 Task: Look for space in Khambhaliya, India from 10th August, 2023 to 20th August, 2023 for 12 adults in price range Rs.10000 to Rs.14000. Place can be entire place or shared room with 6 bedrooms having 12 beds and 6 bathrooms. Property type can be house, flat, guest house. Amenities needed are: wifi, TV, free parkinig on premises, gym, breakfast. Booking option can be shelf check-in. Required host language is English.
Action: Mouse moved to (80, 98)
Screenshot: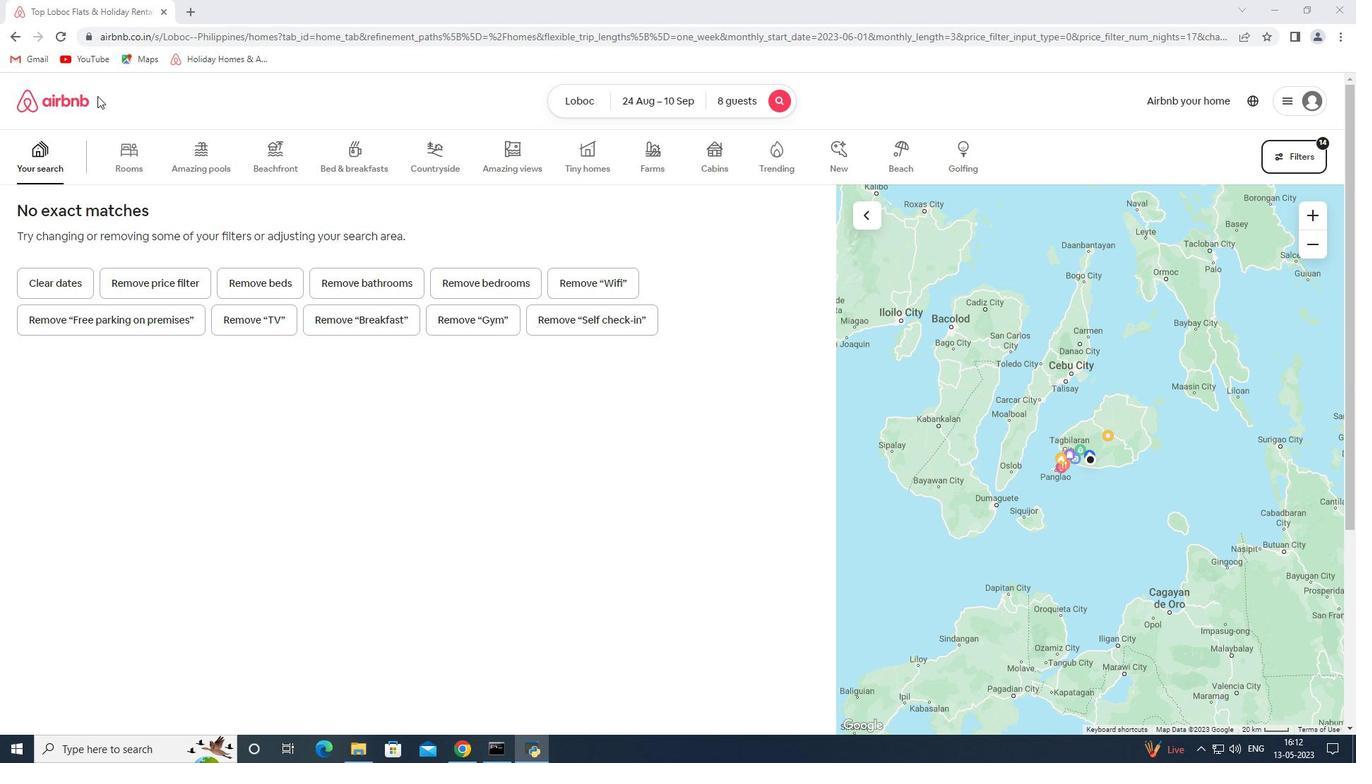 
Action: Mouse pressed left at (80, 98)
Screenshot: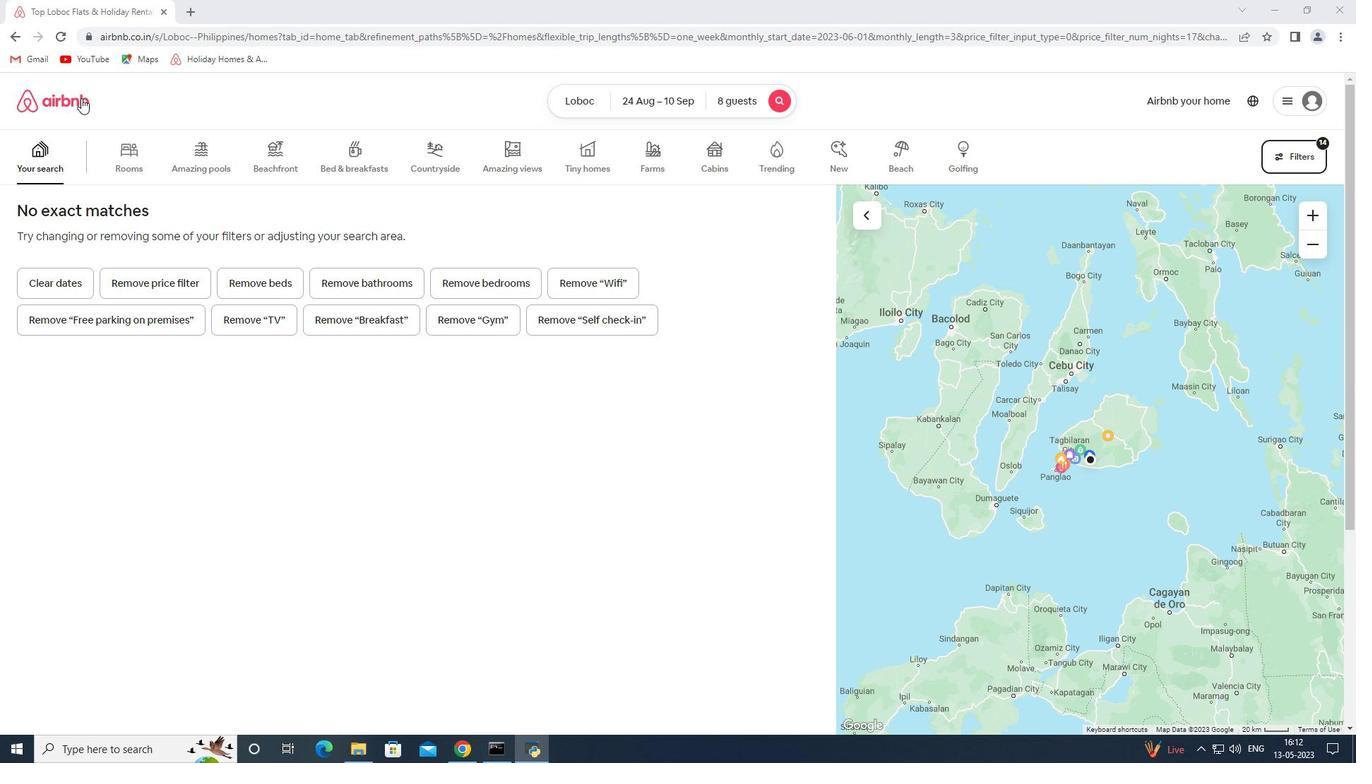 
Action: Mouse moved to (563, 138)
Screenshot: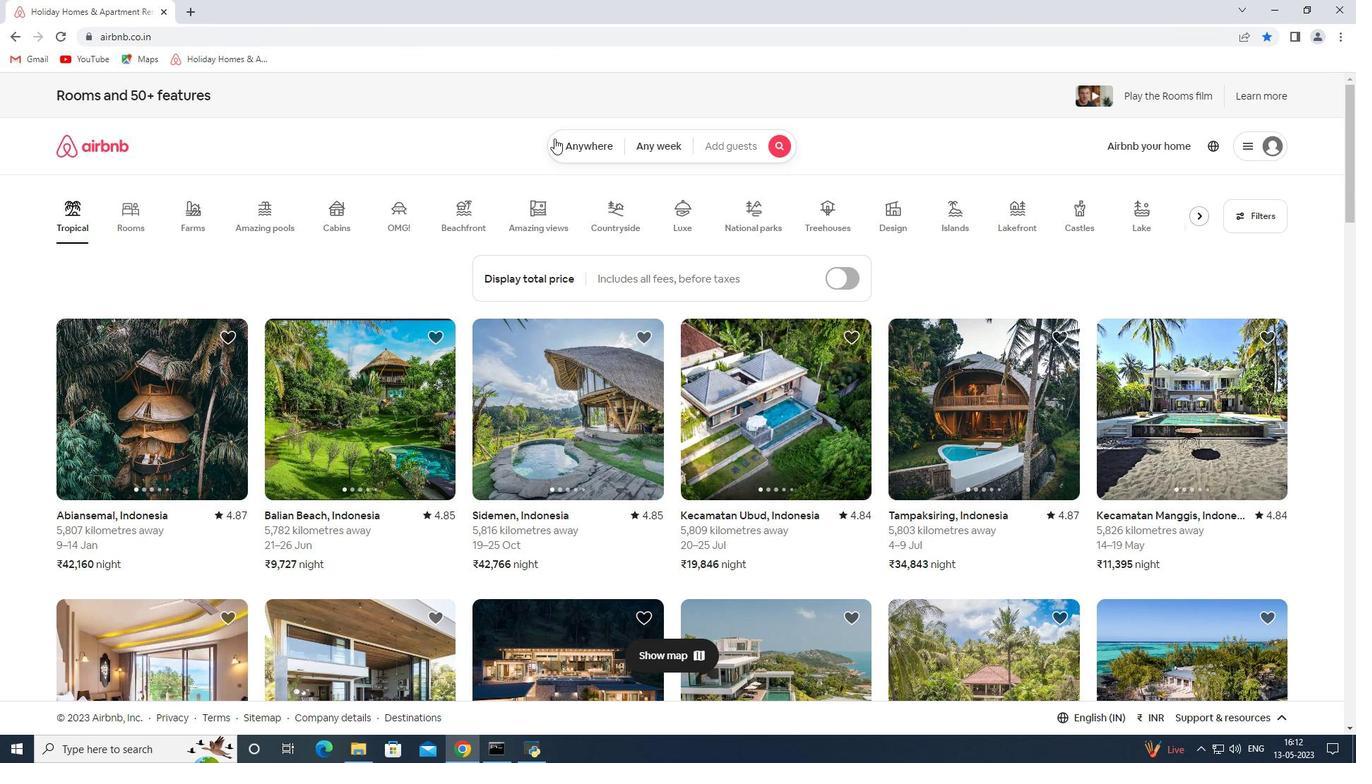 
Action: Mouse pressed left at (563, 138)
Screenshot: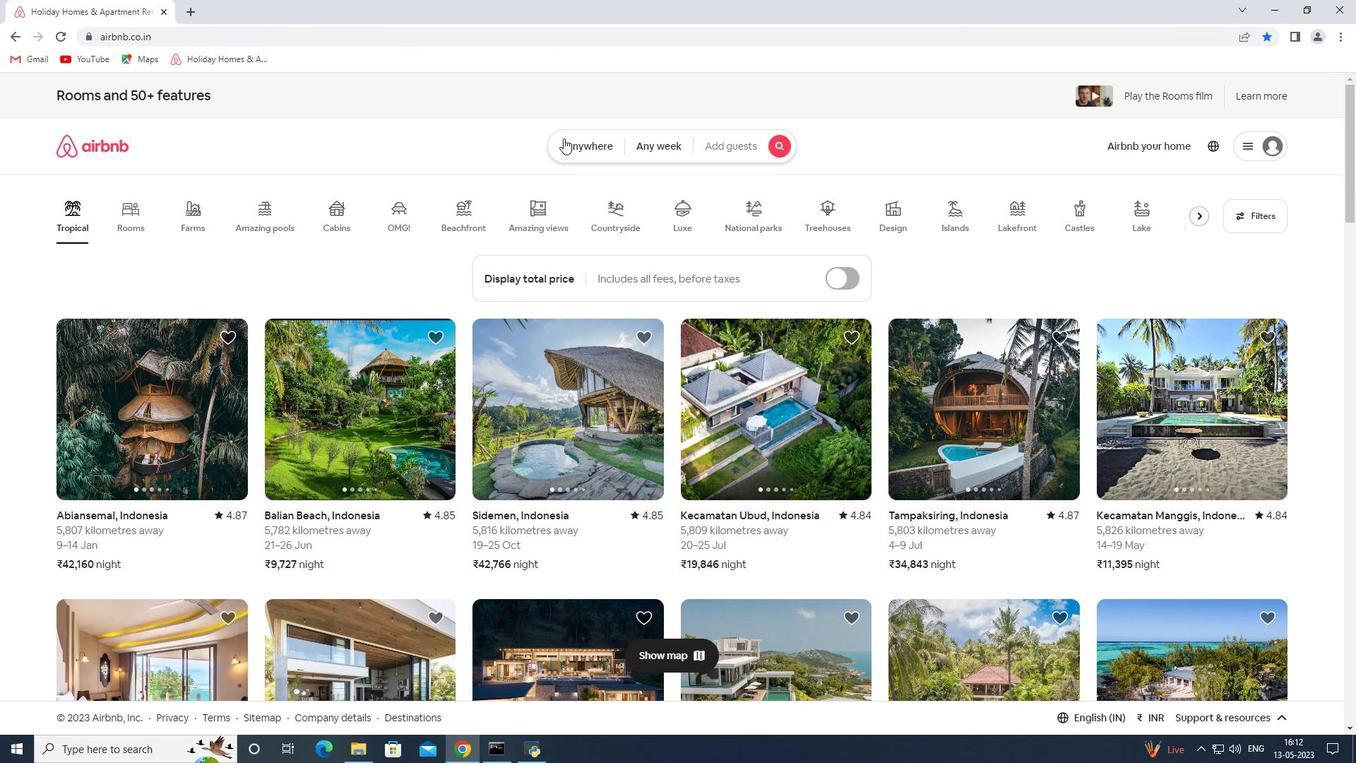 
Action: Mouse moved to (488, 202)
Screenshot: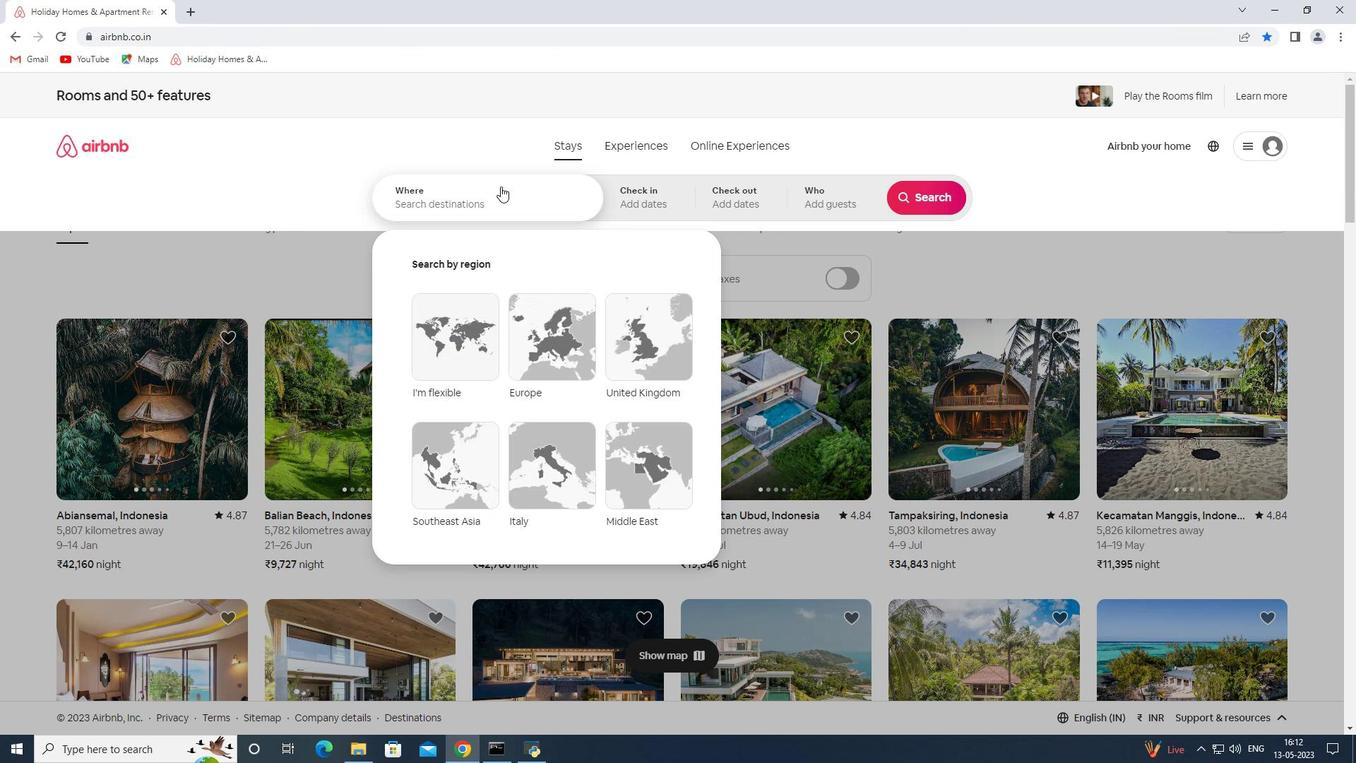 
Action: Mouse pressed left at (488, 202)
Screenshot: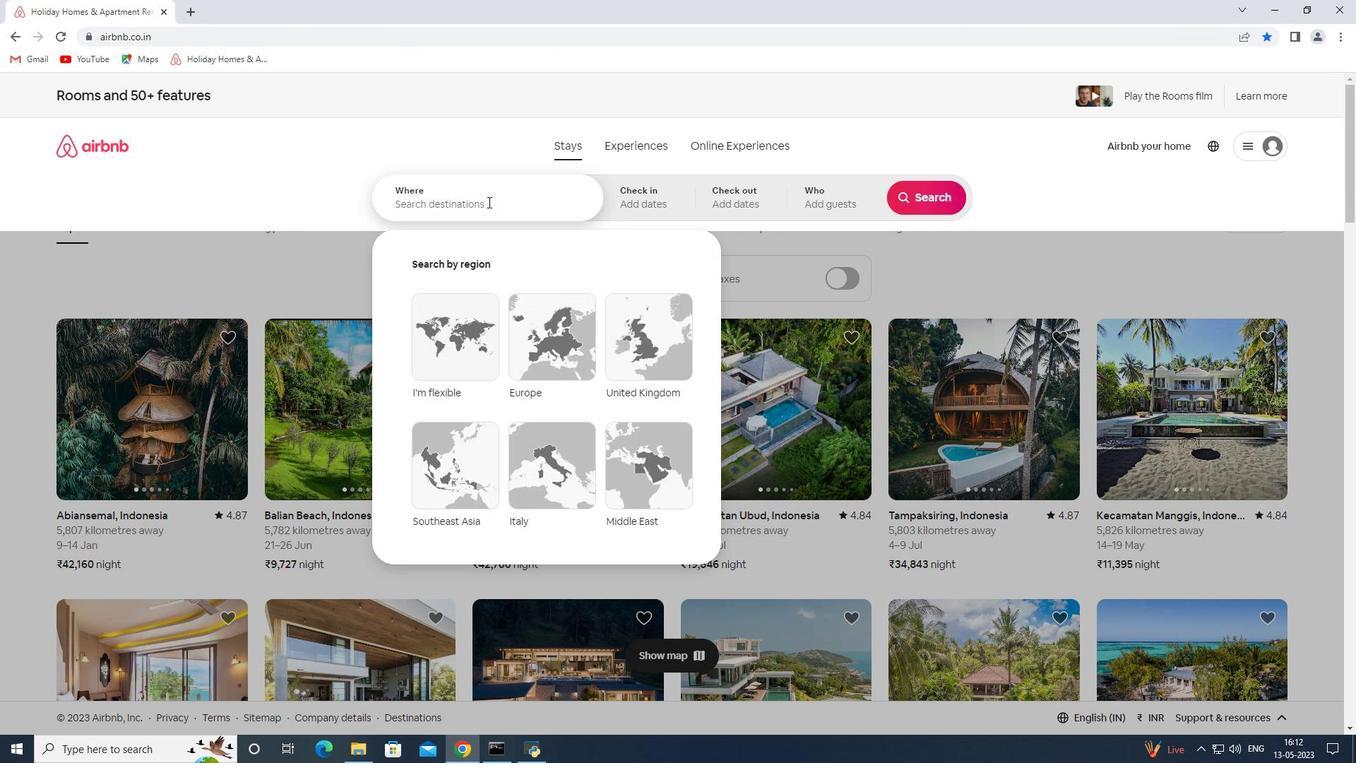 
Action: Key pressed <Key.shift>Khambhaliya<Key.space><Key.shift><Key.shift><Key.shift><Key.shift><Key.shift><Key.shift><Key.shift><Key.shift><Key.shift><Key.shift><Key.shift><Key.shift><Key.shift>India<Key.space><Key.enter>
Screenshot: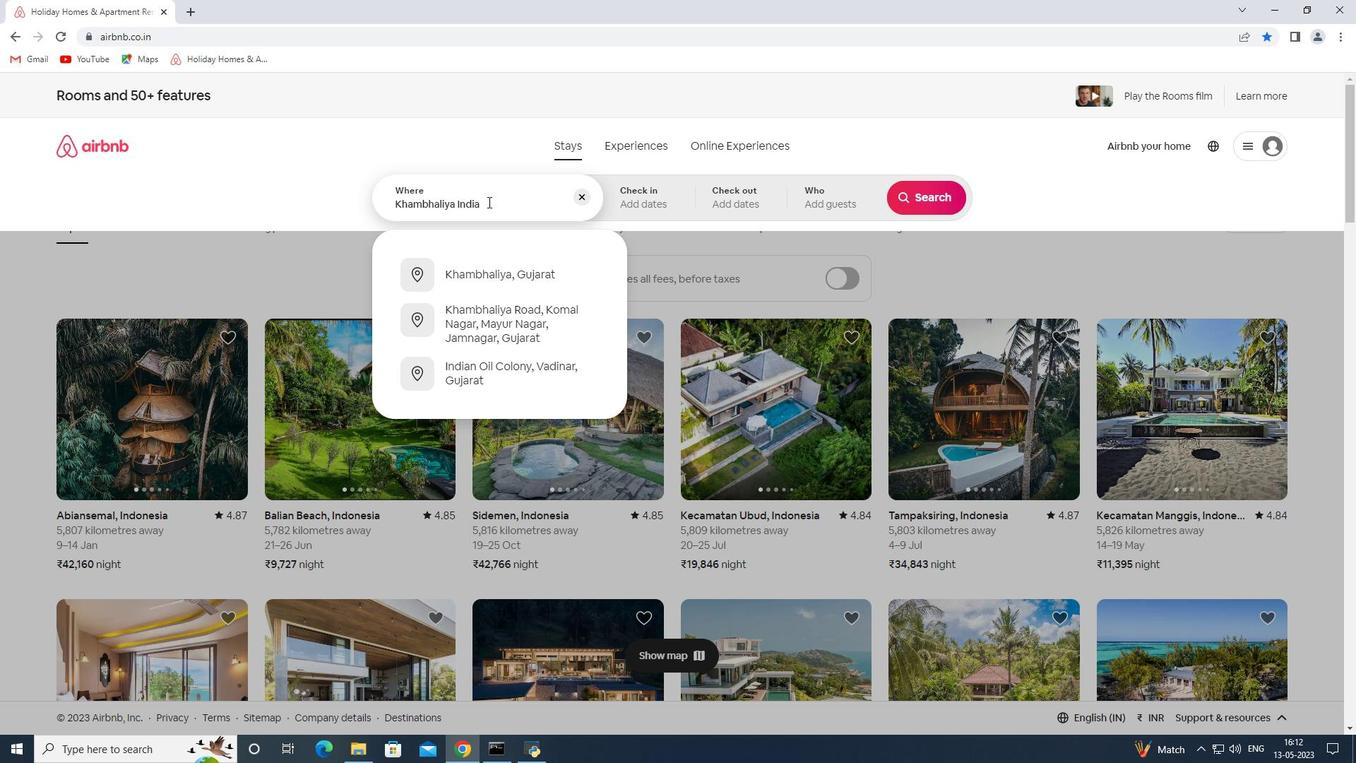 
Action: Mouse moved to (919, 308)
Screenshot: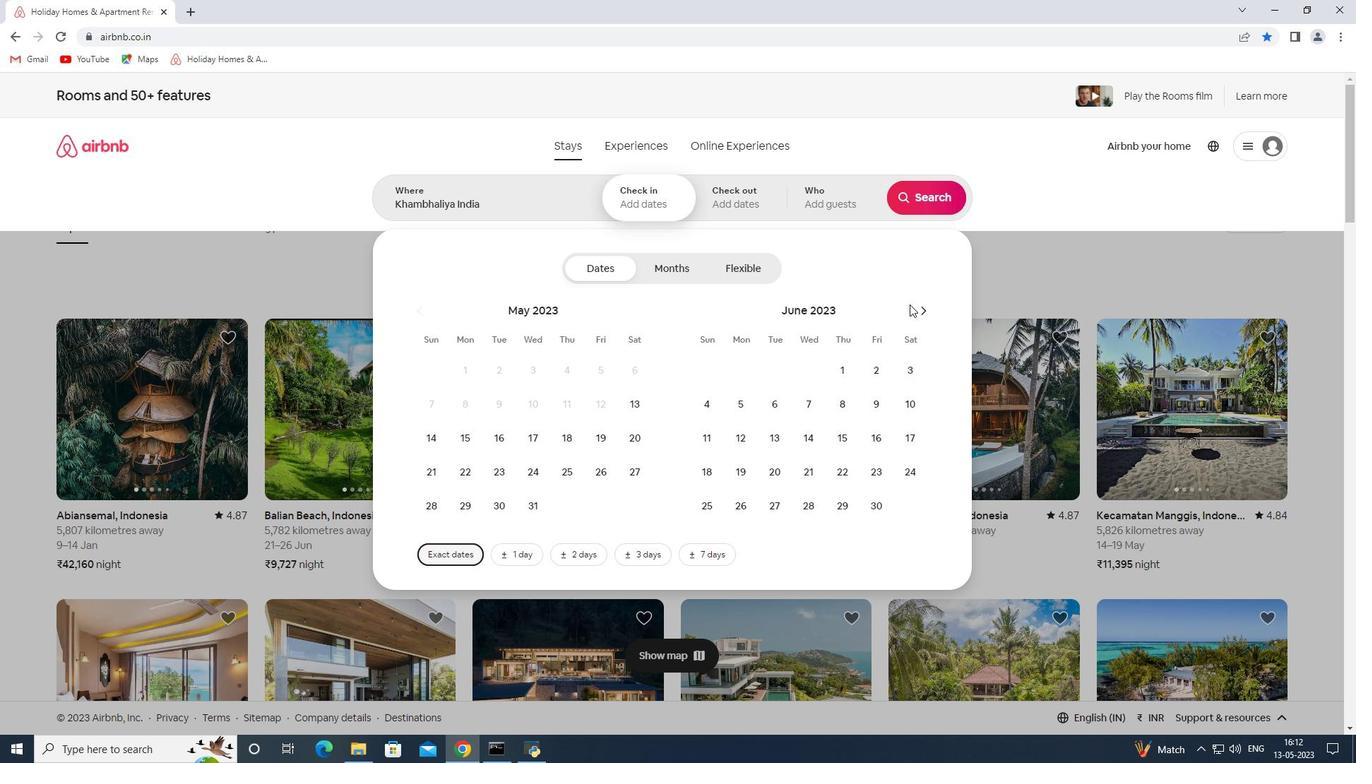 
Action: Mouse pressed left at (919, 308)
Screenshot: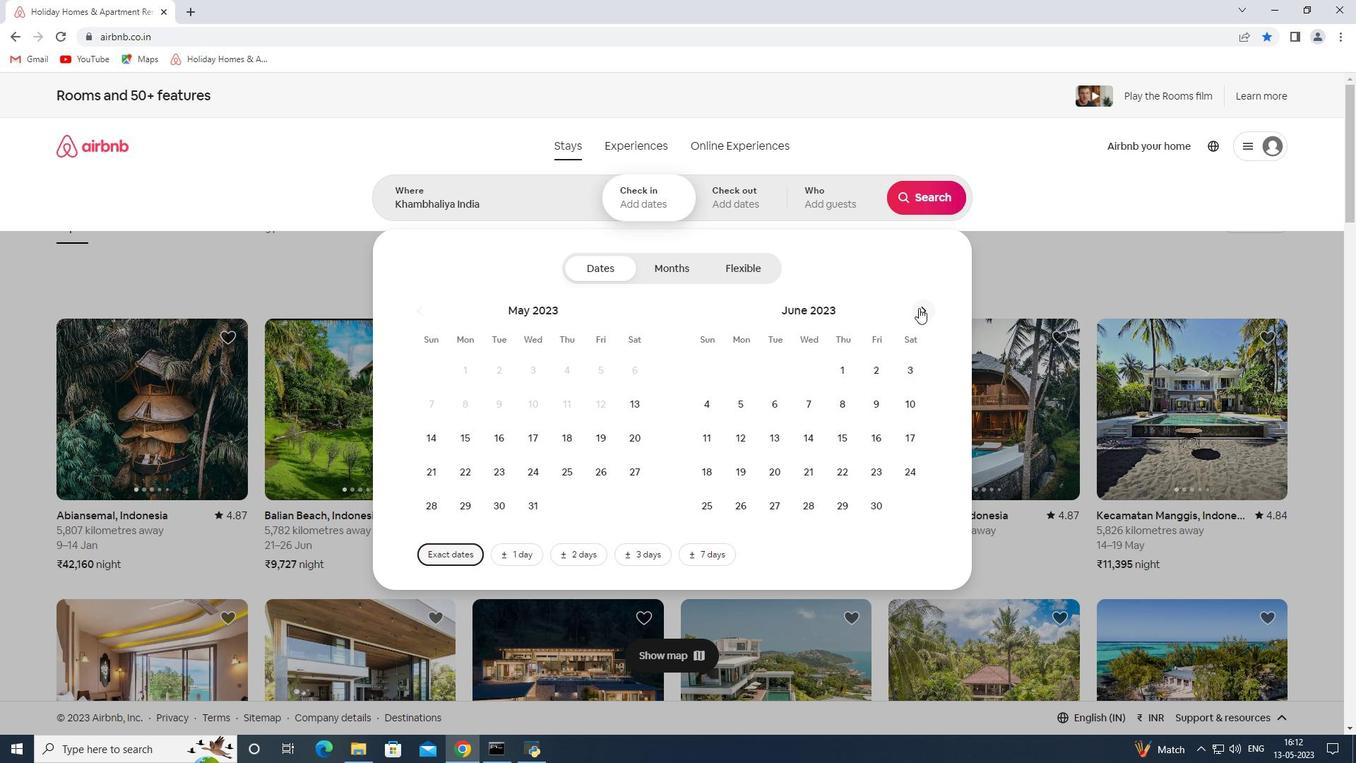 
Action: Mouse pressed left at (919, 308)
Screenshot: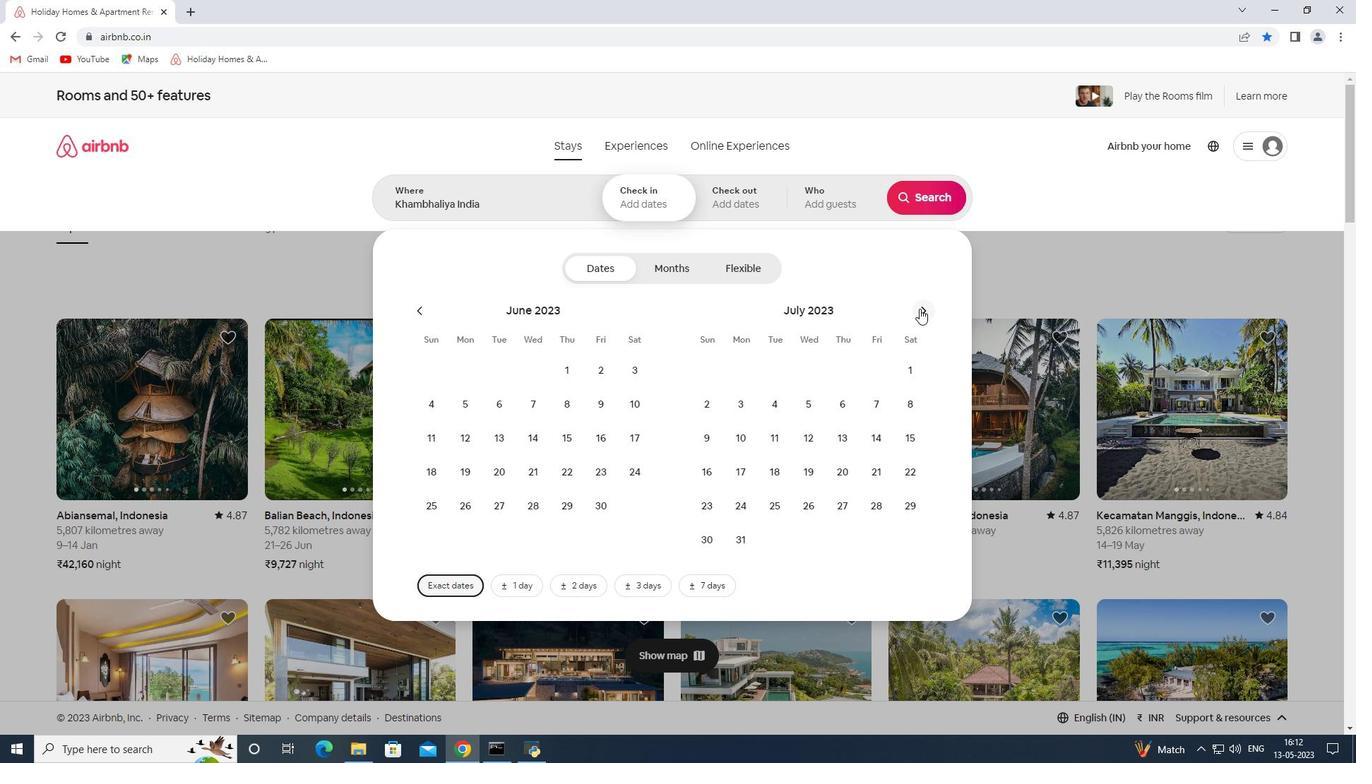 
Action: Mouse moved to (842, 397)
Screenshot: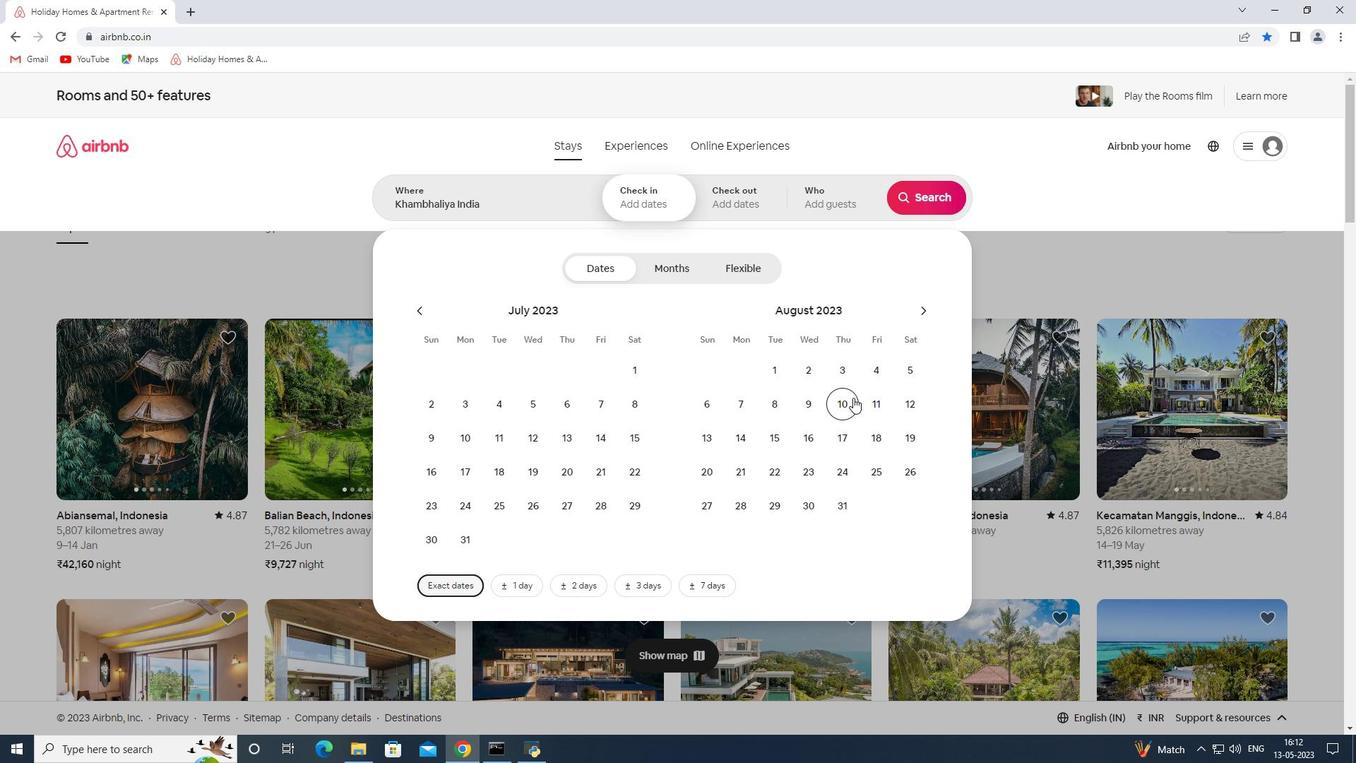 
Action: Mouse pressed left at (842, 397)
Screenshot: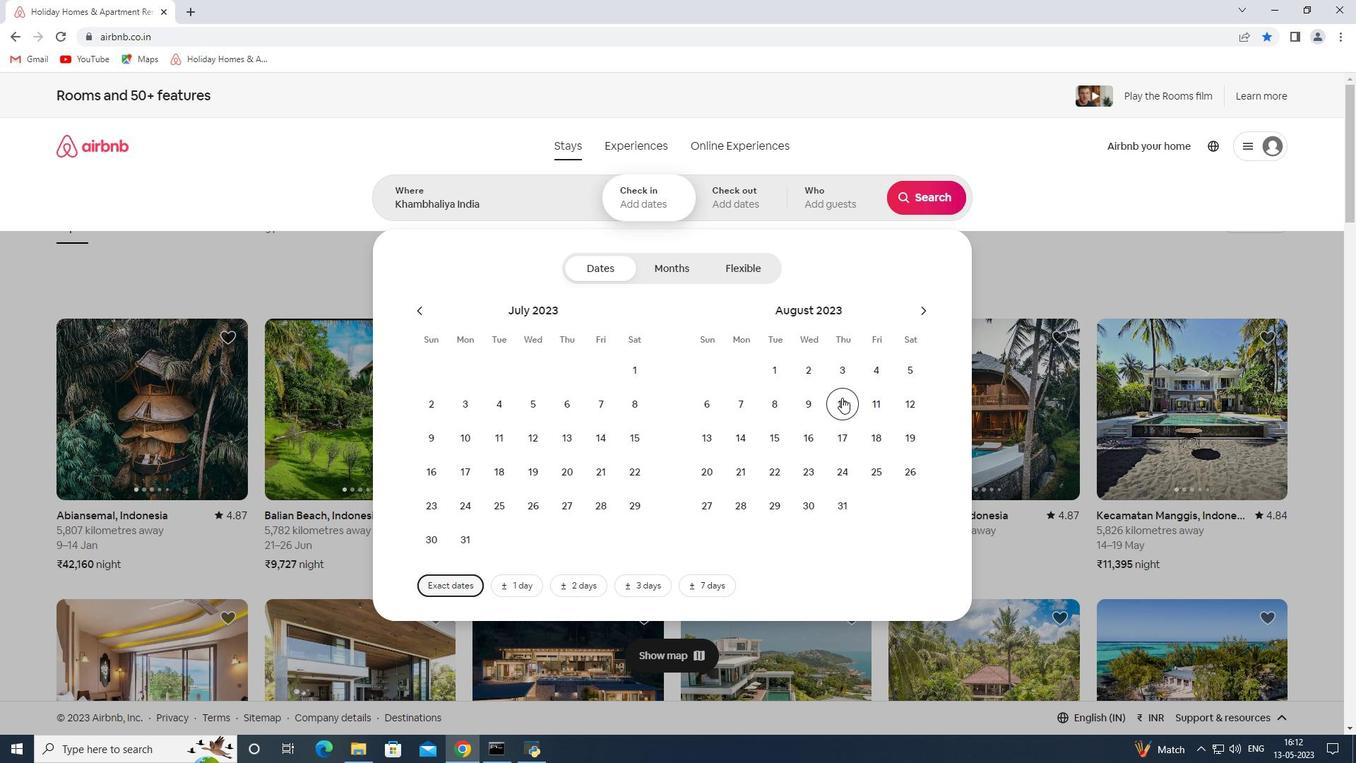 
Action: Mouse moved to (705, 467)
Screenshot: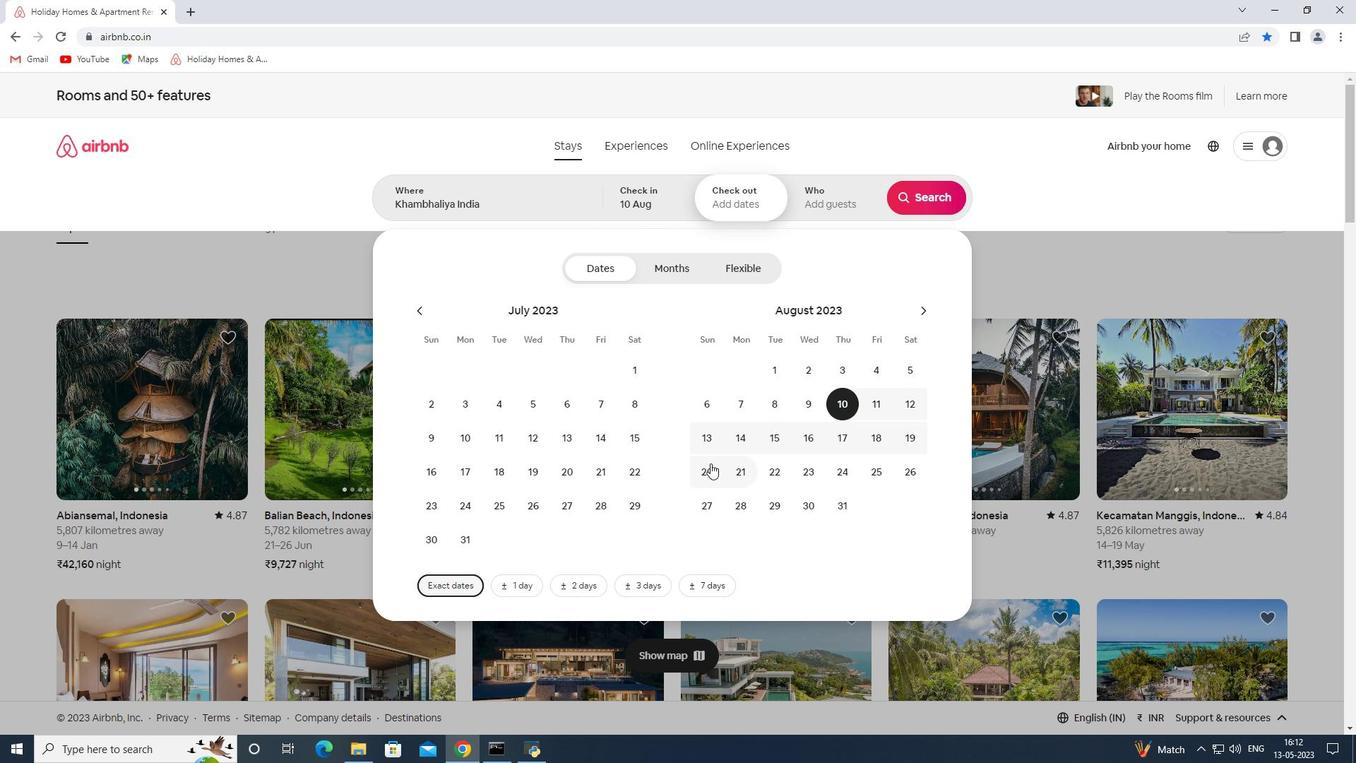 
Action: Mouse pressed left at (705, 467)
Screenshot: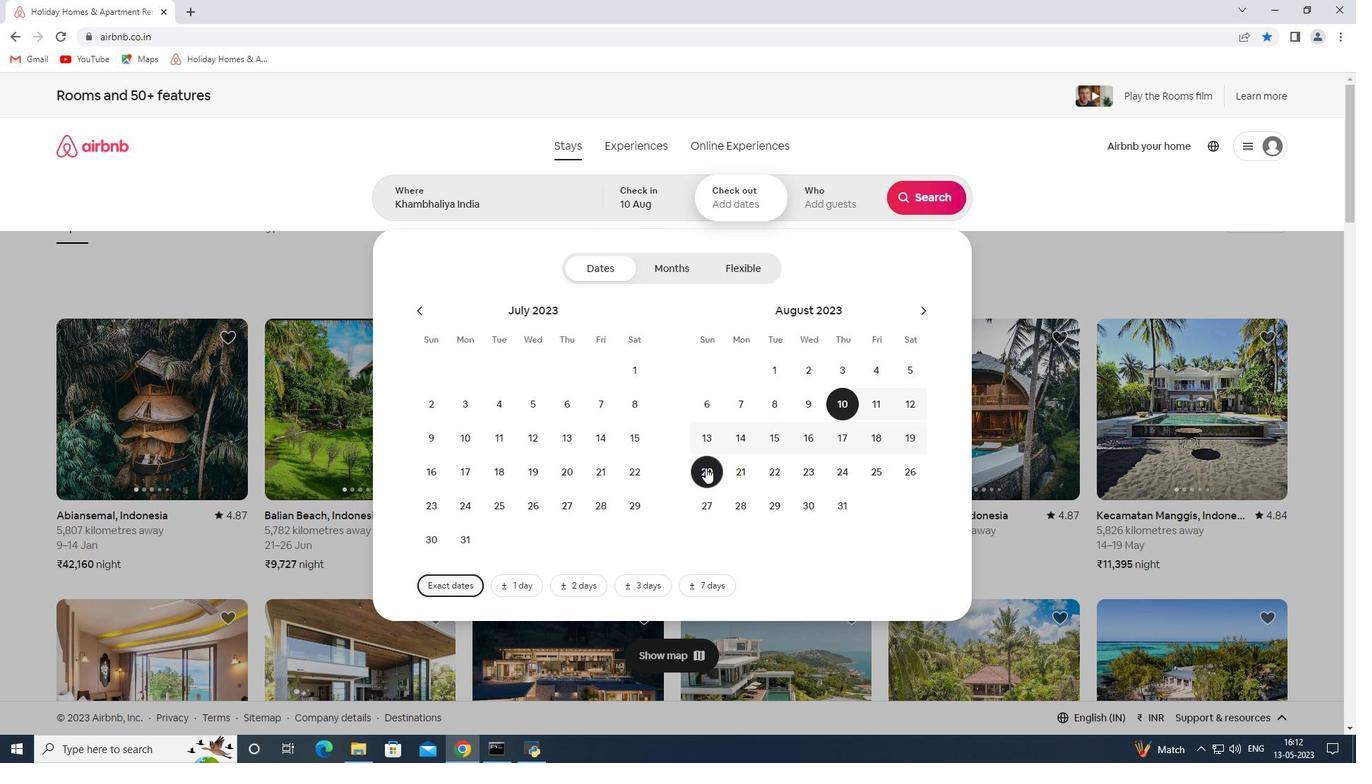 
Action: Mouse moved to (854, 204)
Screenshot: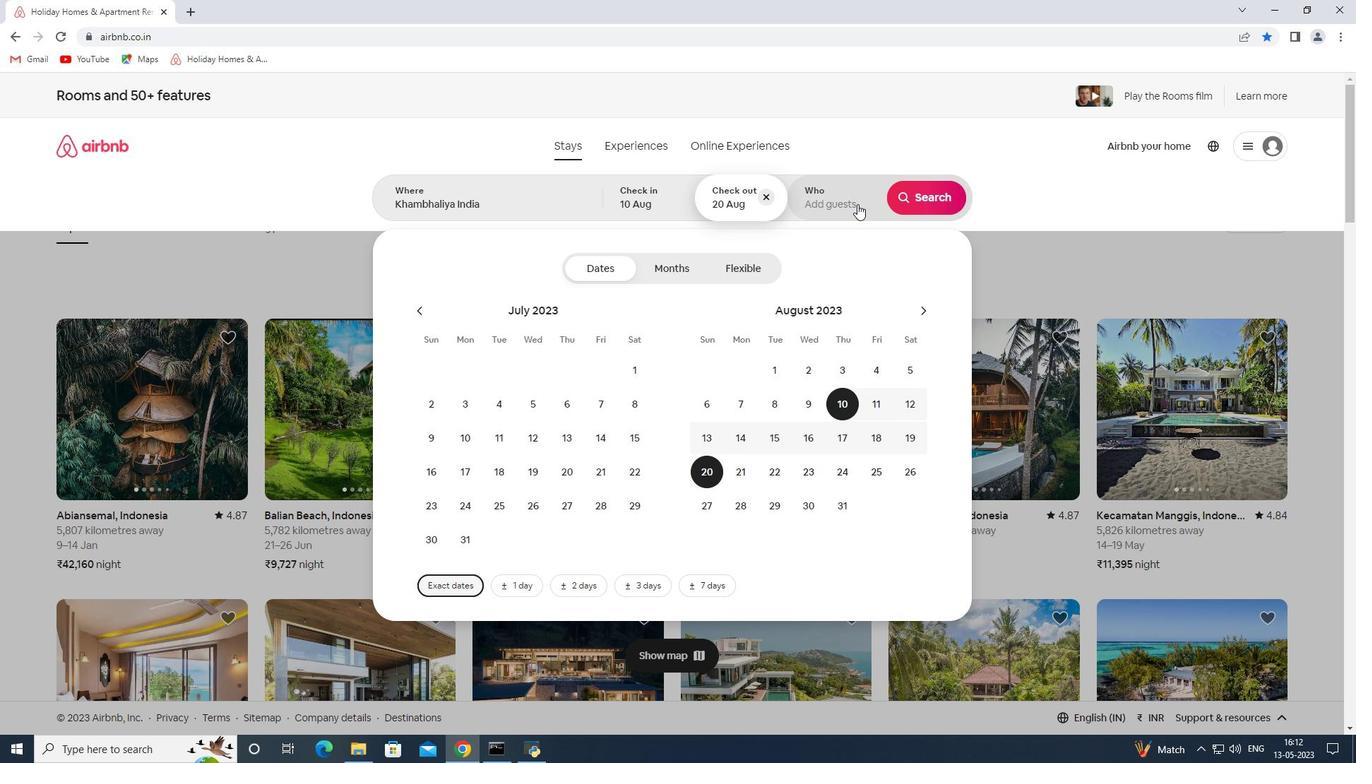 
Action: Mouse pressed left at (854, 204)
Screenshot: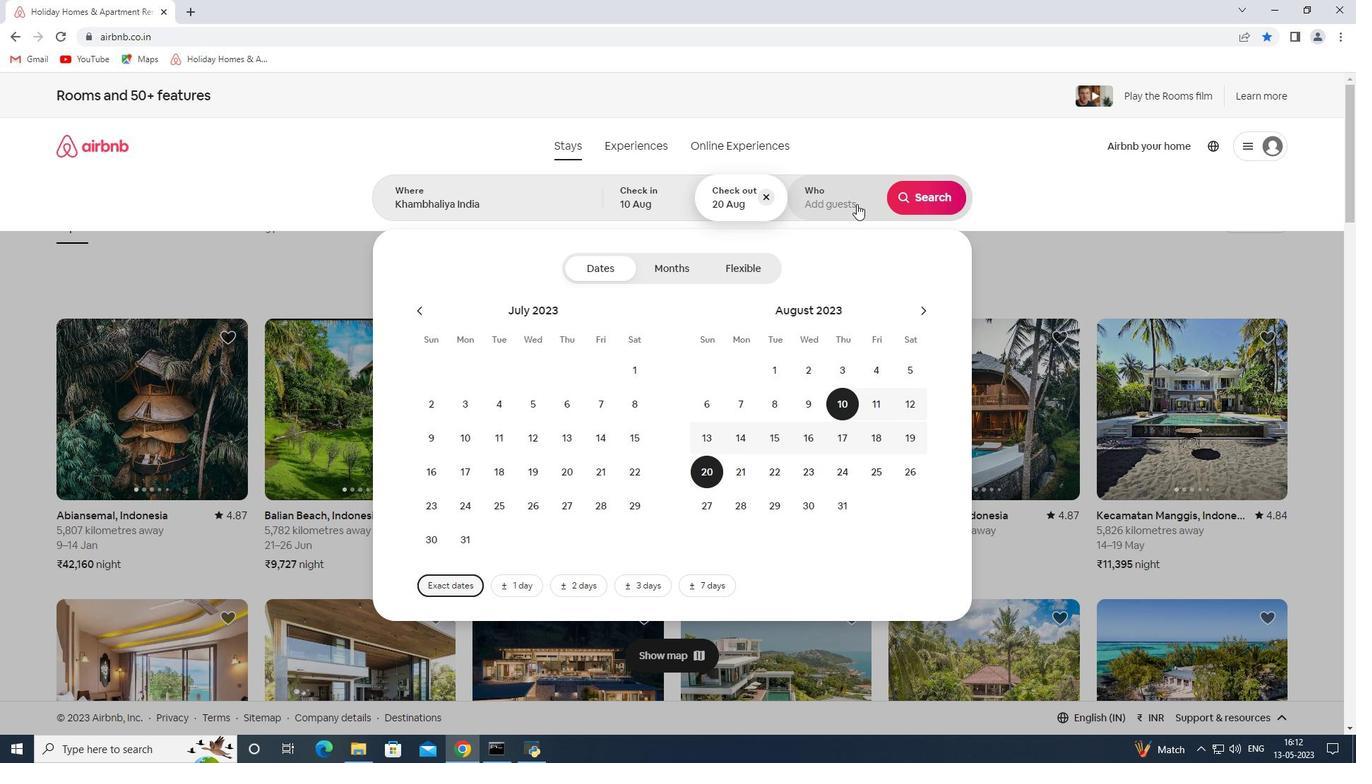 
Action: Mouse moved to (924, 275)
Screenshot: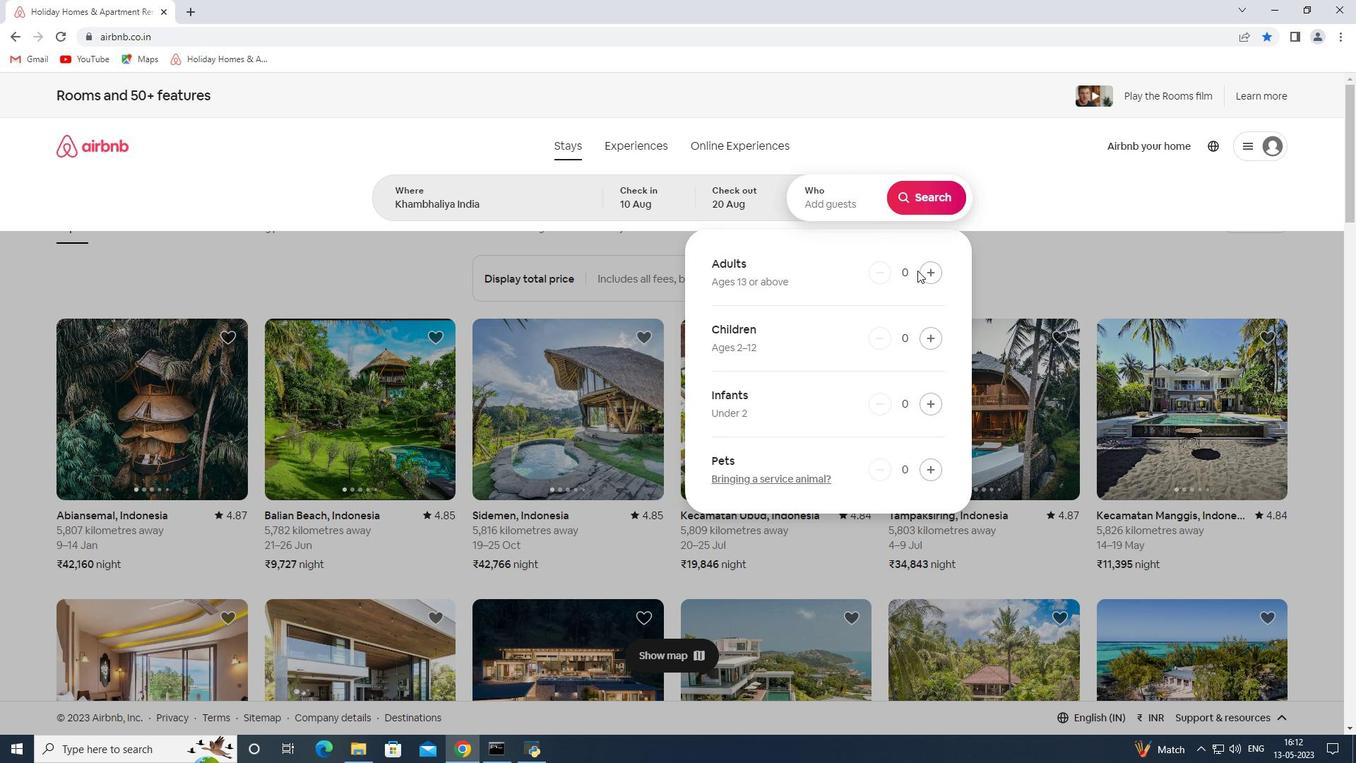 
Action: Mouse pressed left at (924, 275)
Screenshot: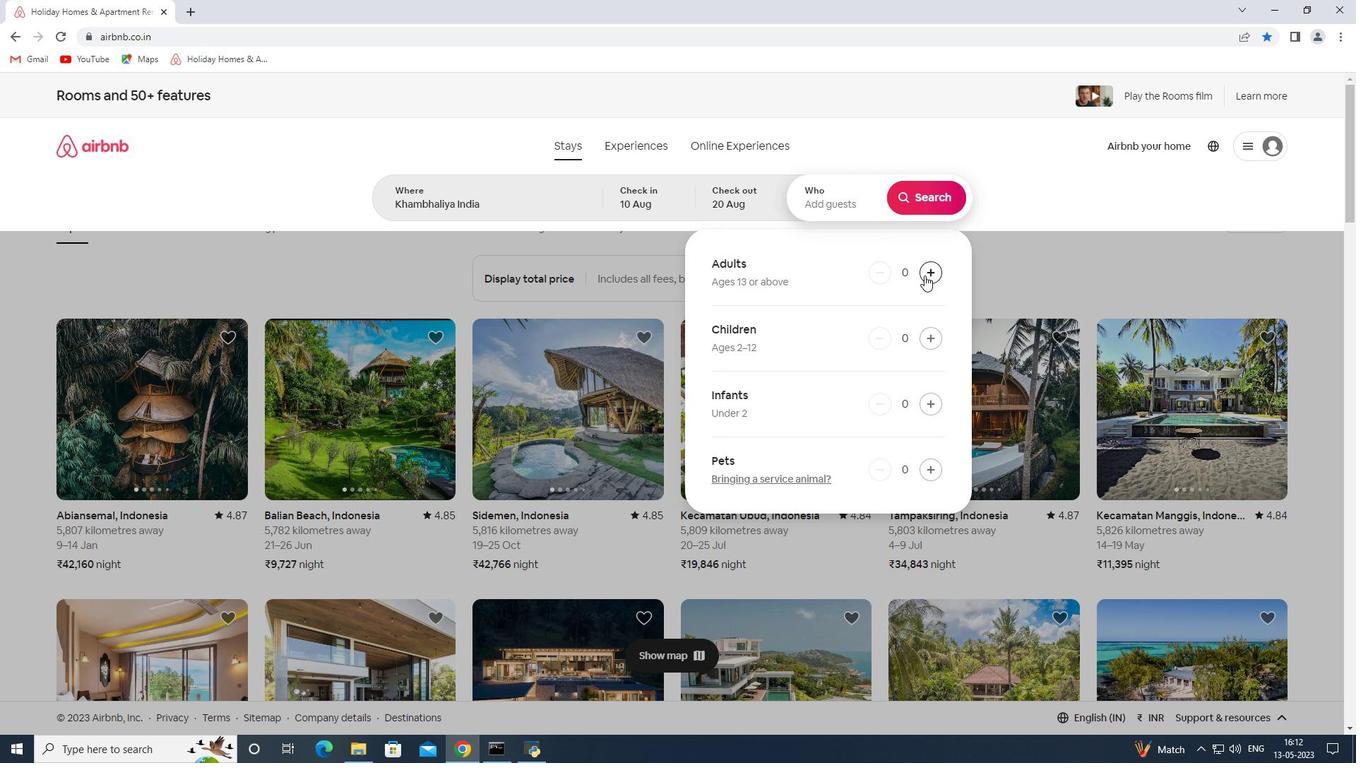 
Action: Mouse pressed left at (924, 275)
Screenshot: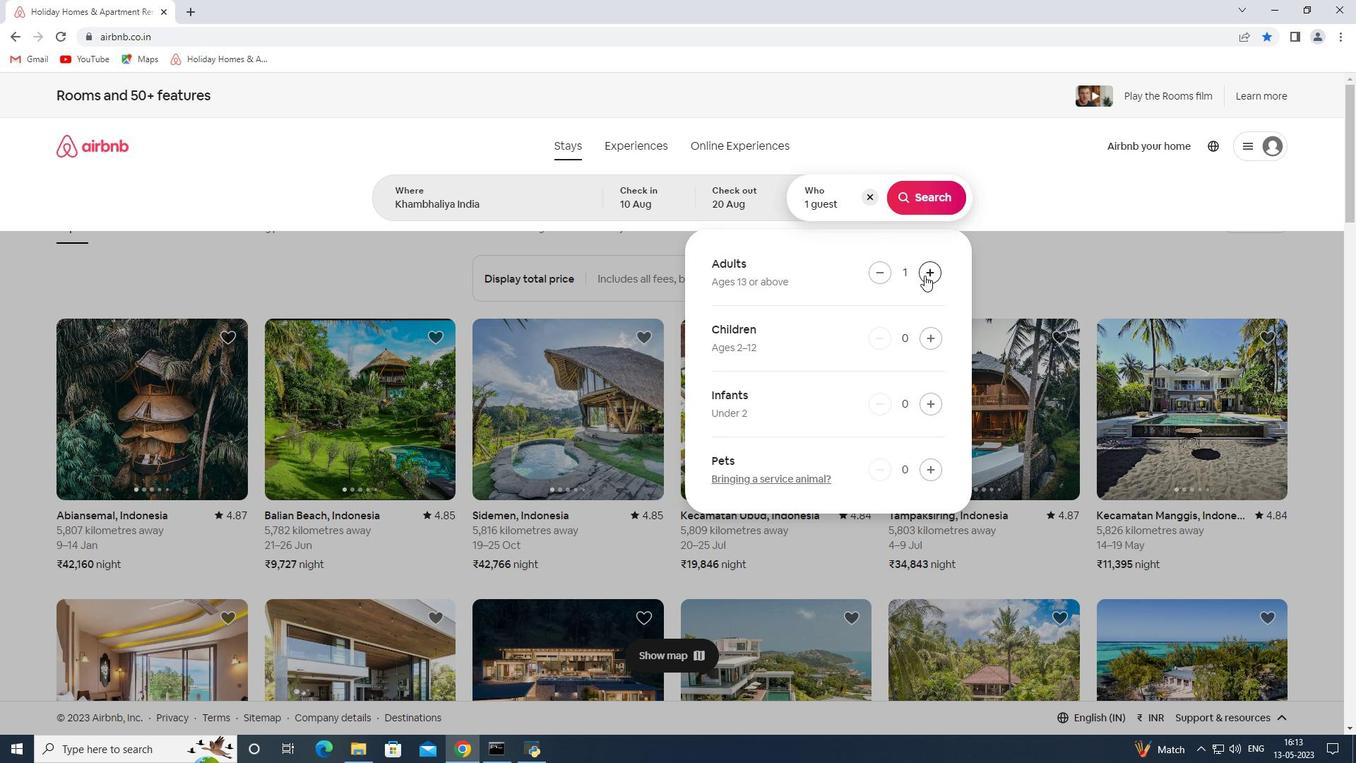 
Action: Mouse pressed left at (924, 275)
Screenshot: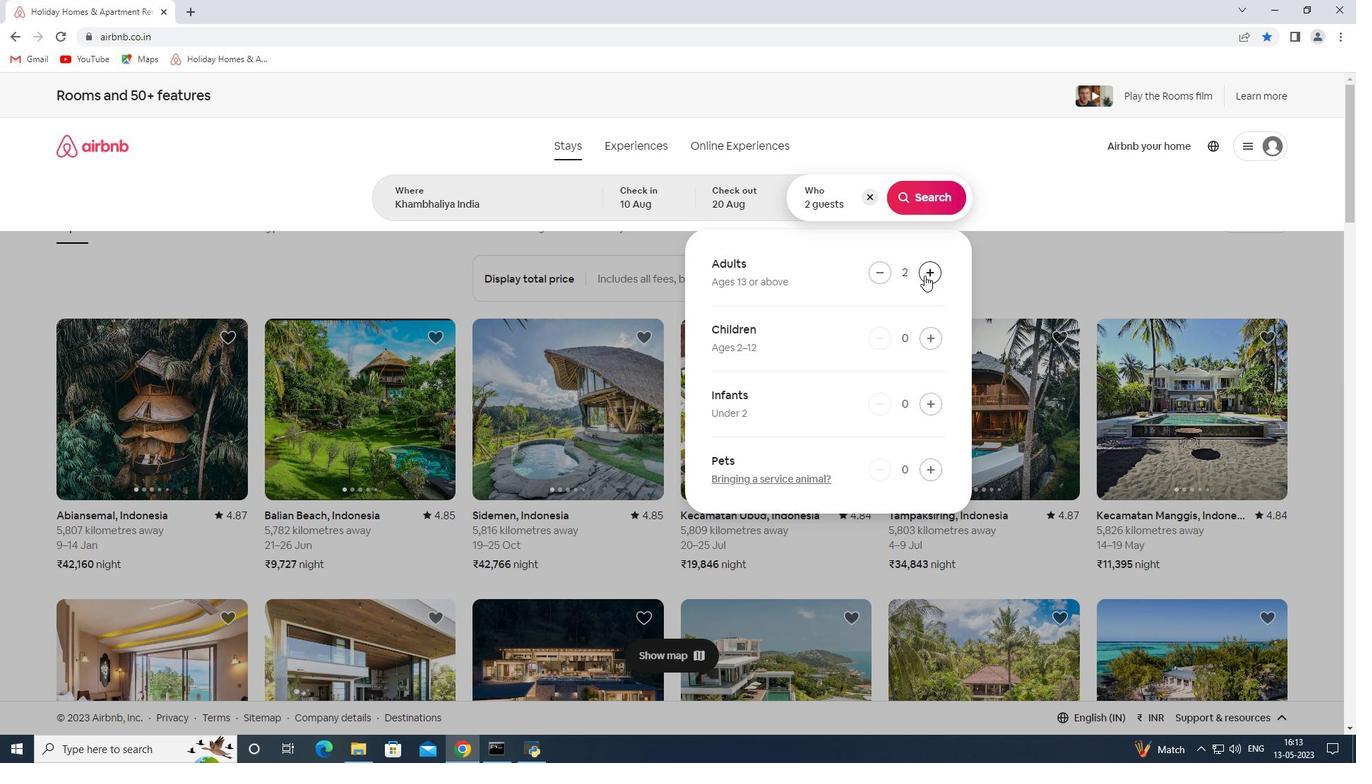 
Action: Mouse pressed left at (924, 275)
Screenshot: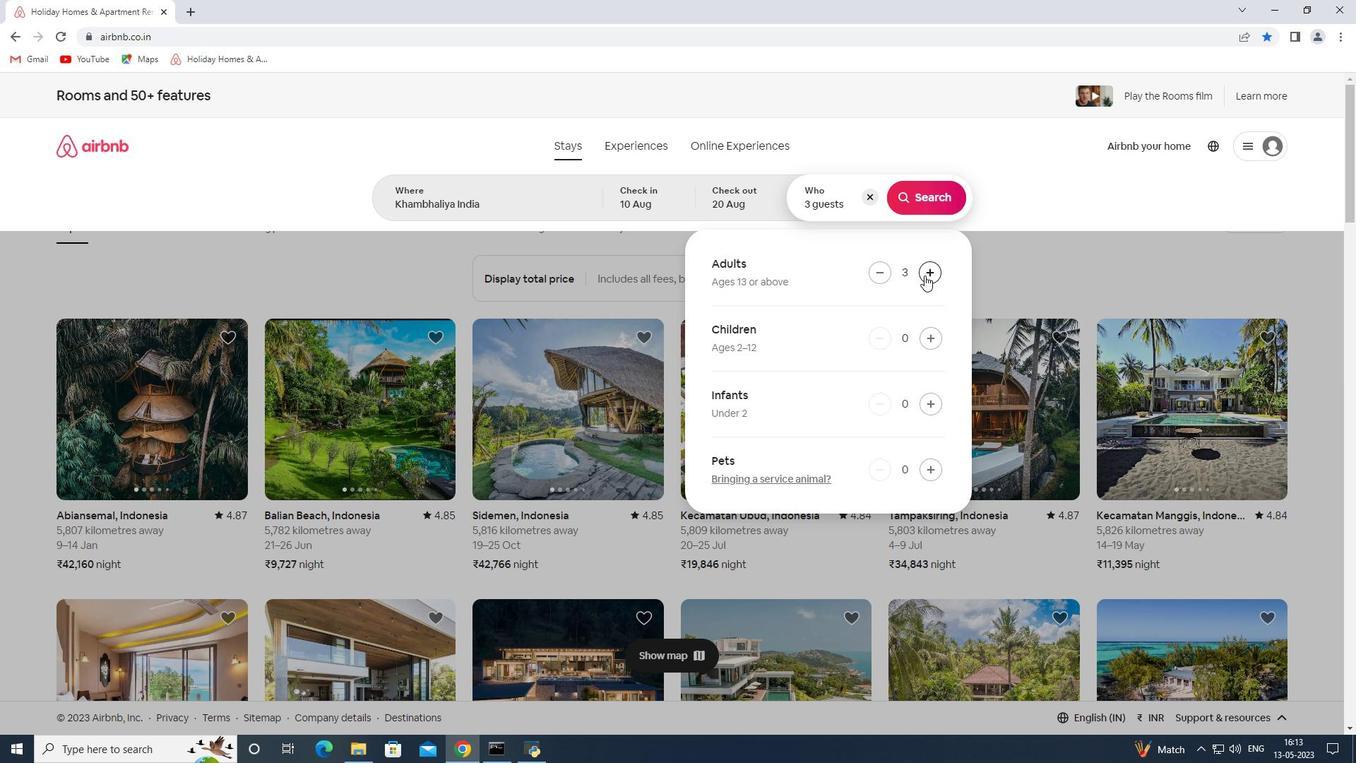 
Action: Mouse pressed left at (924, 275)
Screenshot: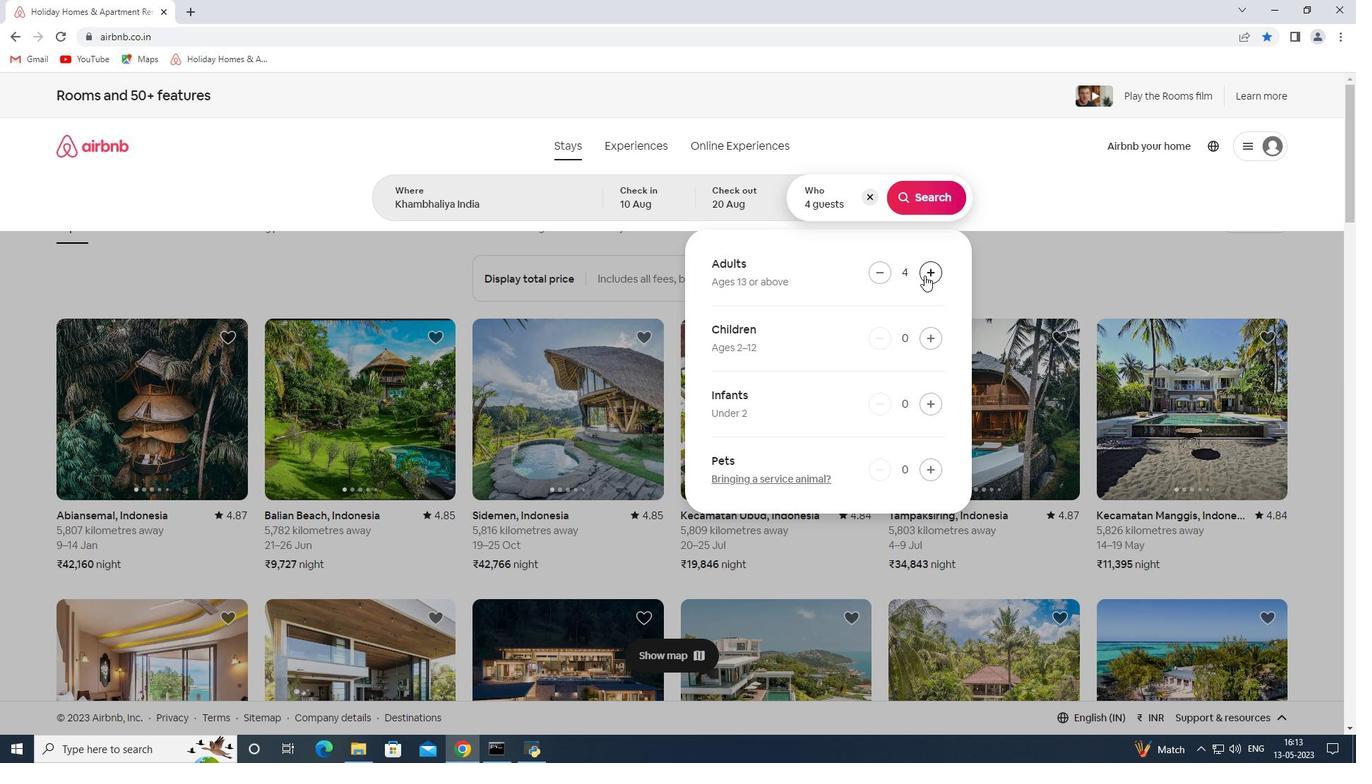 
Action: Mouse pressed left at (924, 275)
Screenshot: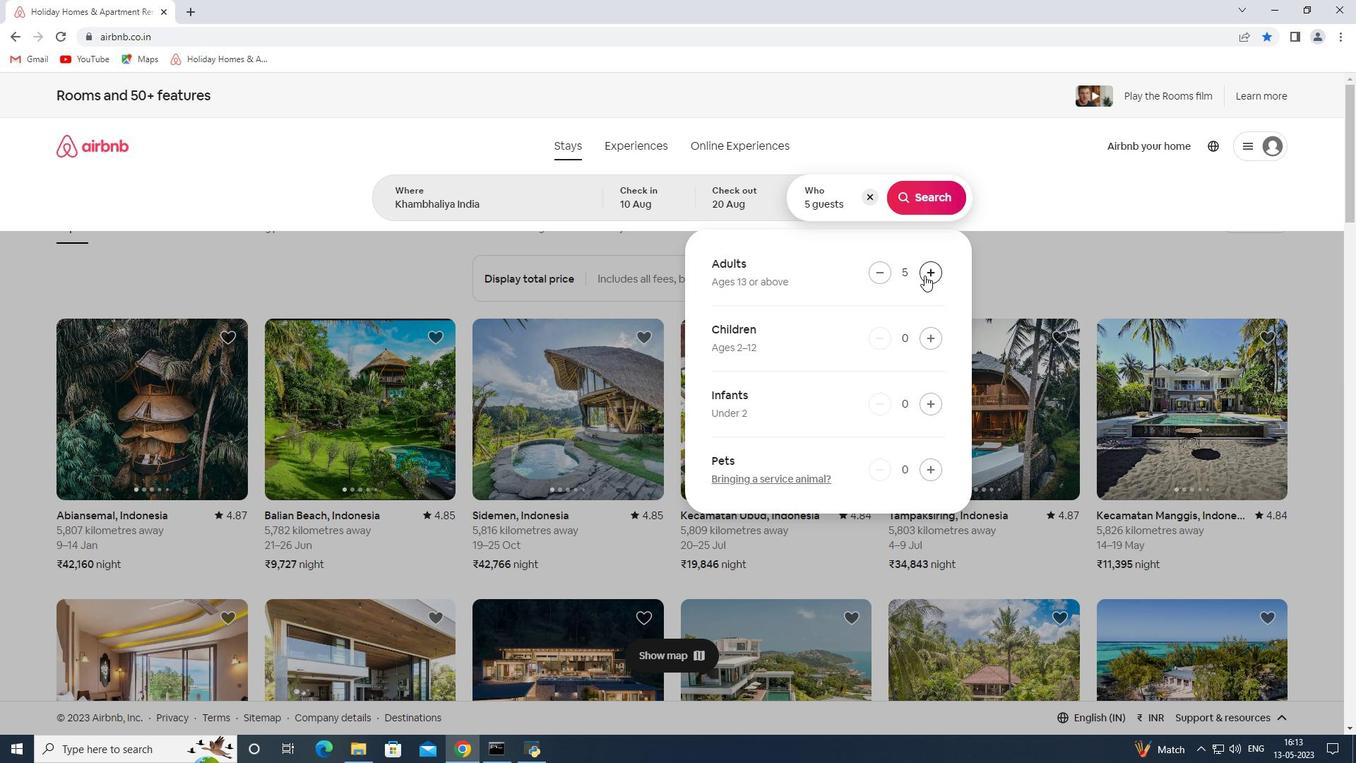 
Action: Mouse pressed left at (924, 275)
Screenshot: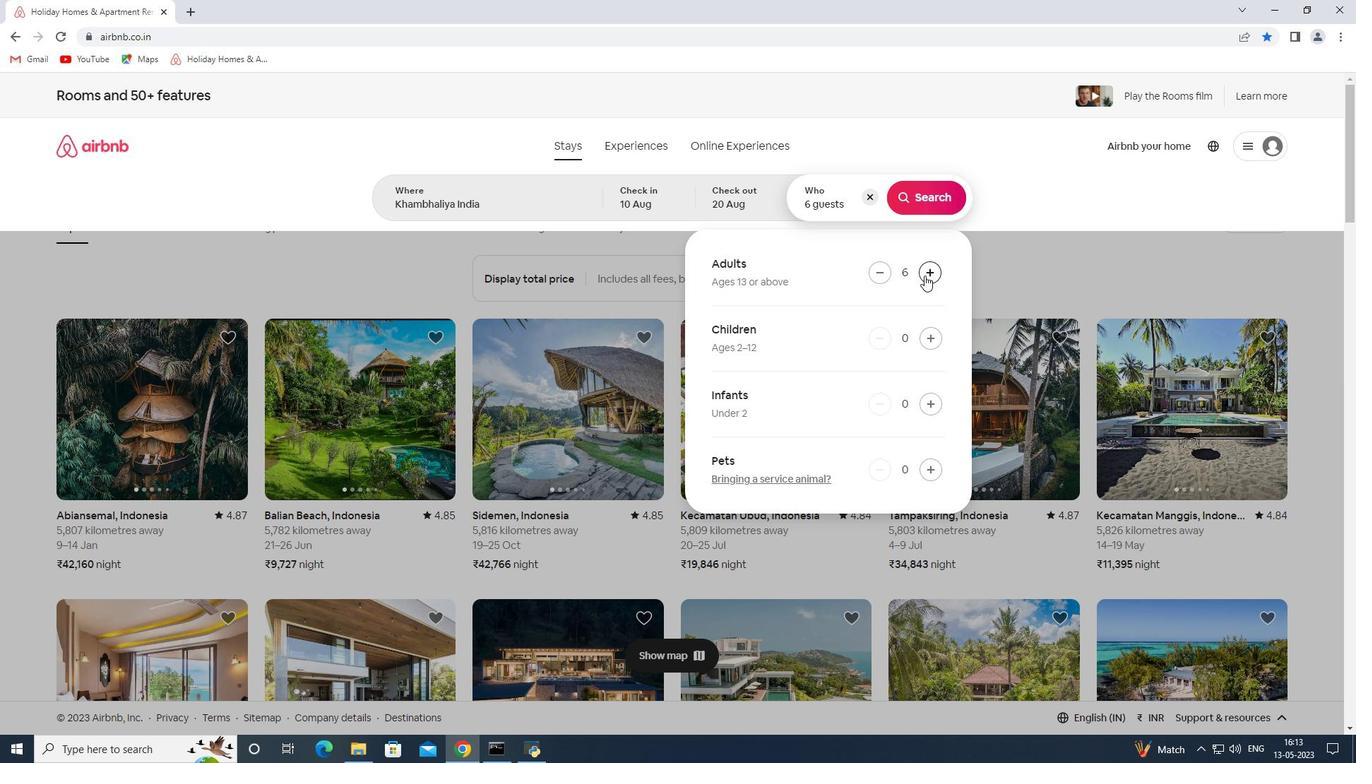 
Action: Mouse pressed left at (924, 275)
Screenshot: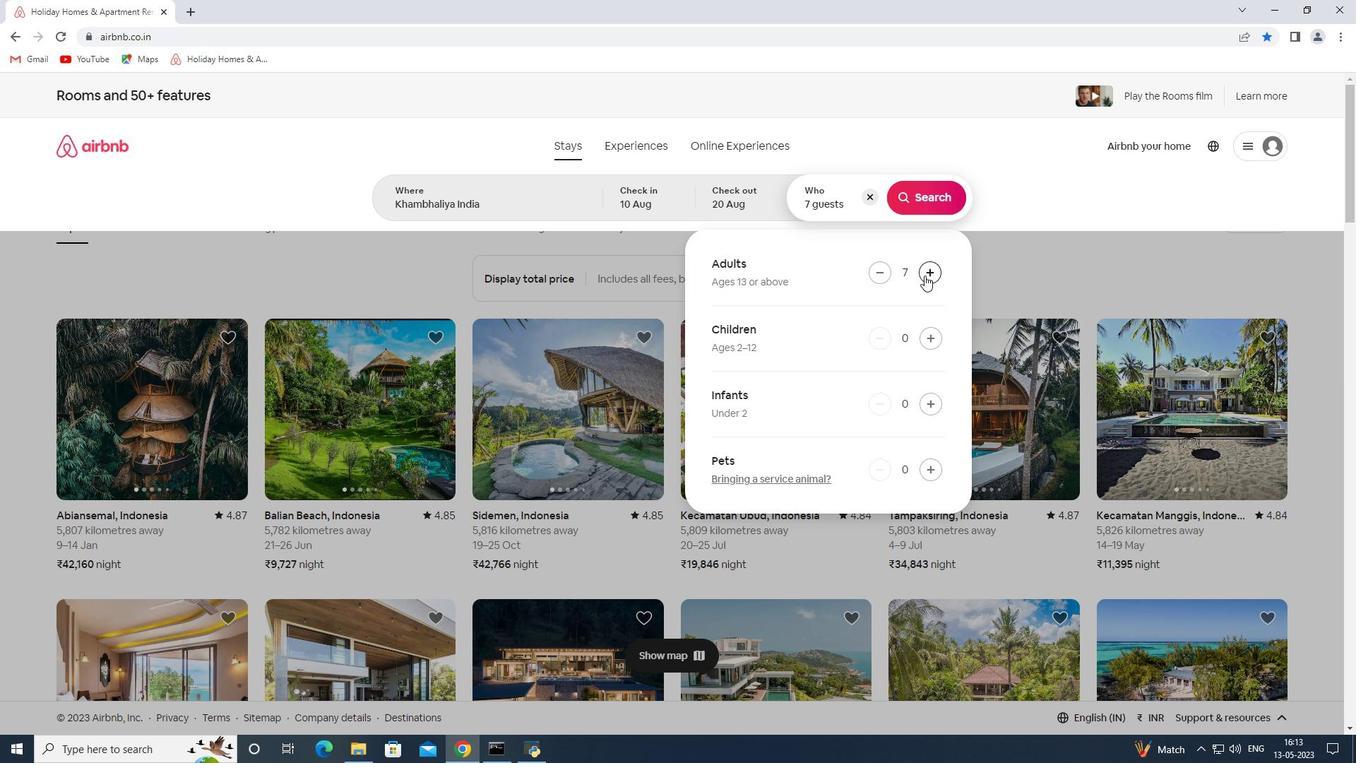 
Action: Mouse pressed left at (924, 275)
Screenshot: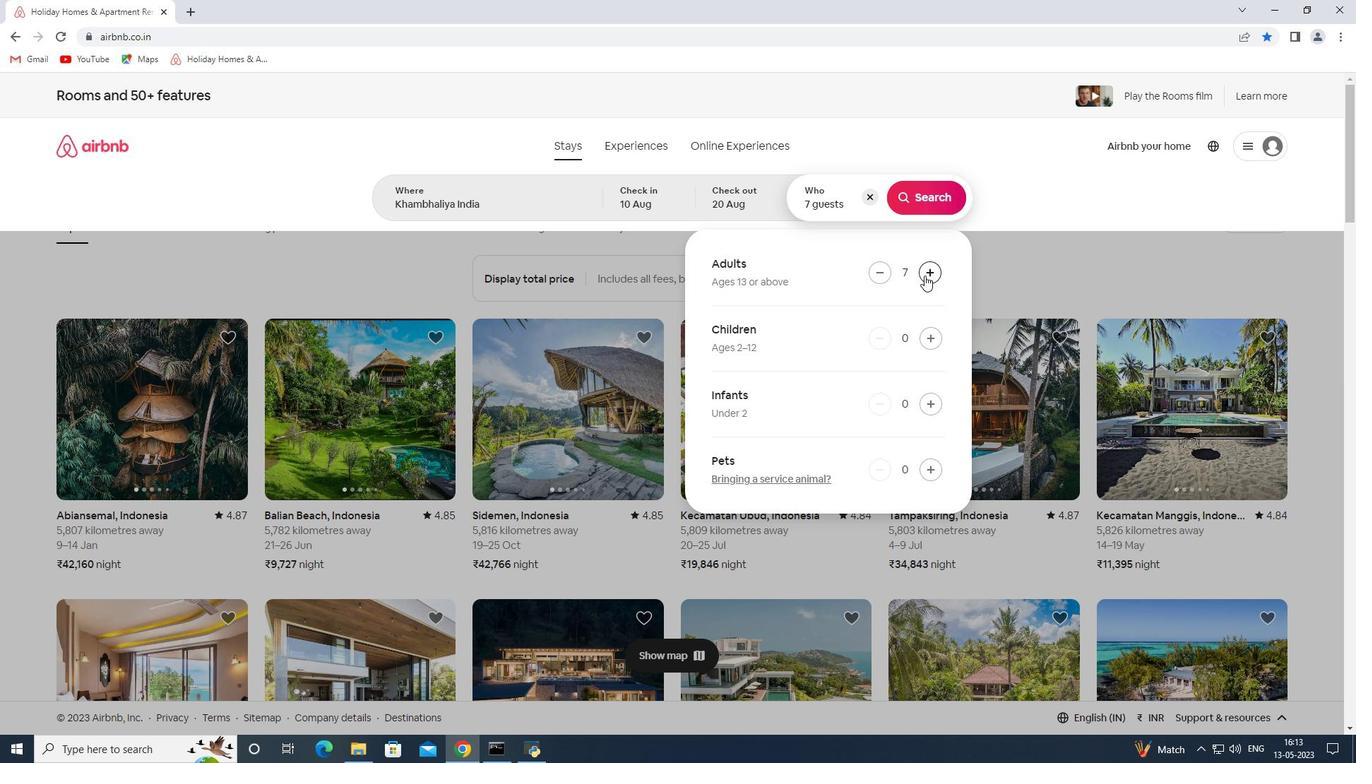 
Action: Mouse pressed left at (924, 275)
Screenshot: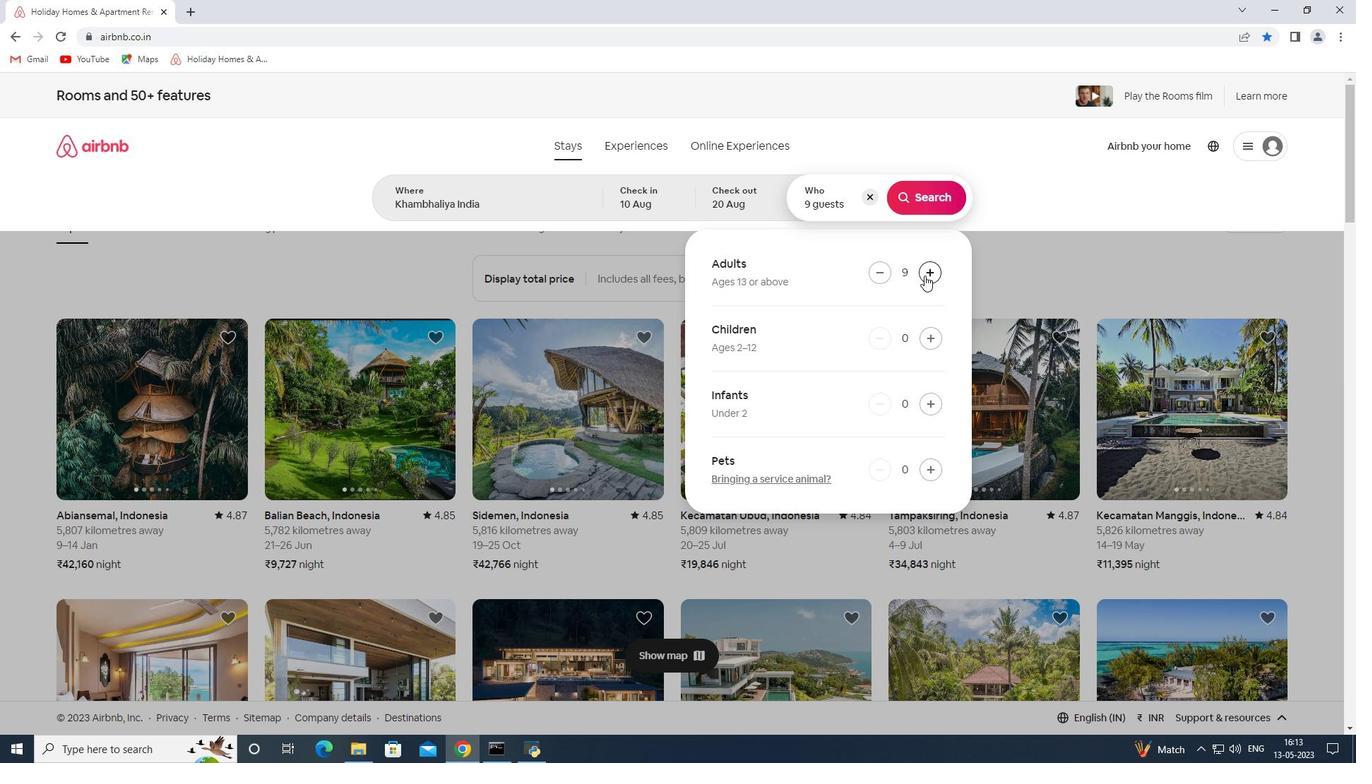 
Action: Mouse pressed left at (924, 275)
Screenshot: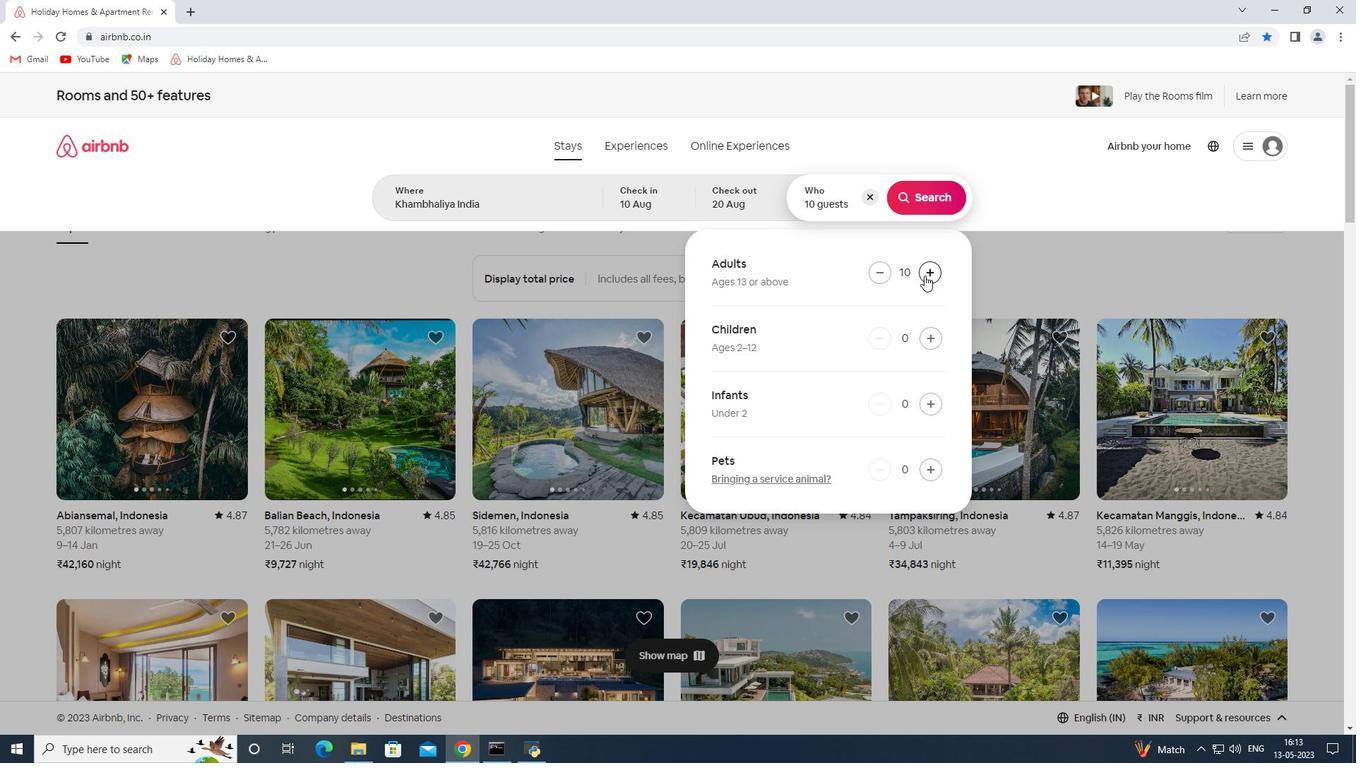 
Action: Mouse moved to (929, 271)
Screenshot: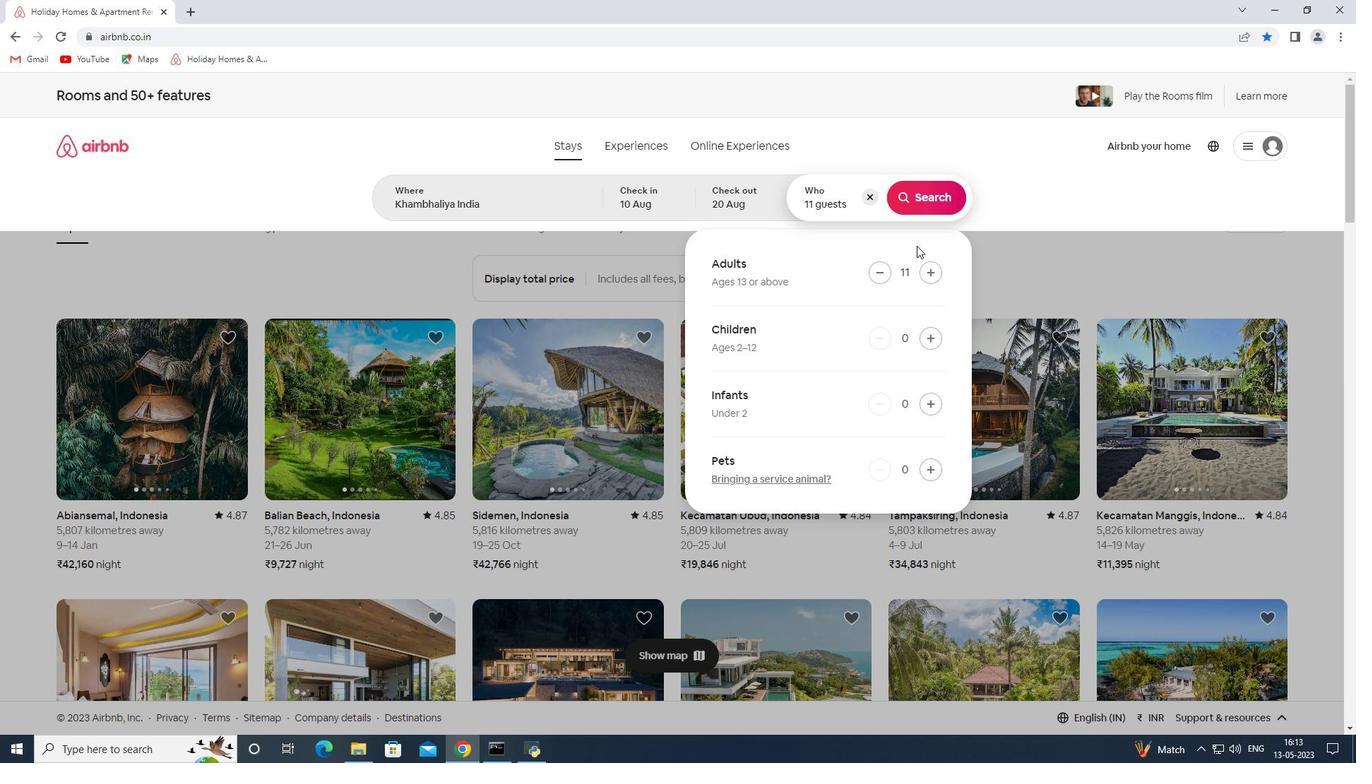 
Action: Mouse pressed left at (929, 271)
Screenshot: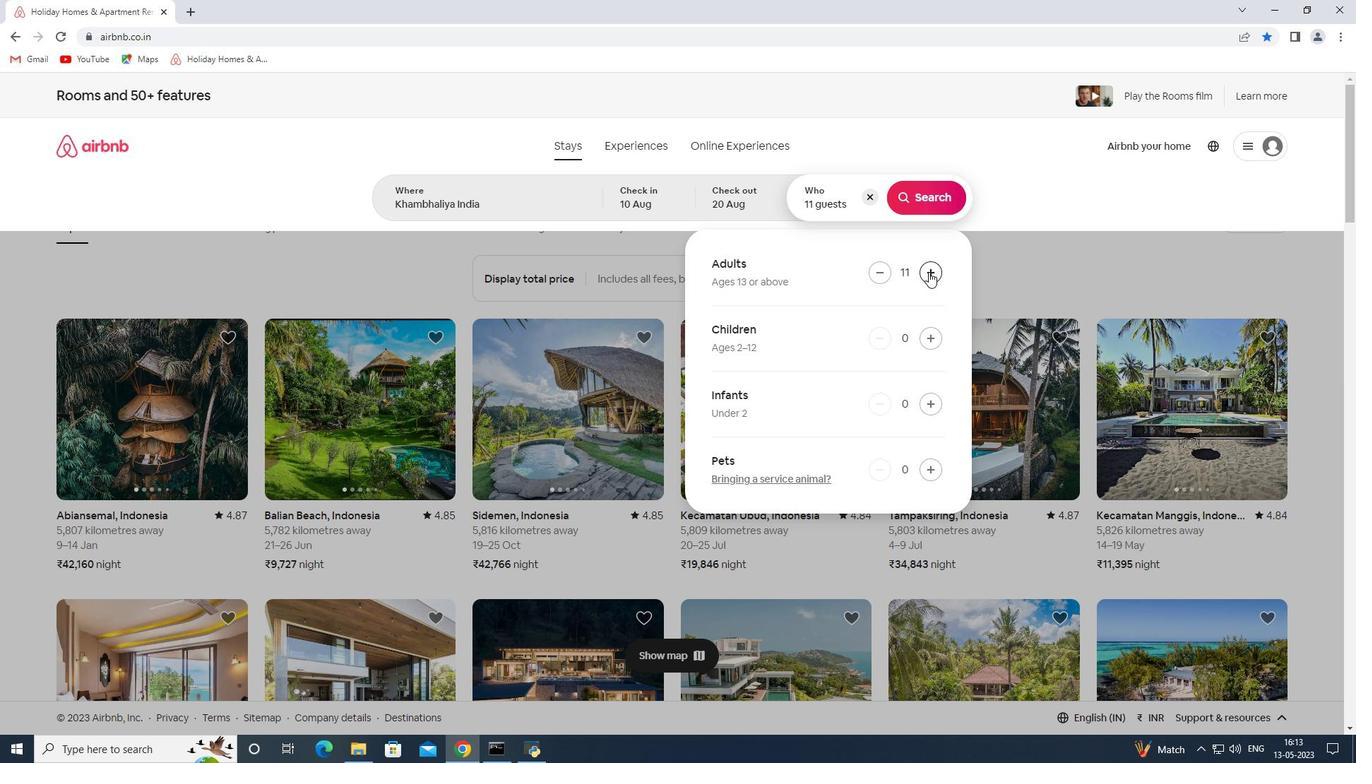 
Action: Mouse moved to (916, 201)
Screenshot: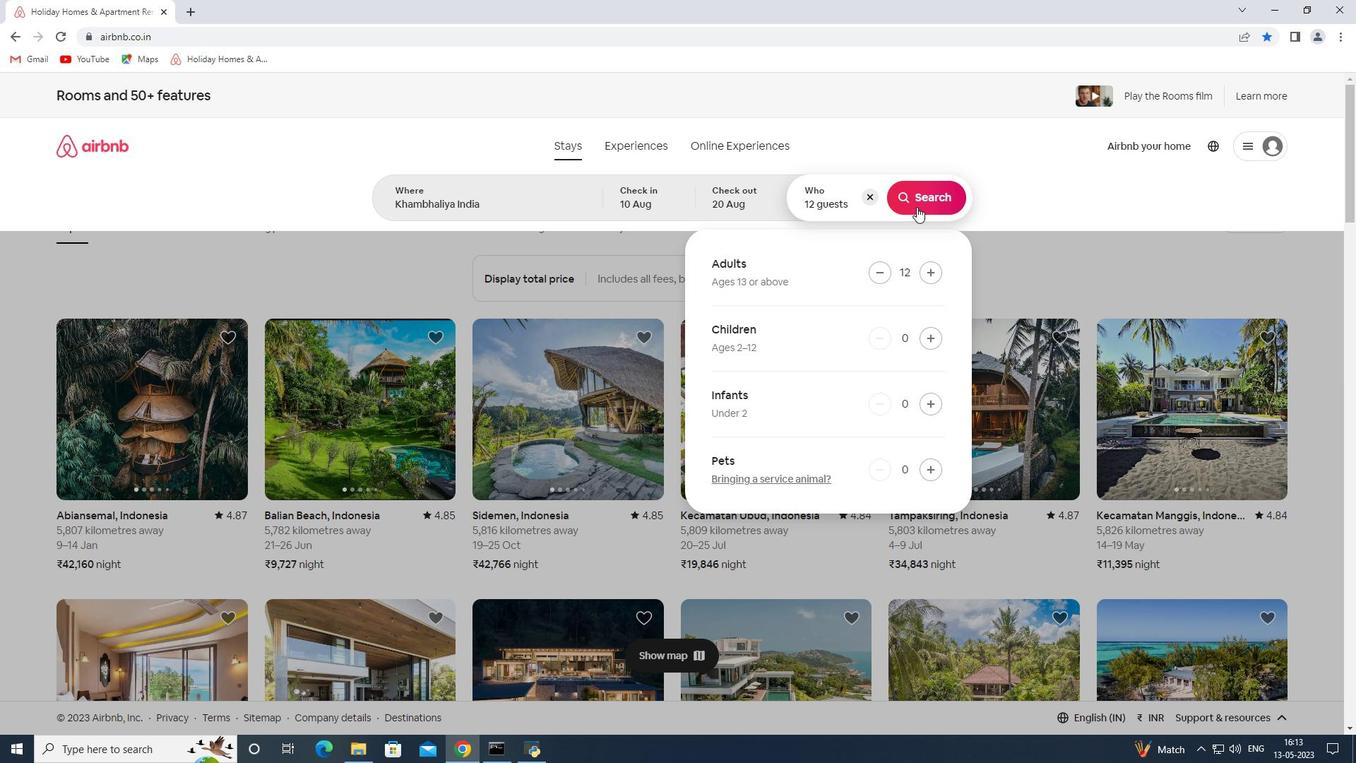 
Action: Mouse pressed left at (916, 201)
Screenshot: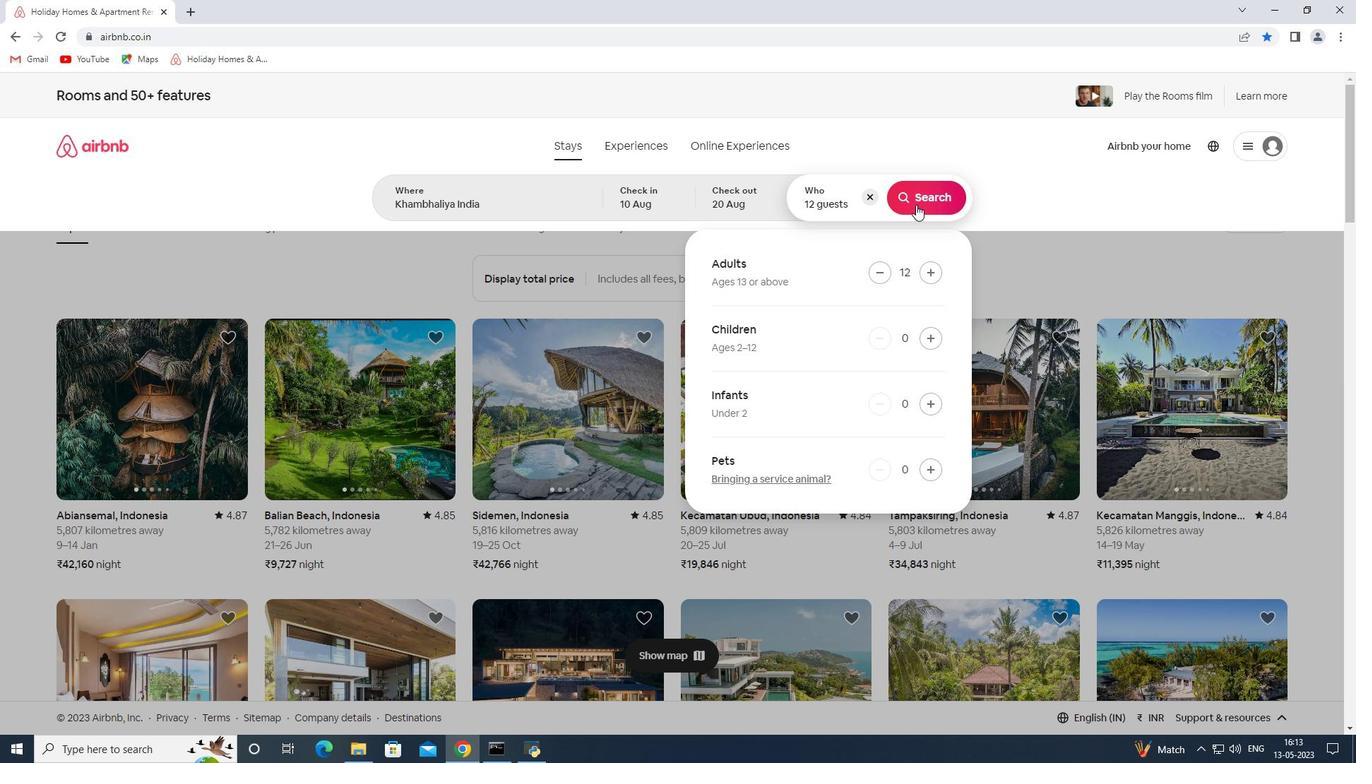 
Action: Mouse moved to (1290, 158)
Screenshot: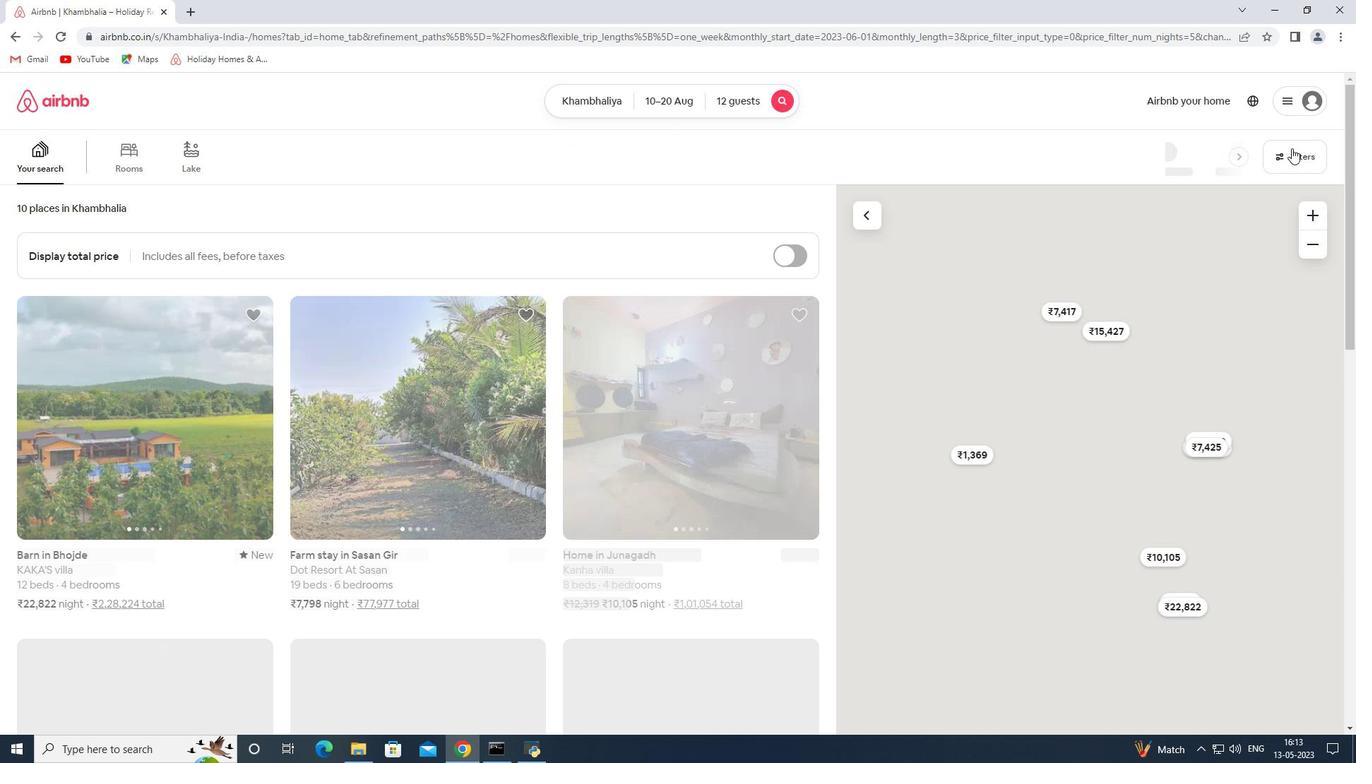 
Action: Mouse pressed left at (1290, 158)
Screenshot: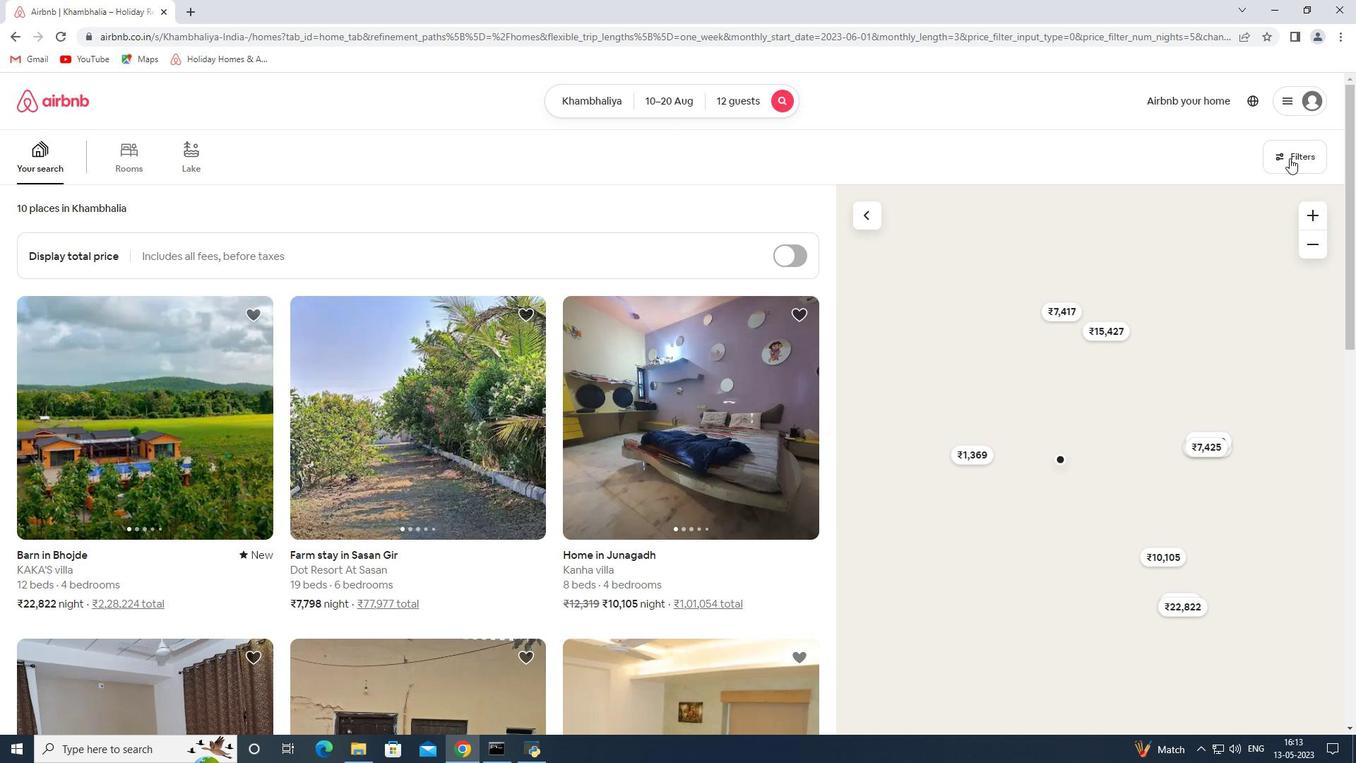 
Action: Mouse moved to (488, 502)
Screenshot: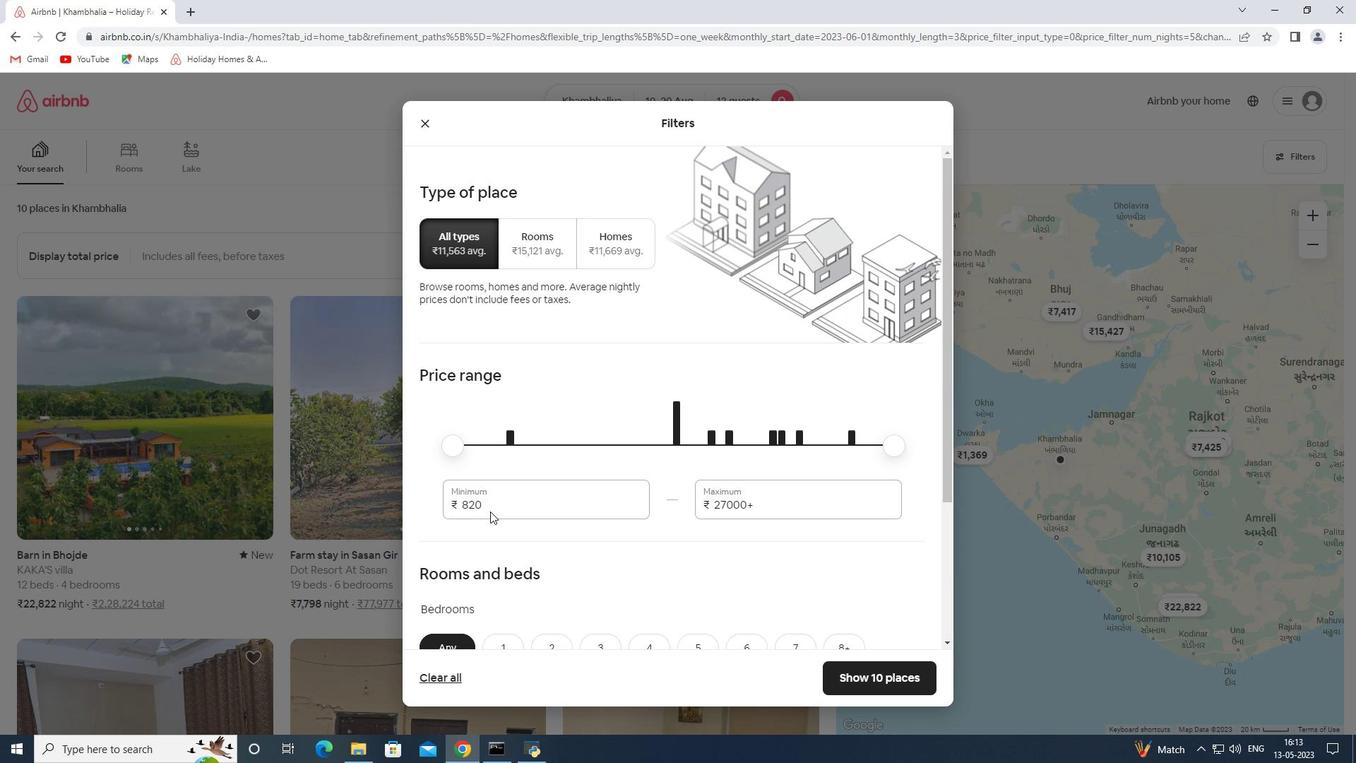 
Action: Mouse pressed left at (488, 502)
Screenshot: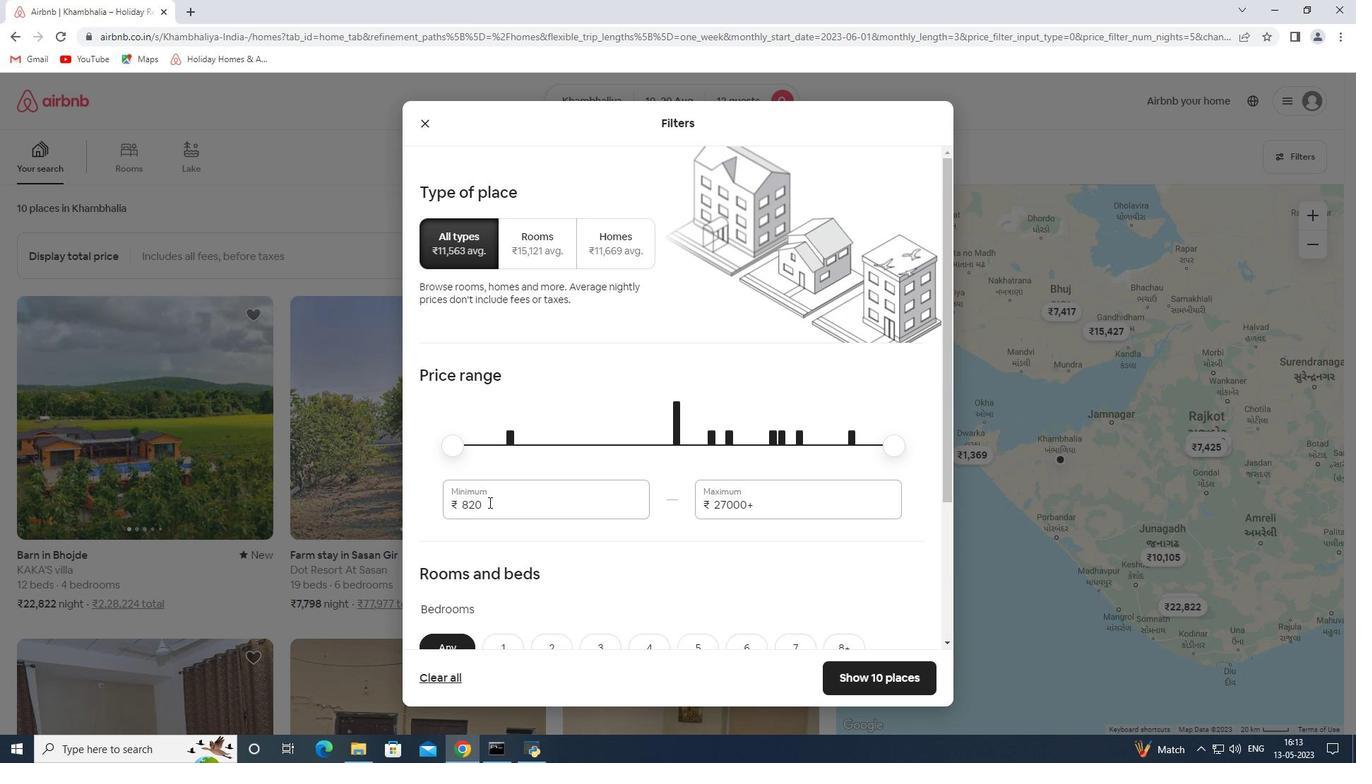 
Action: Mouse pressed left at (488, 502)
Screenshot: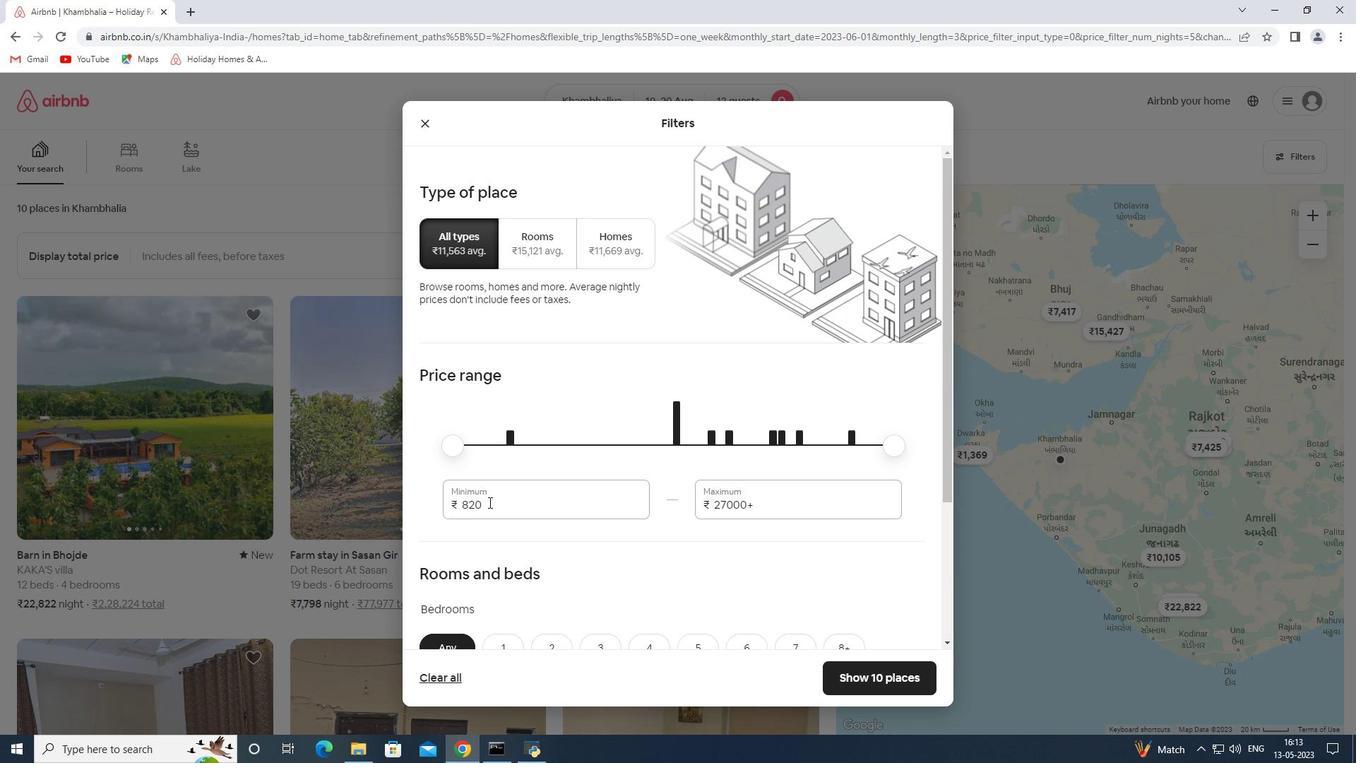 
Action: Key pressed 10000<Key.tab>14000
Screenshot: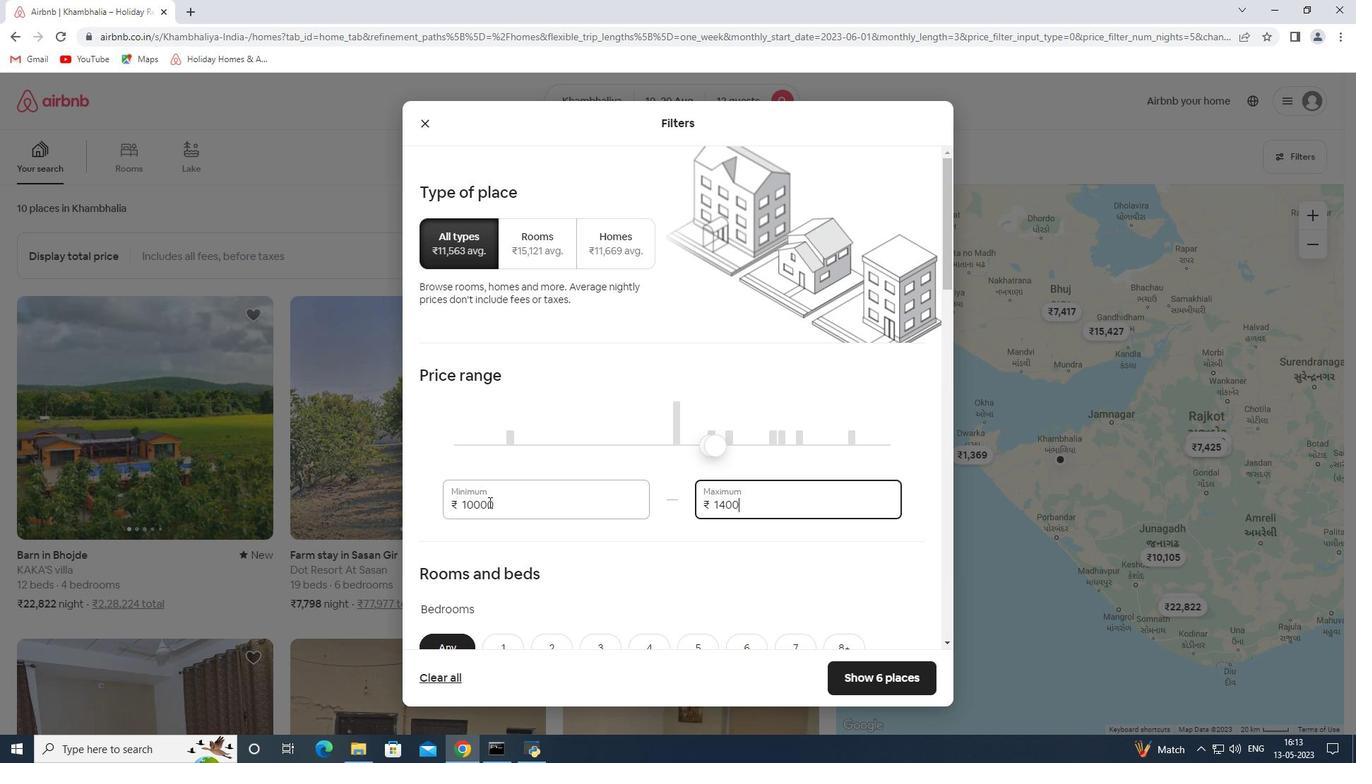 
Action: Mouse scrolled (488, 501) with delta (0, 0)
Screenshot: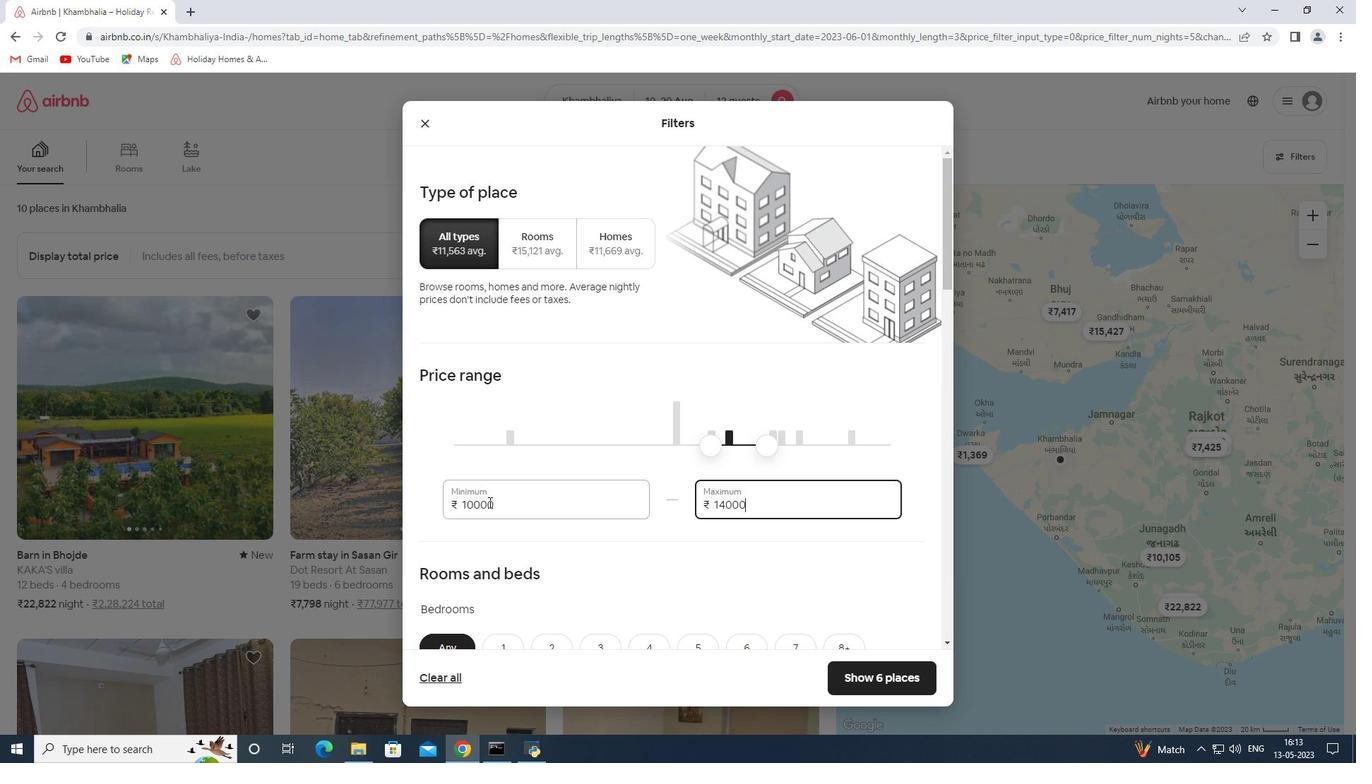 
Action: Mouse scrolled (488, 501) with delta (0, 0)
Screenshot: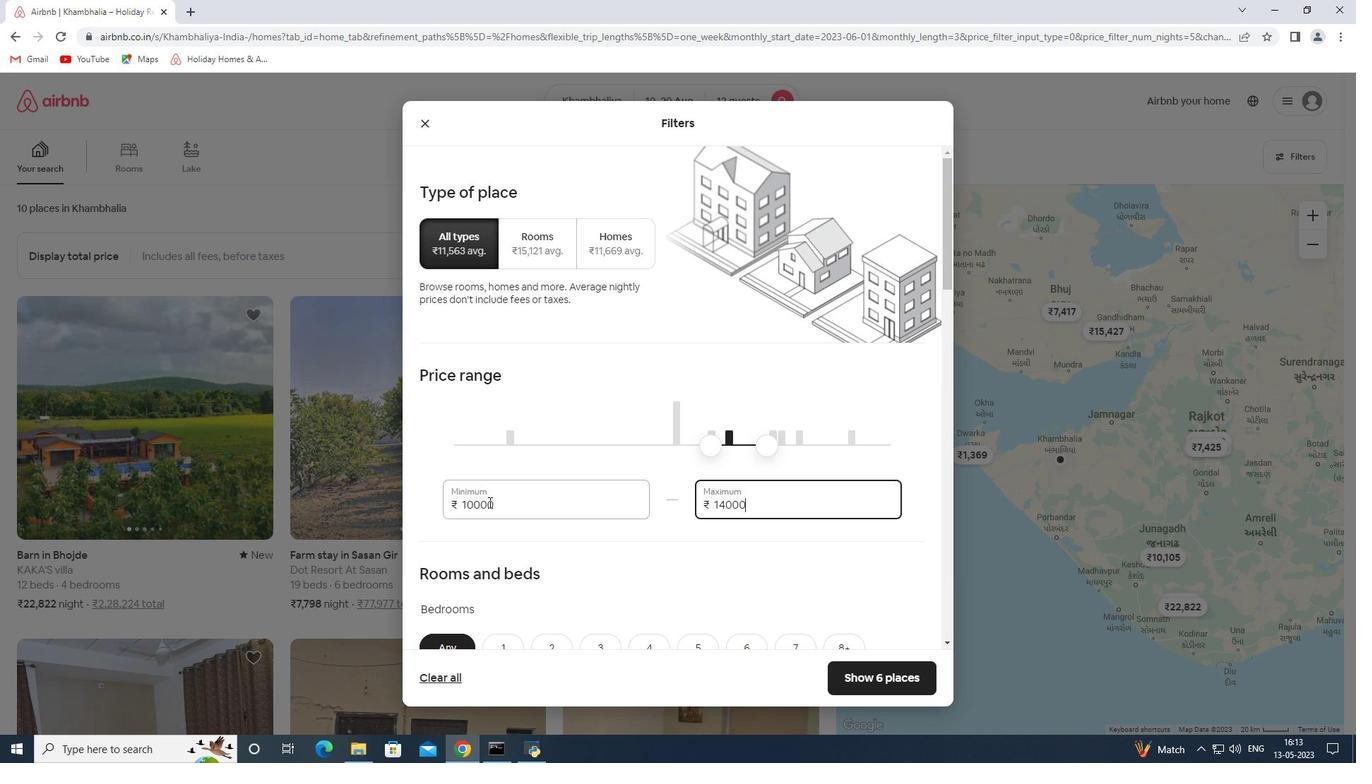
Action: Mouse scrolled (488, 501) with delta (0, 0)
Screenshot: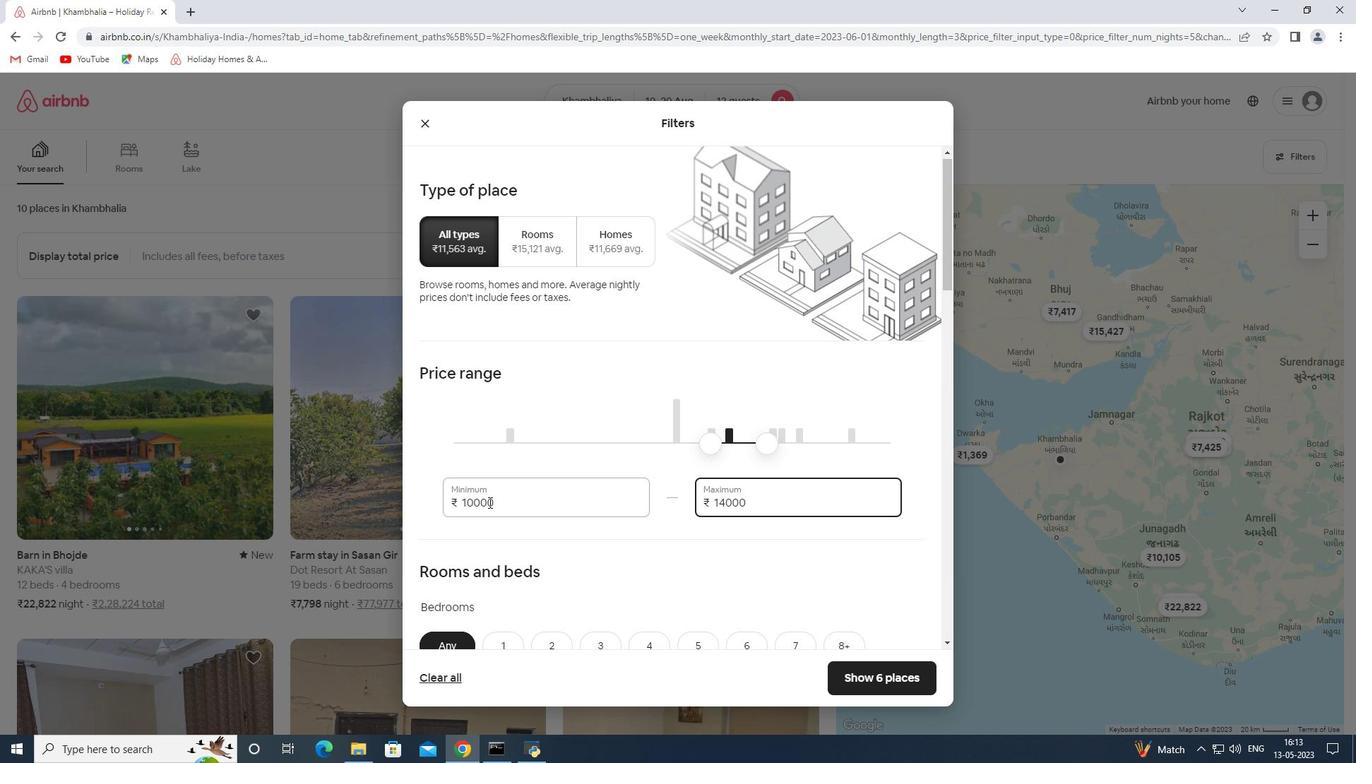 
Action: Mouse scrolled (488, 501) with delta (0, 0)
Screenshot: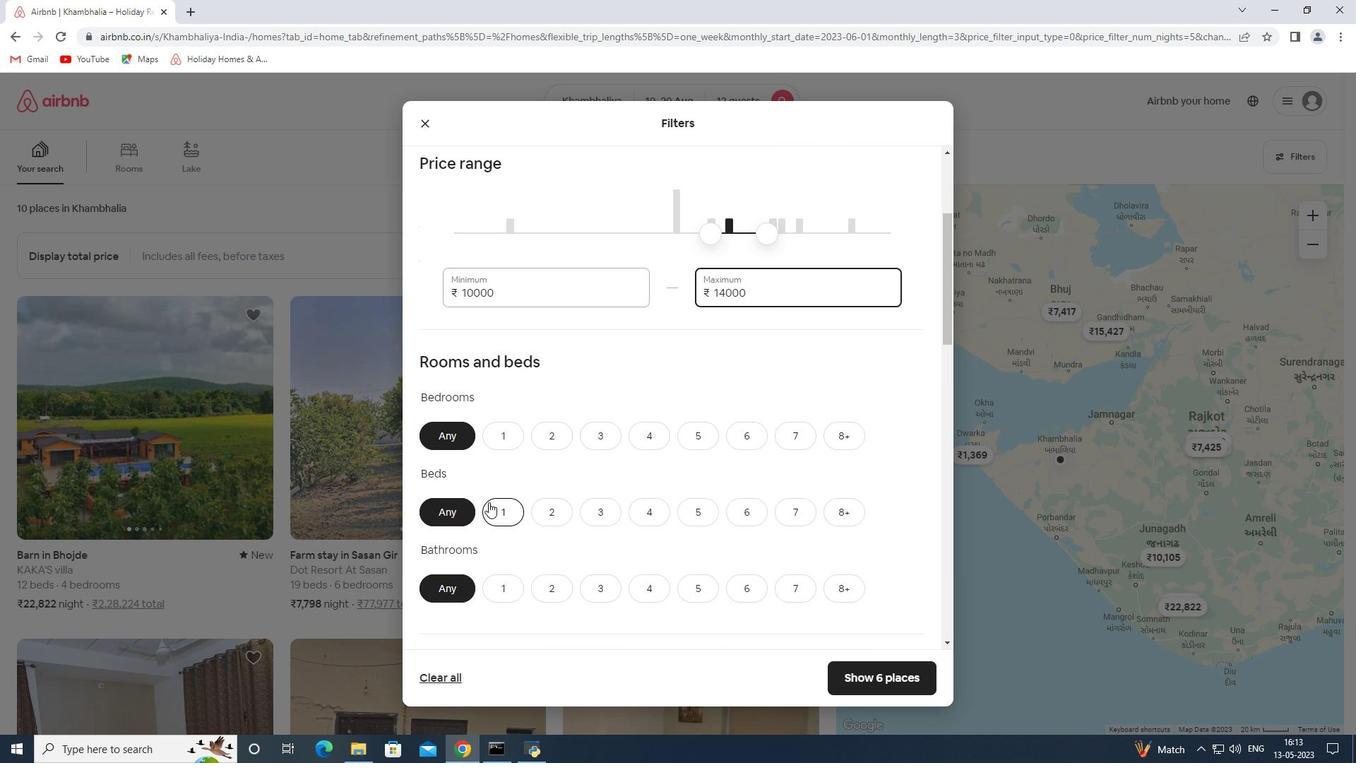 
Action: Mouse scrolled (488, 501) with delta (0, 0)
Screenshot: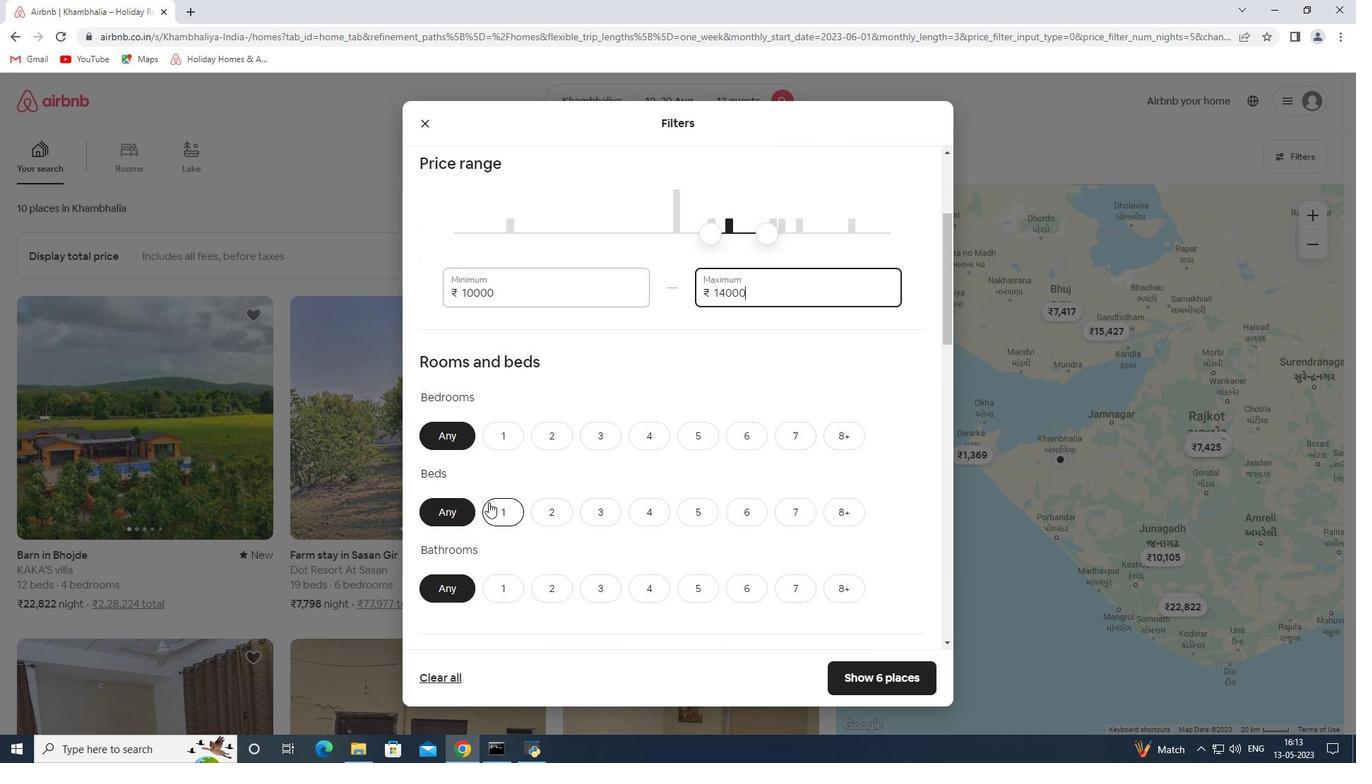 
Action: Mouse moved to (651, 293)
Screenshot: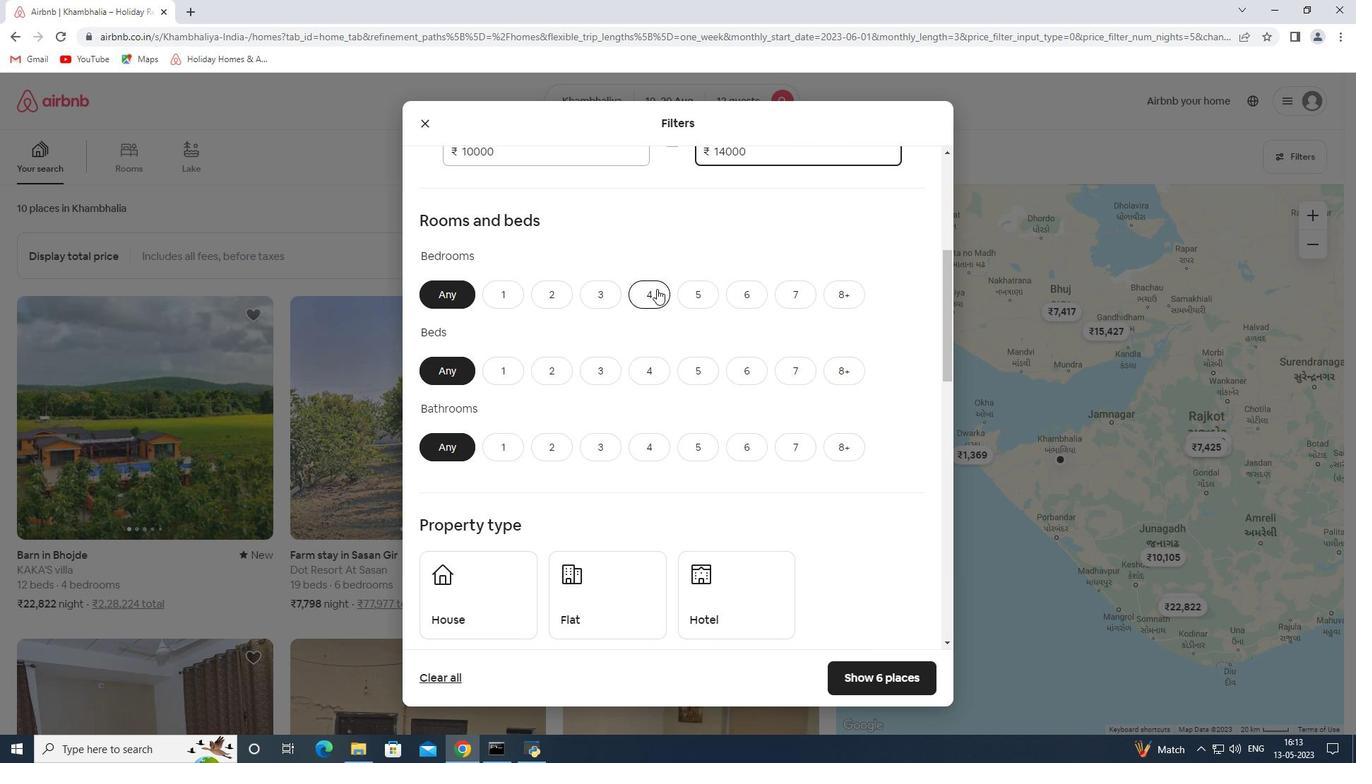 
Action: Mouse pressed left at (651, 293)
Screenshot: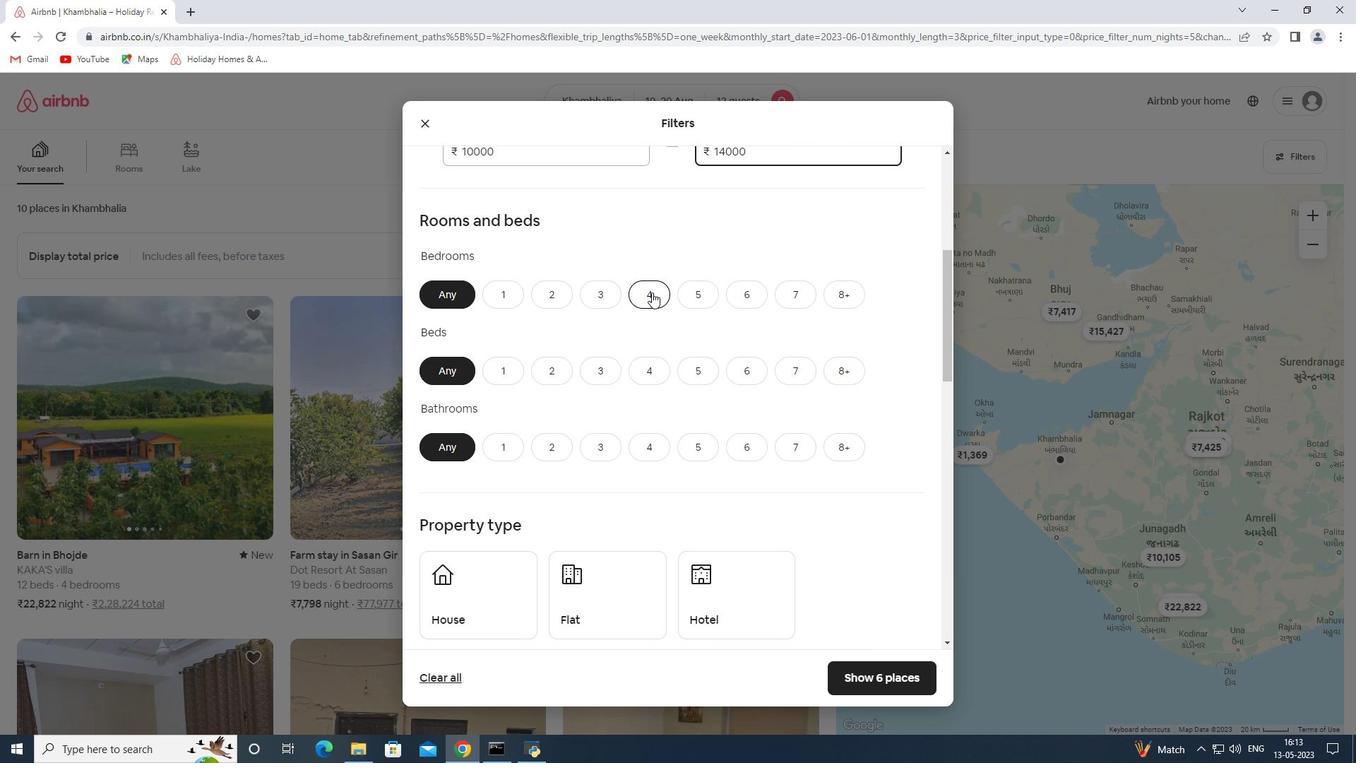 
Action: Mouse moved to (736, 296)
Screenshot: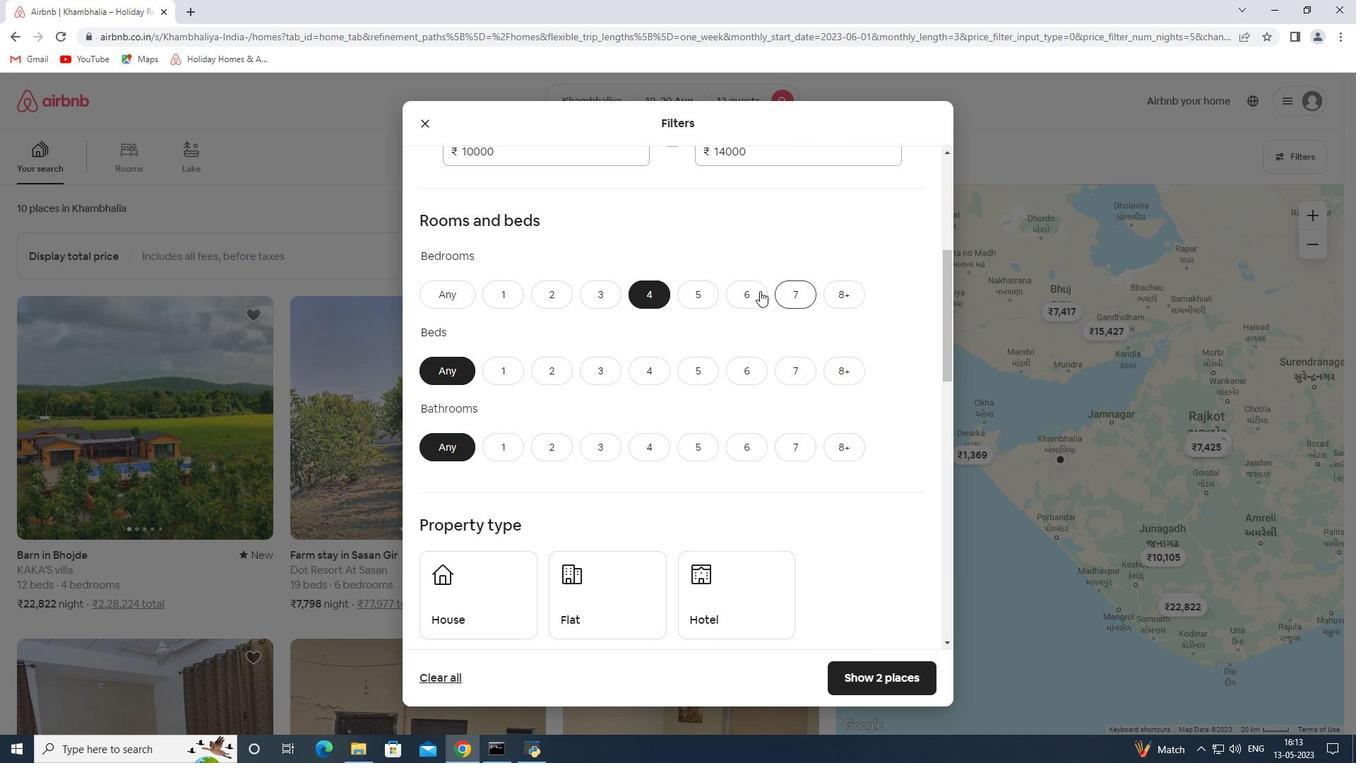 
Action: Mouse pressed left at (736, 296)
Screenshot: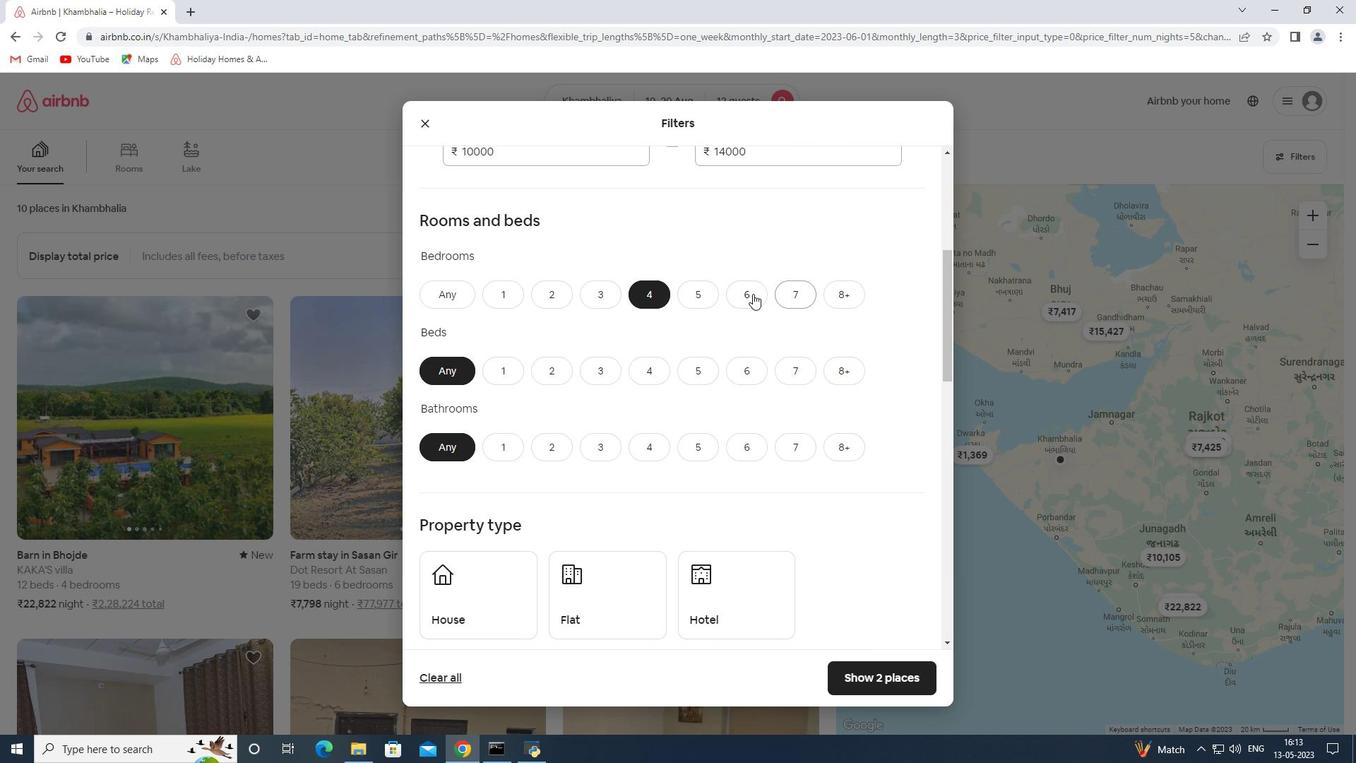 
Action: Mouse moved to (842, 369)
Screenshot: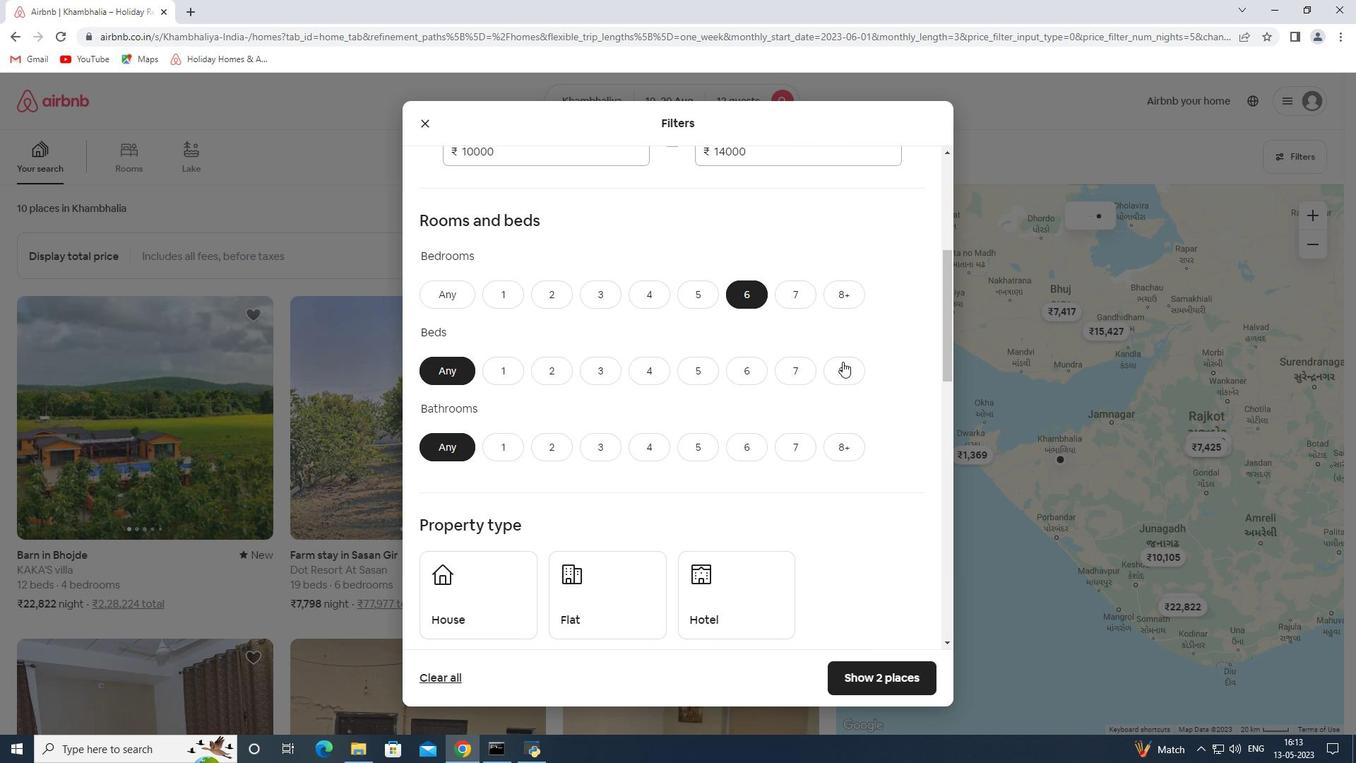 
Action: Mouse pressed left at (842, 369)
Screenshot: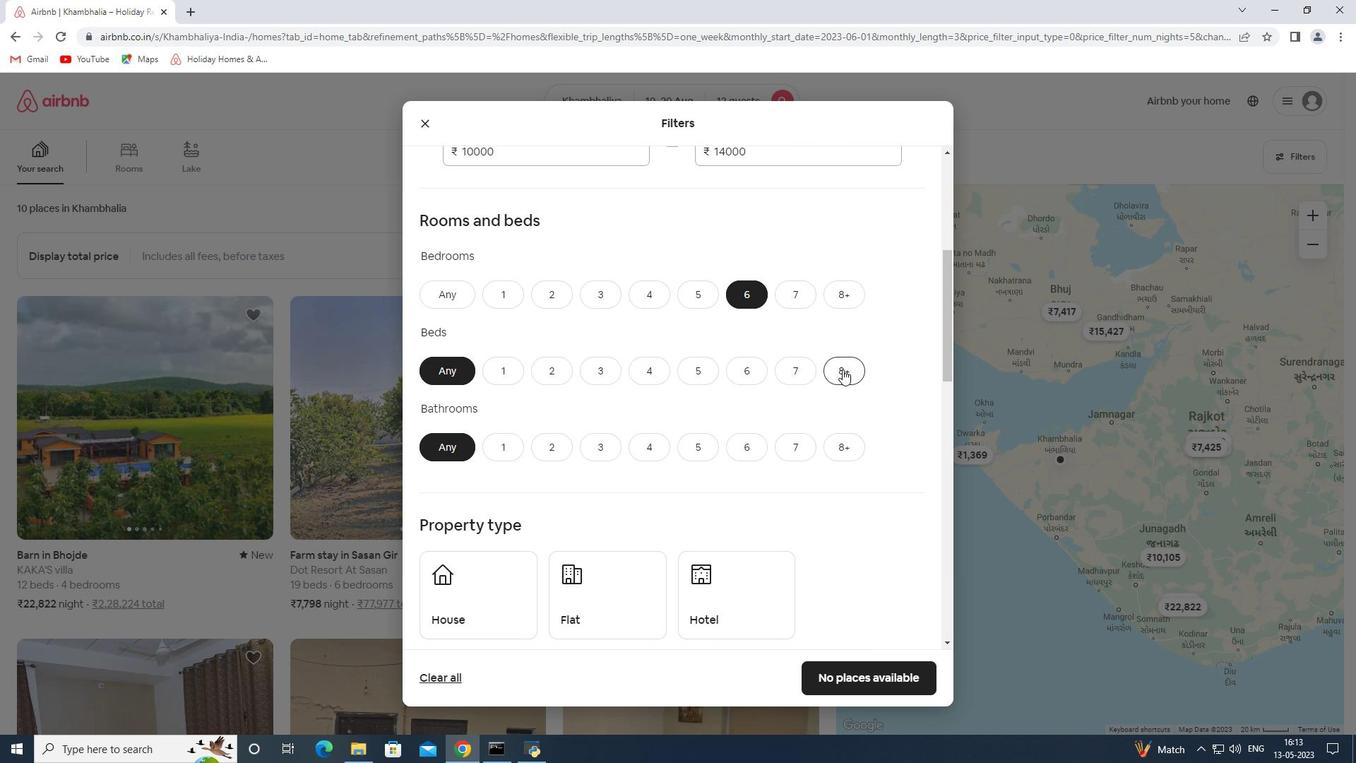 
Action: Mouse moved to (752, 445)
Screenshot: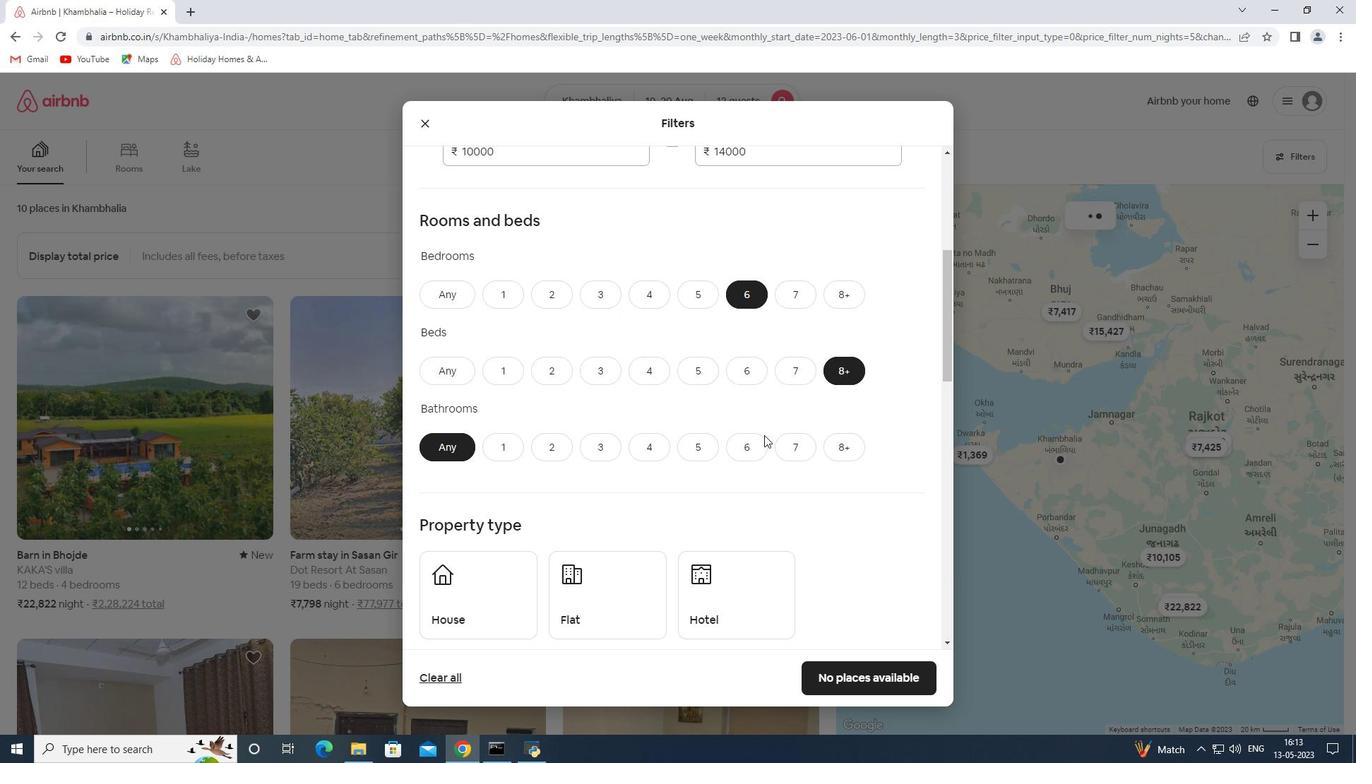 
Action: Mouse pressed left at (752, 445)
Screenshot: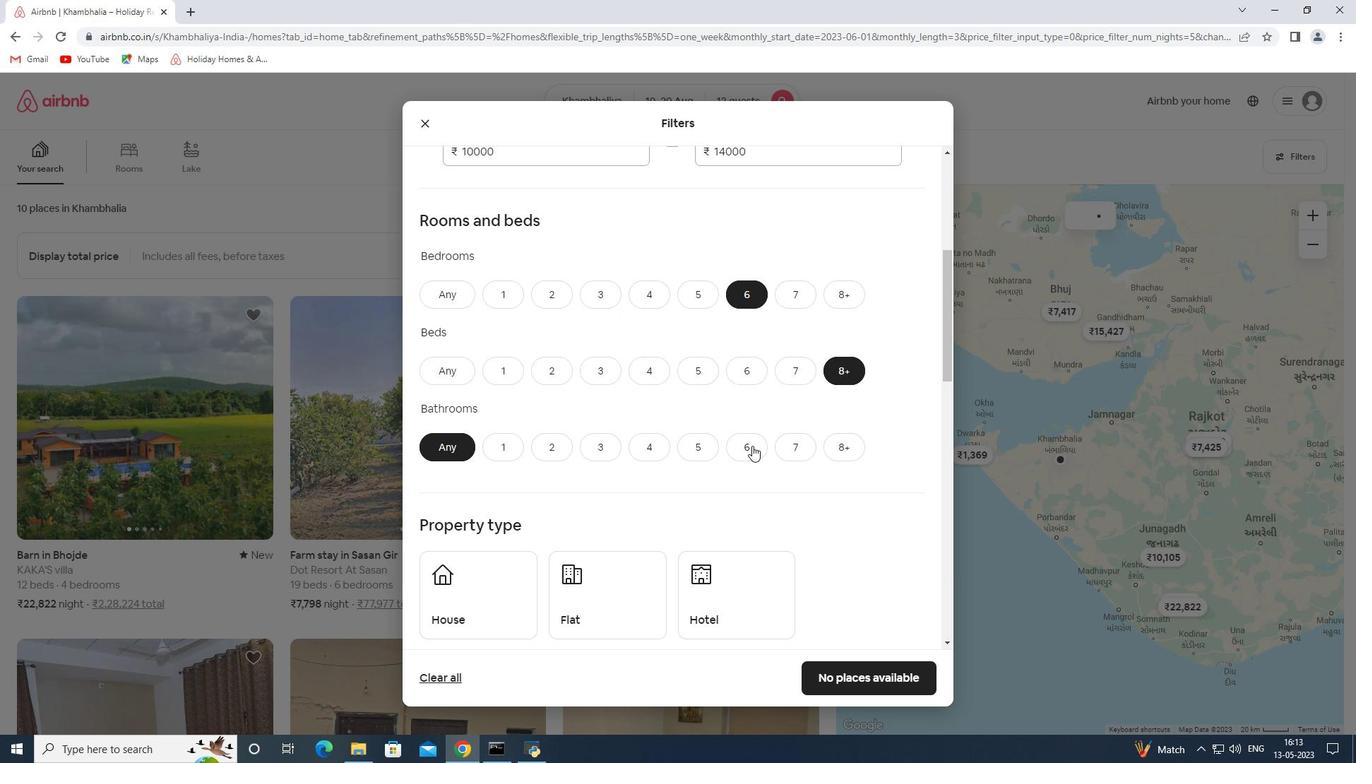 
Action: Mouse scrolled (752, 445) with delta (0, 0)
Screenshot: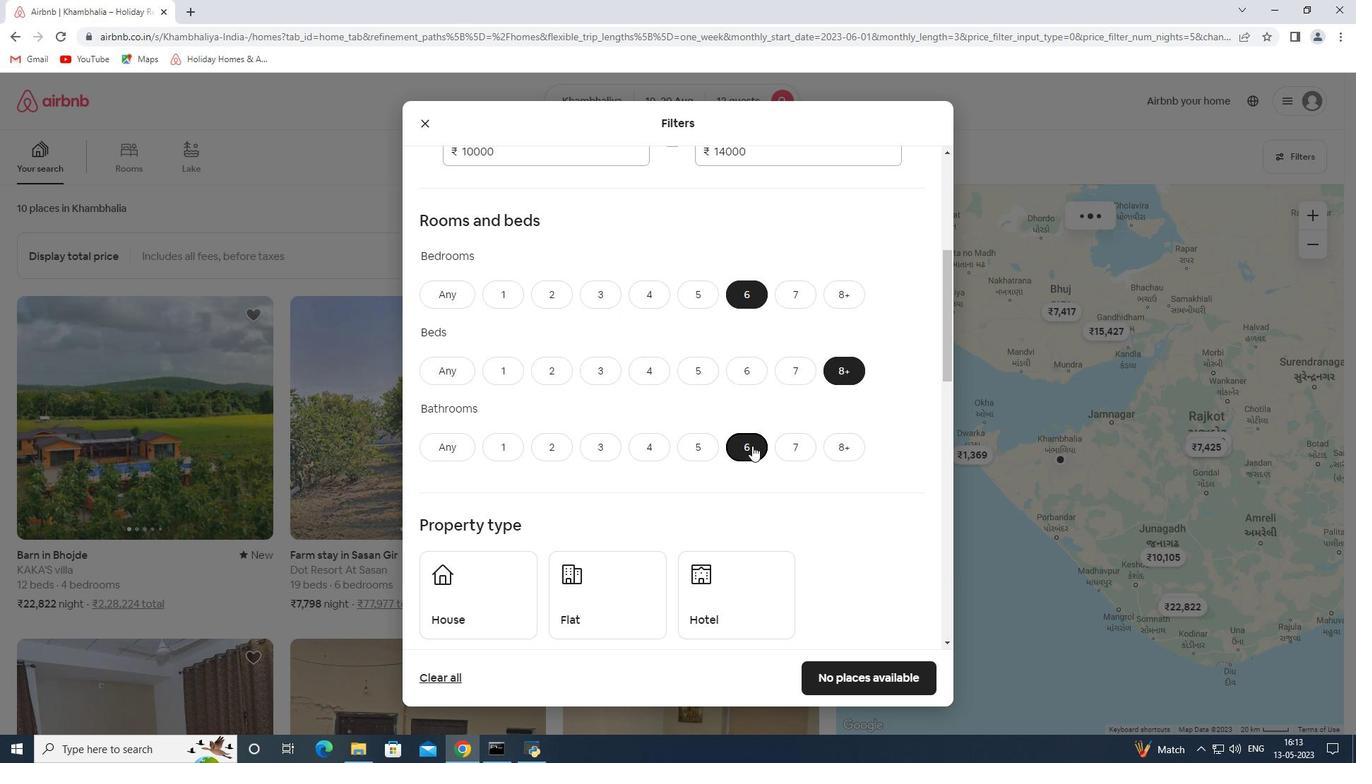 
Action: Mouse scrolled (752, 445) with delta (0, 0)
Screenshot: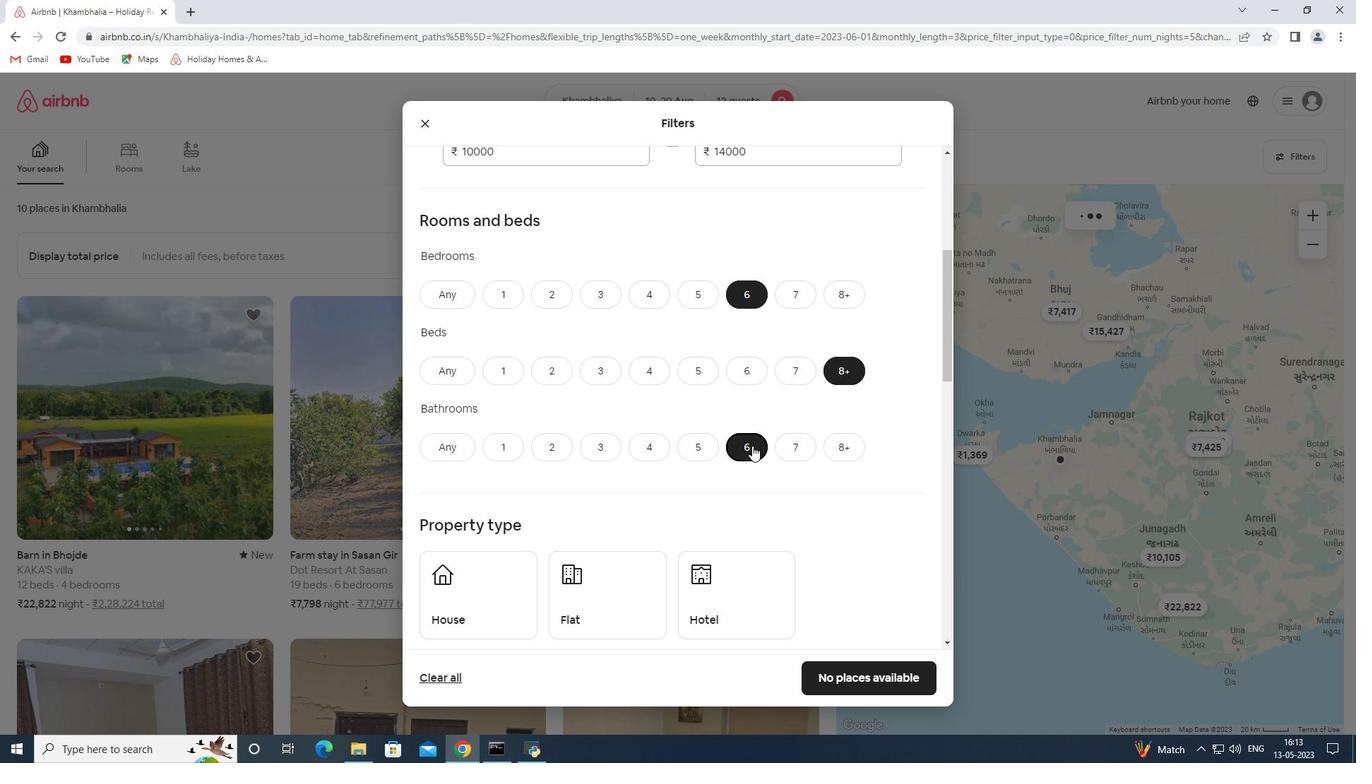 
Action: Mouse moved to (533, 450)
Screenshot: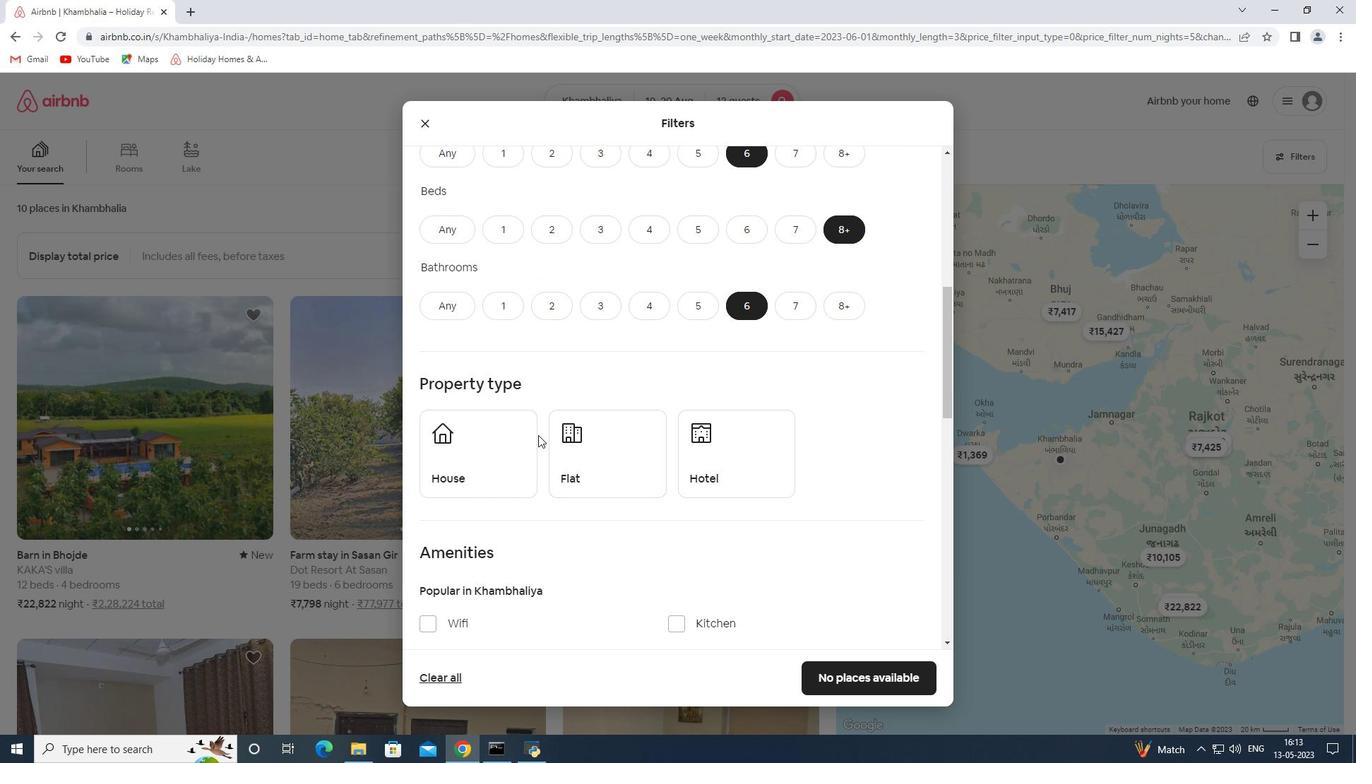 
Action: Mouse pressed left at (533, 450)
Screenshot: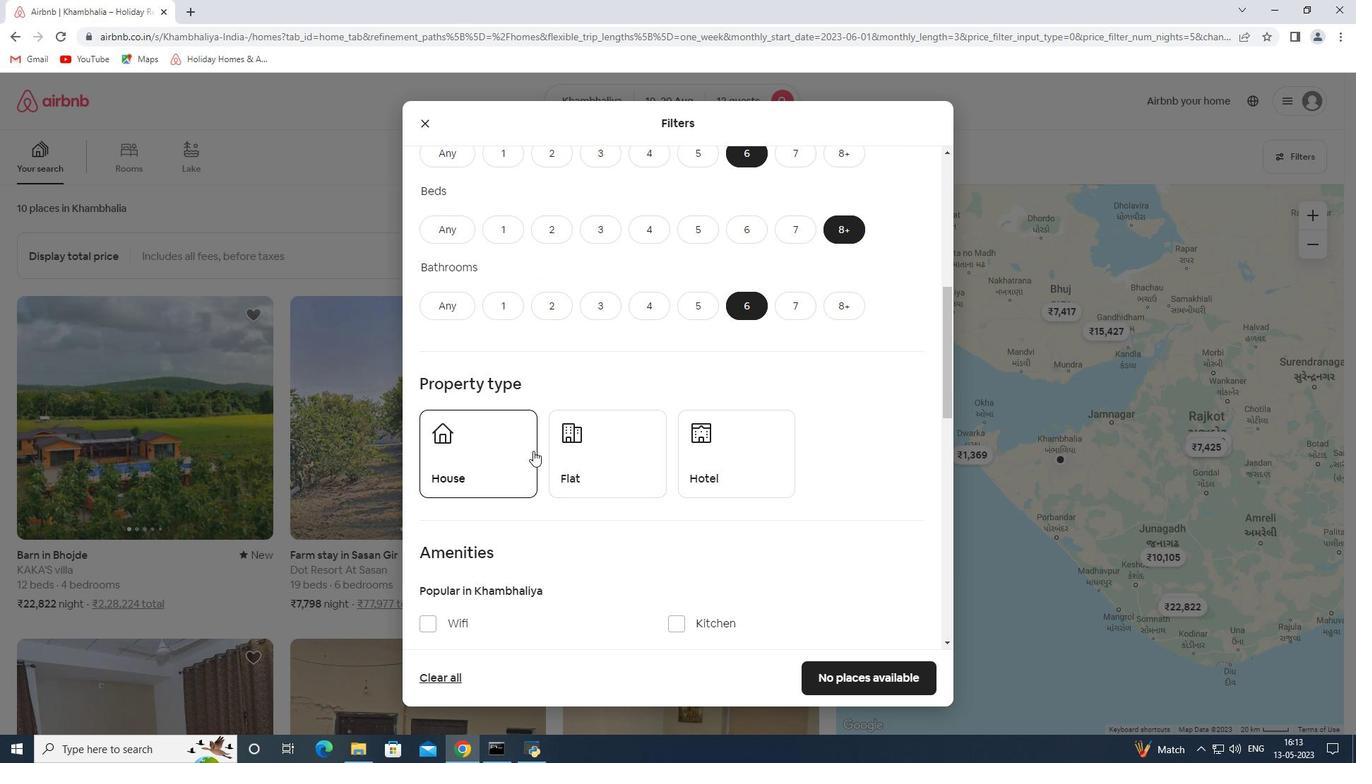 
Action: Mouse moved to (607, 462)
Screenshot: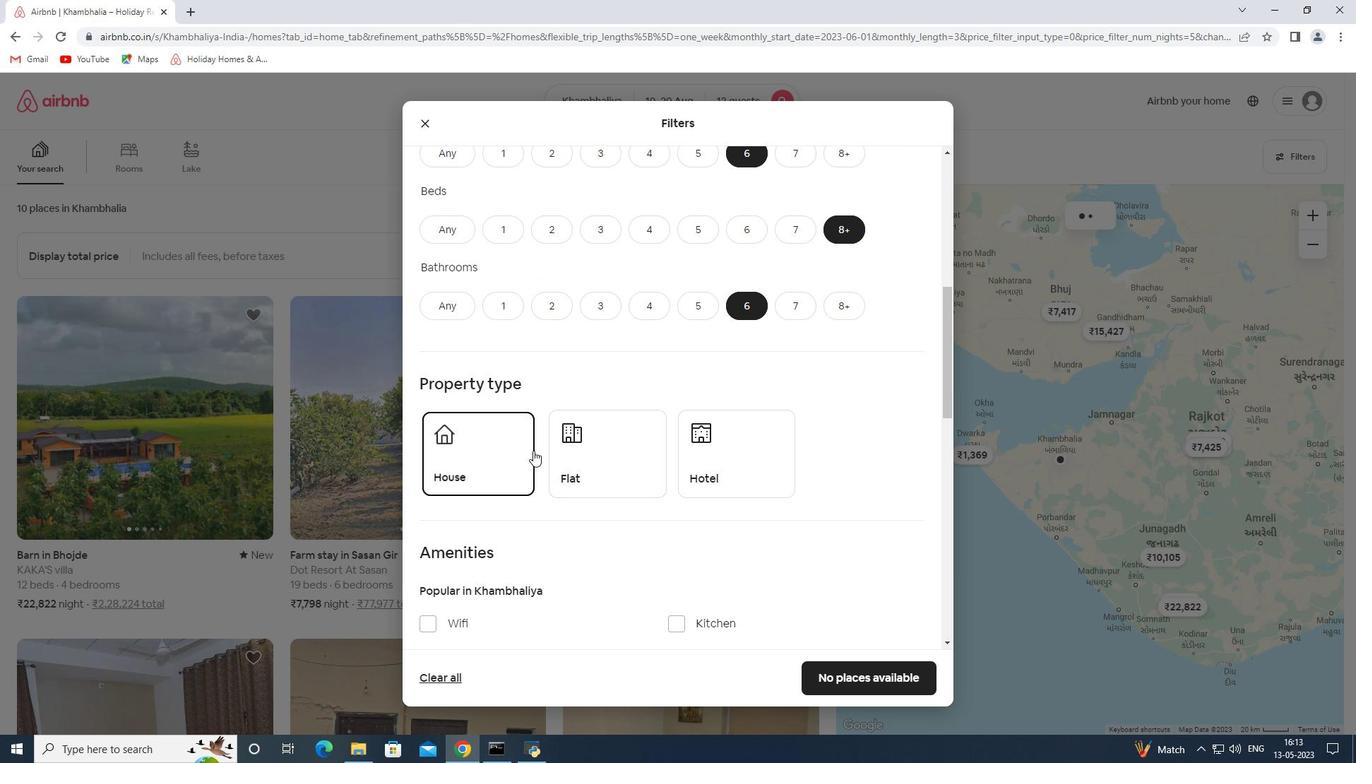 
Action: Mouse pressed left at (607, 462)
Screenshot: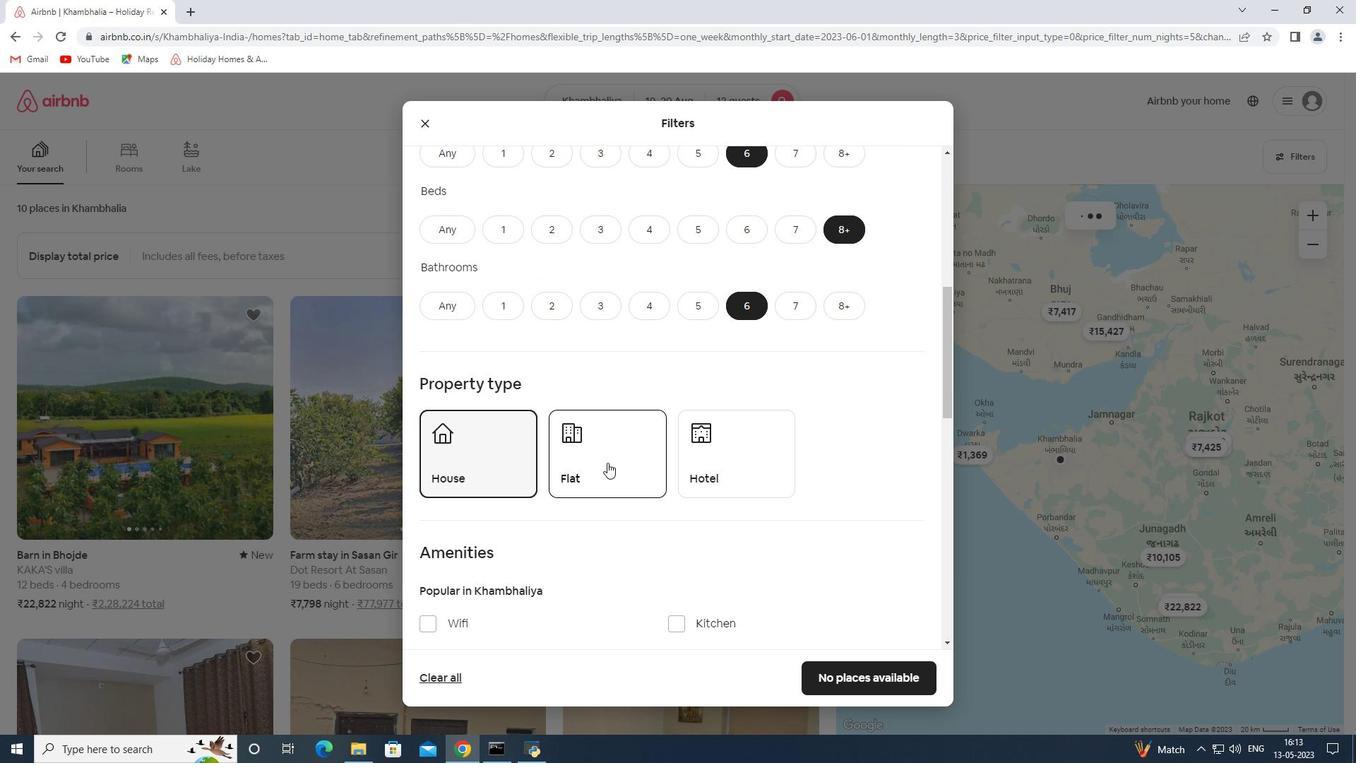 
Action: Mouse moved to (694, 492)
Screenshot: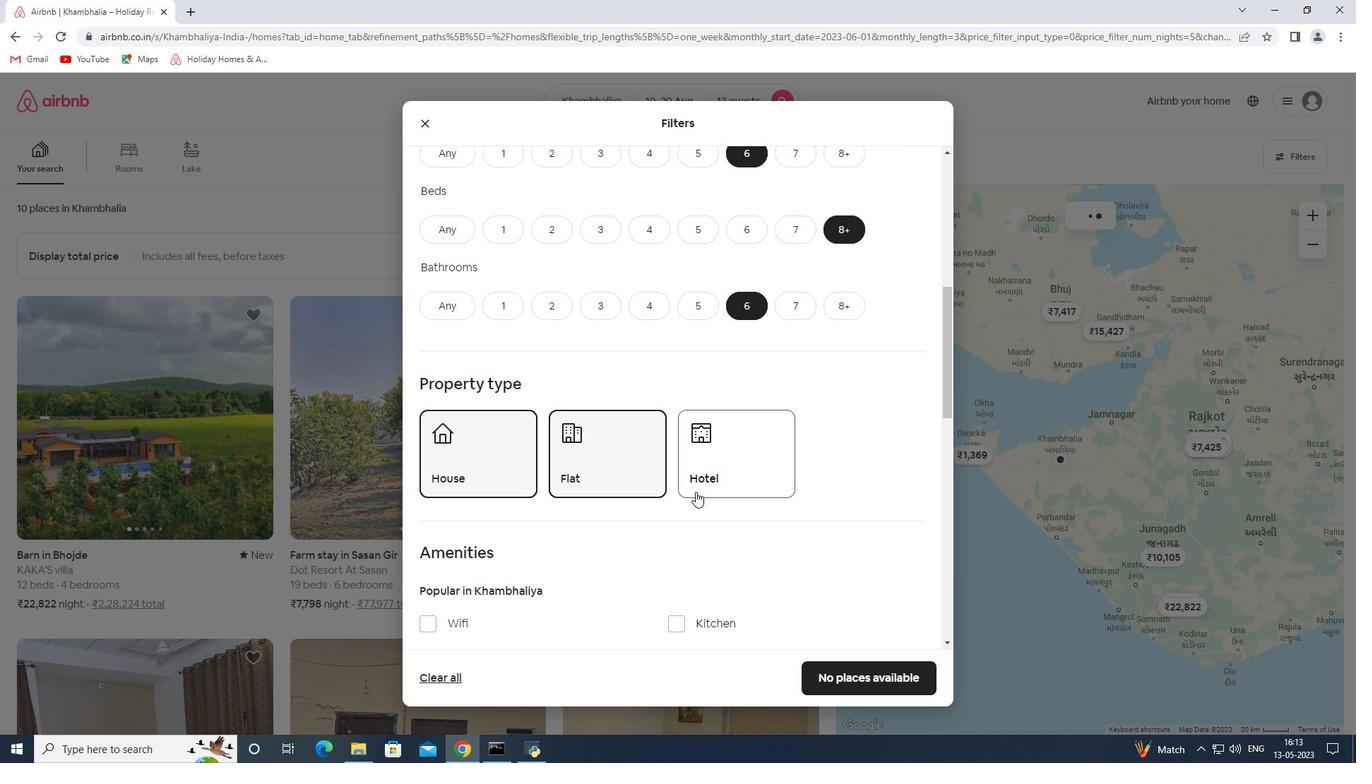
Action: Mouse scrolled (694, 491) with delta (0, 0)
Screenshot: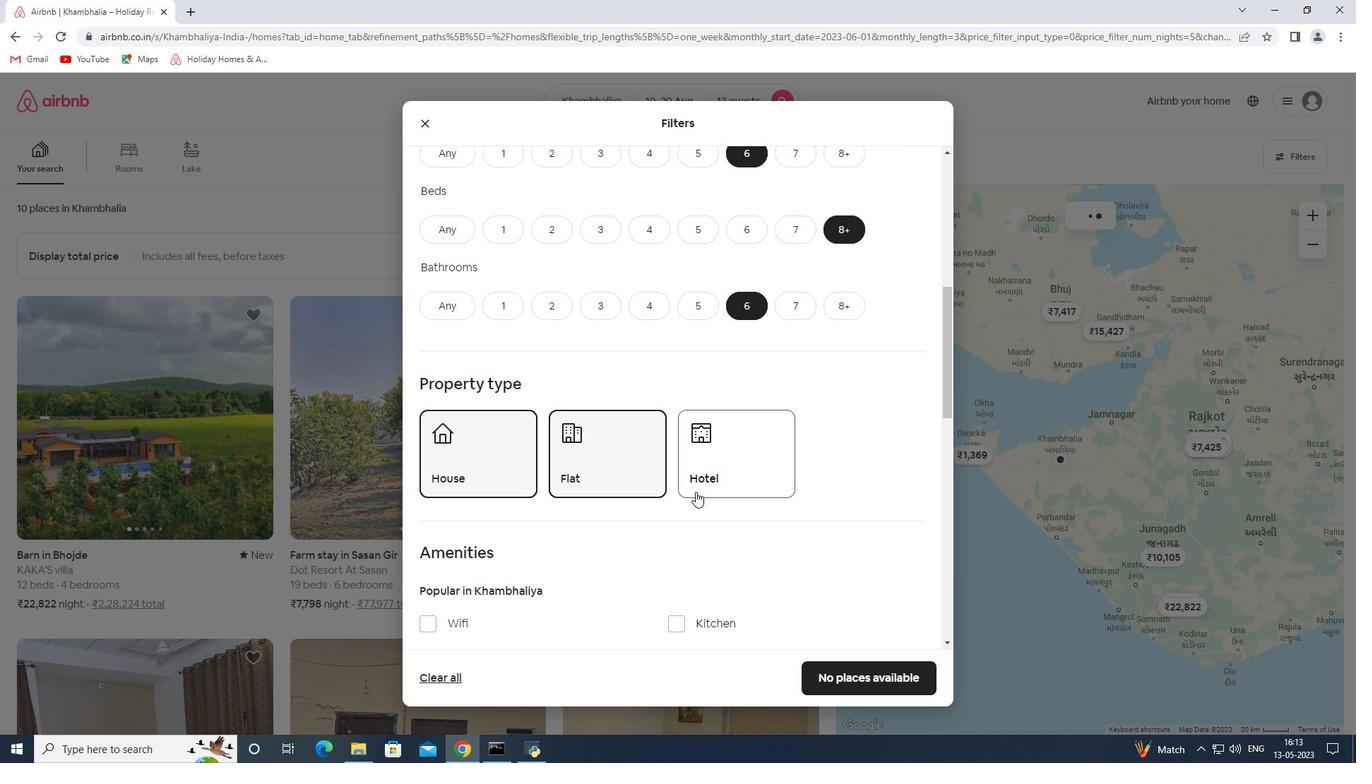 
Action: Mouse moved to (693, 492)
Screenshot: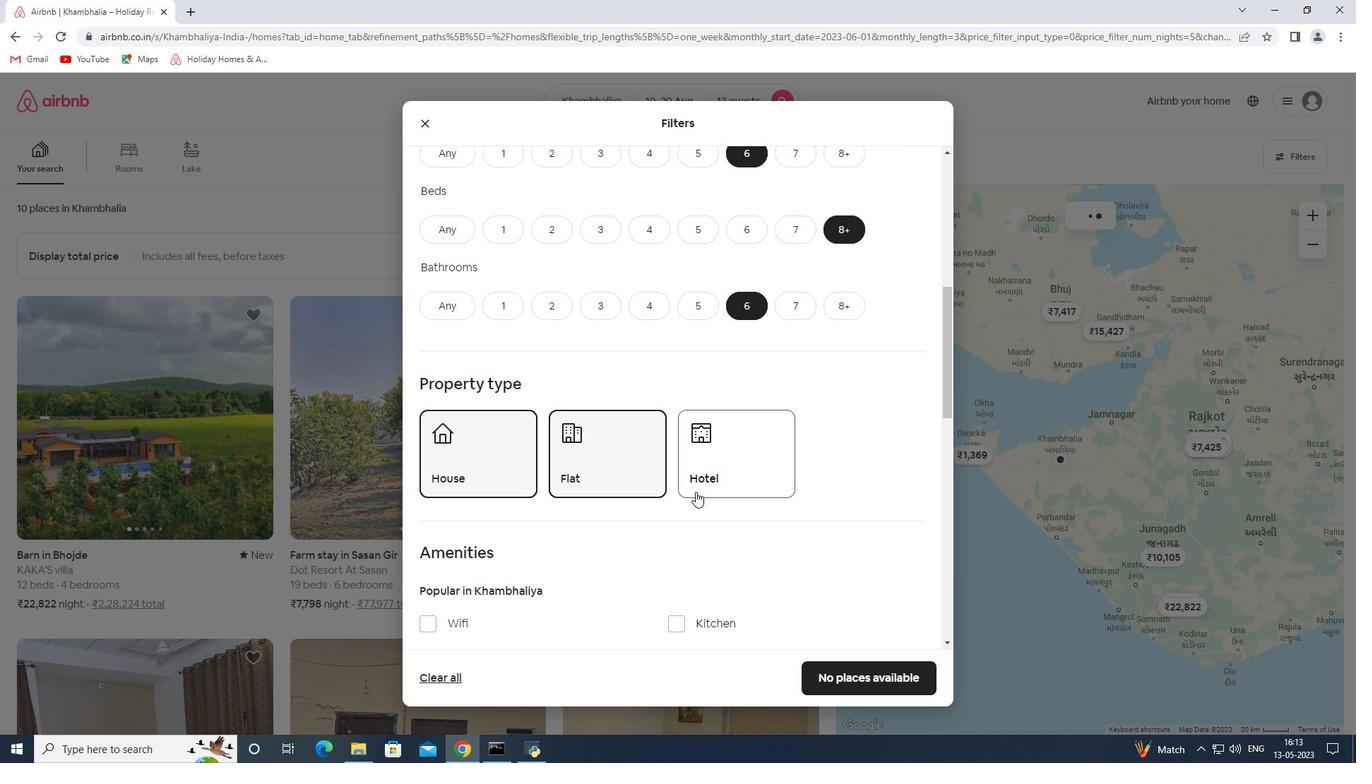 
Action: Mouse scrolled (693, 491) with delta (0, 0)
Screenshot: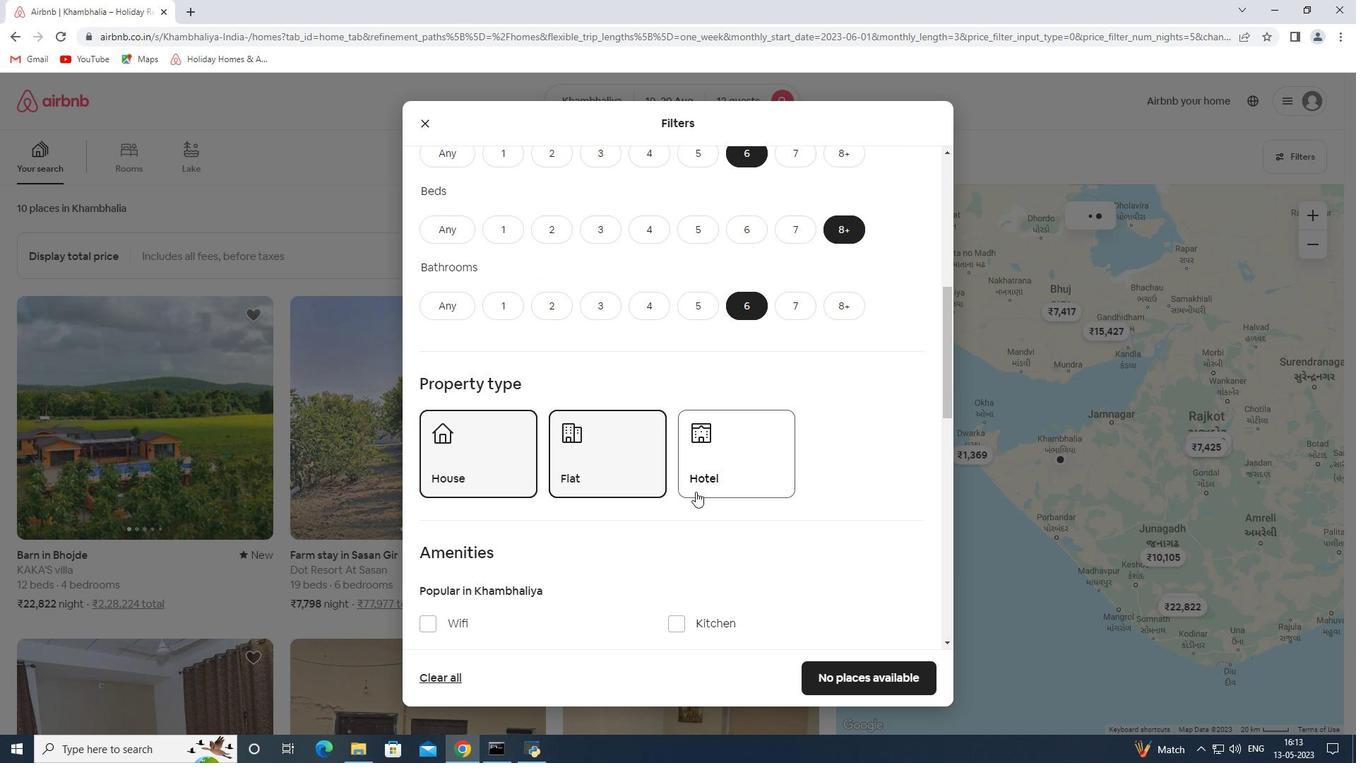 
Action: Mouse moved to (692, 492)
Screenshot: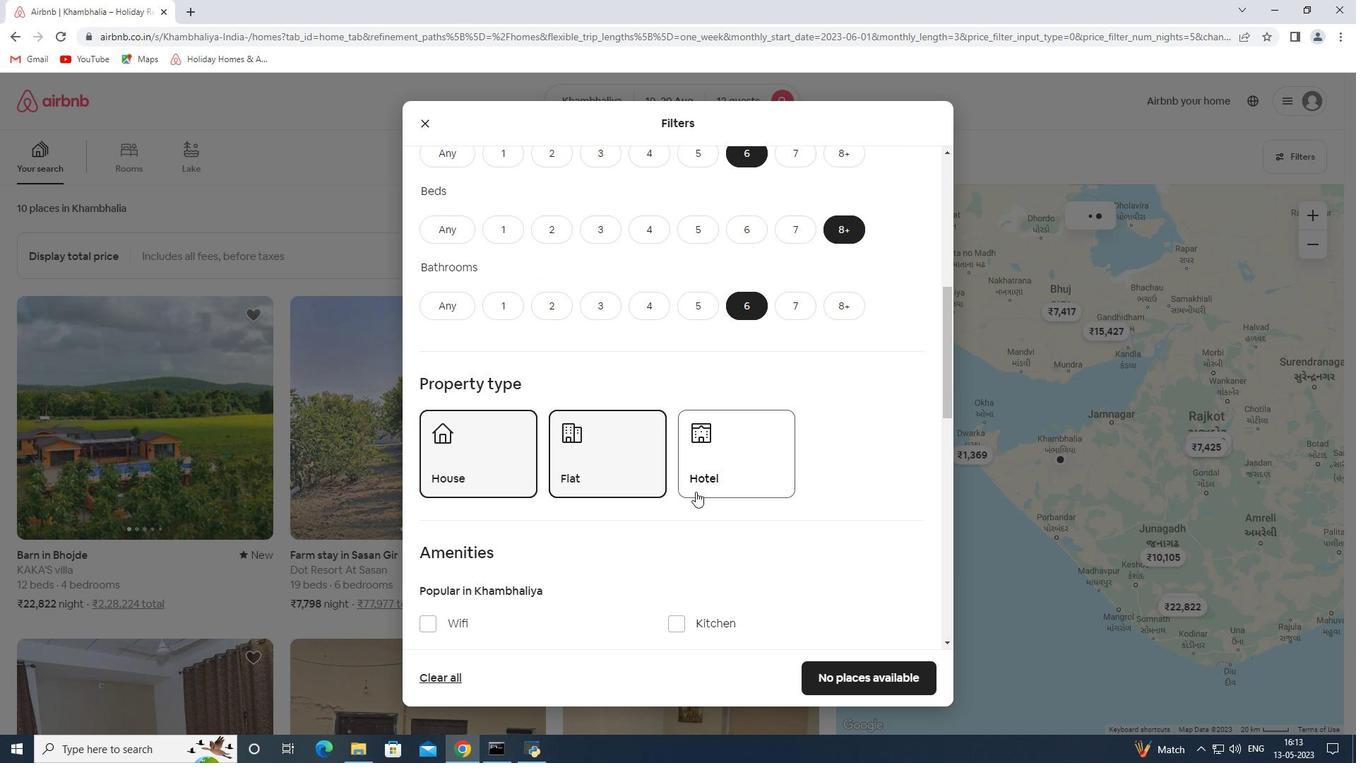 
Action: Mouse scrolled (692, 491) with delta (0, 0)
Screenshot: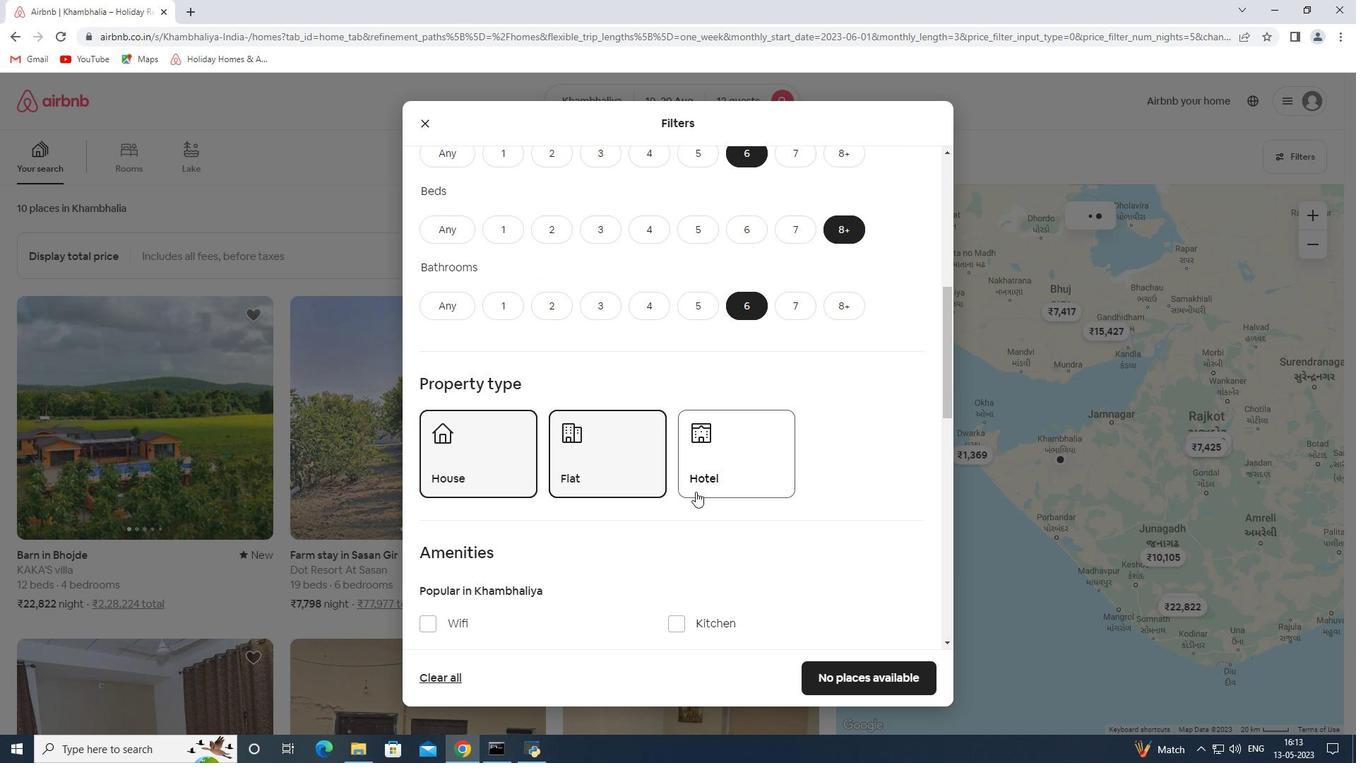 
Action: Mouse moved to (460, 414)
Screenshot: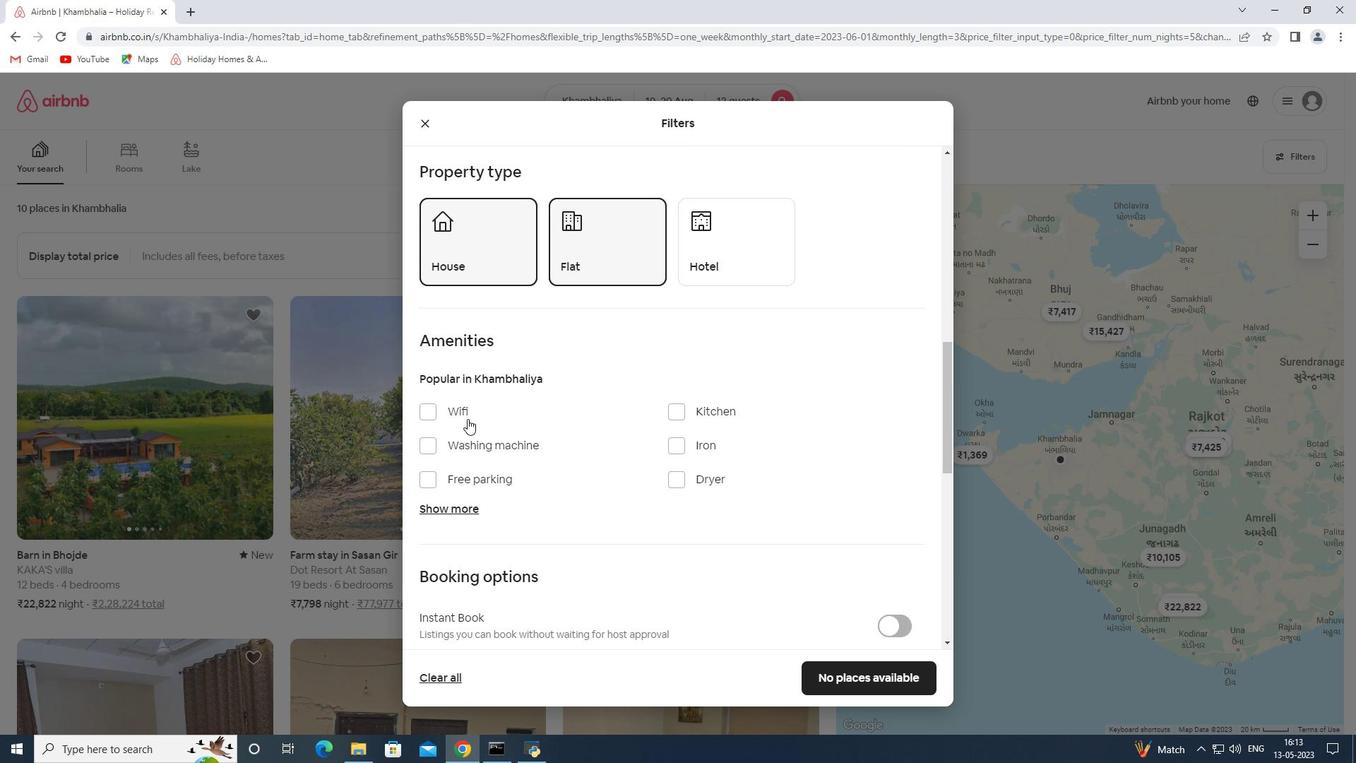 
Action: Mouse pressed left at (460, 414)
Screenshot: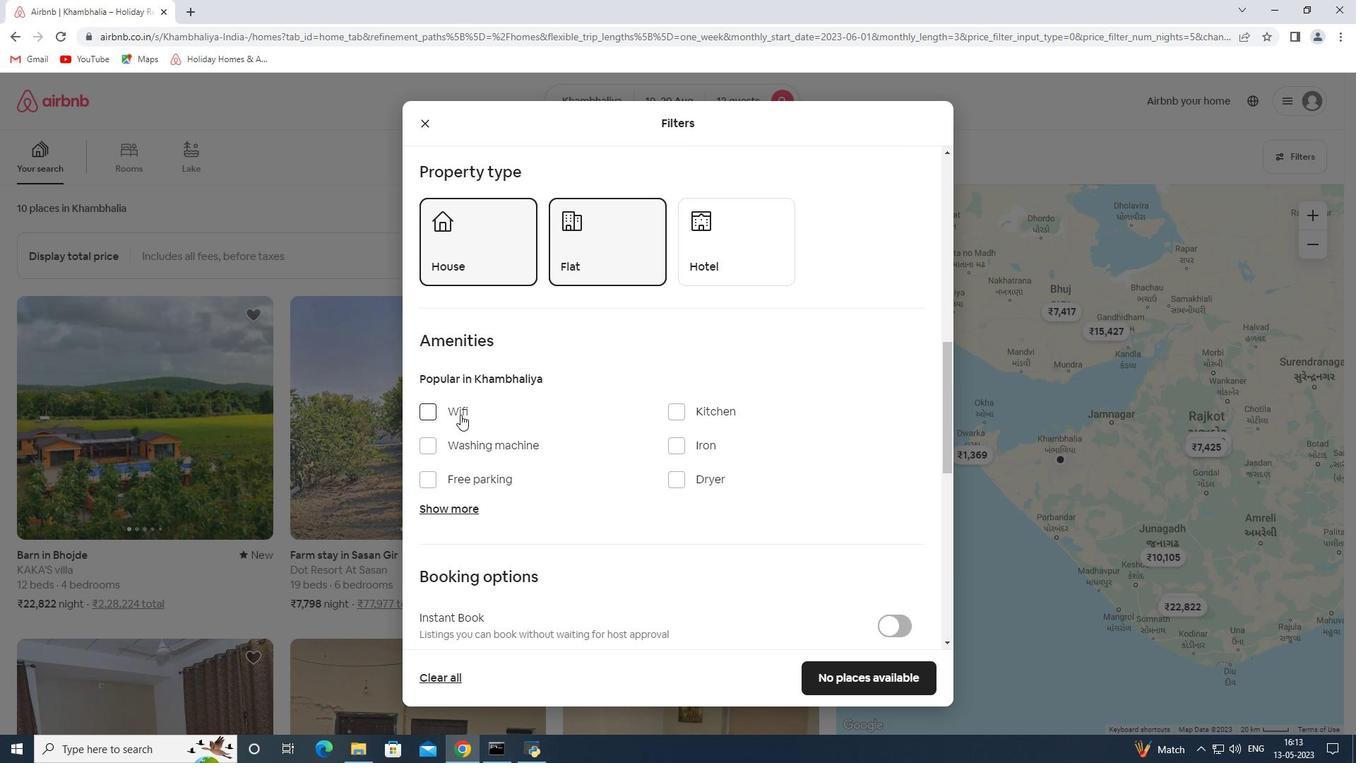 
Action: Mouse moved to (480, 475)
Screenshot: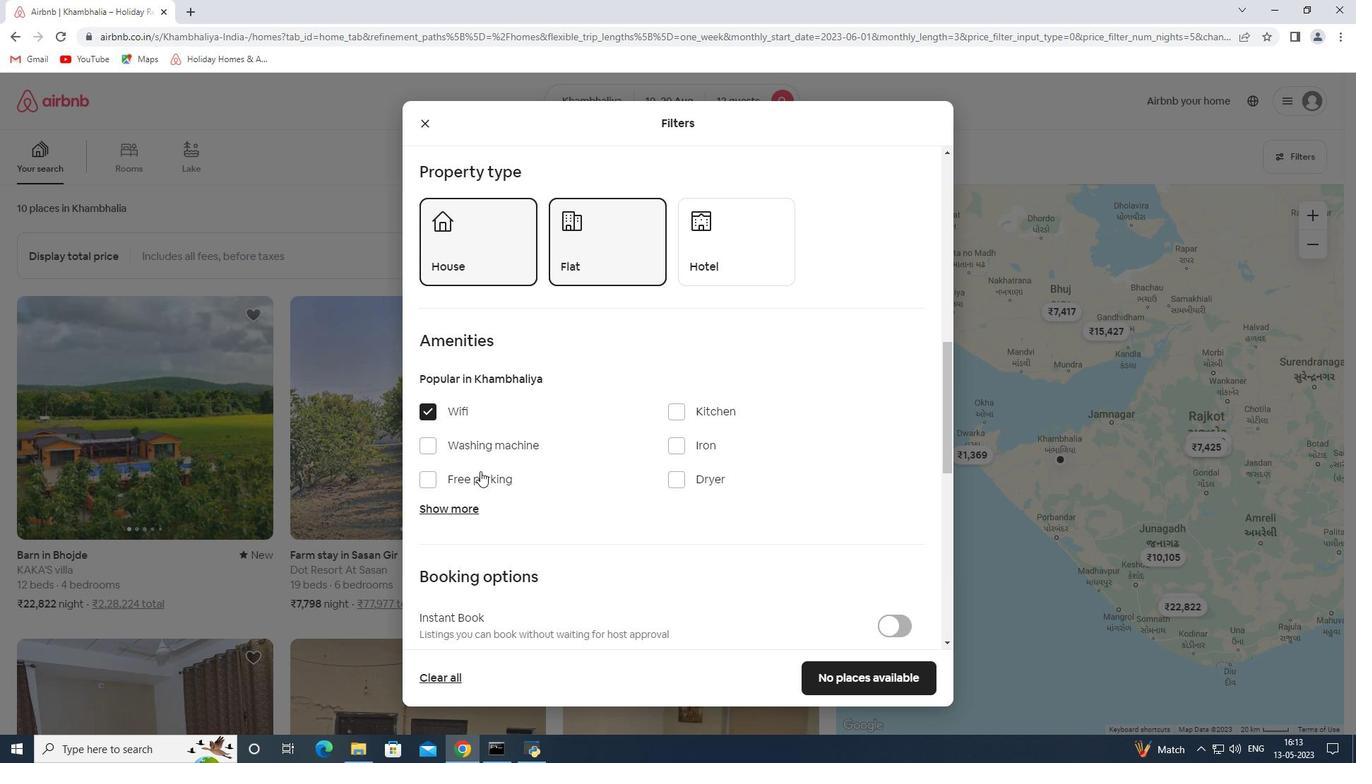 
Action: Mouse pressed left at (480, 475)
Screenshot: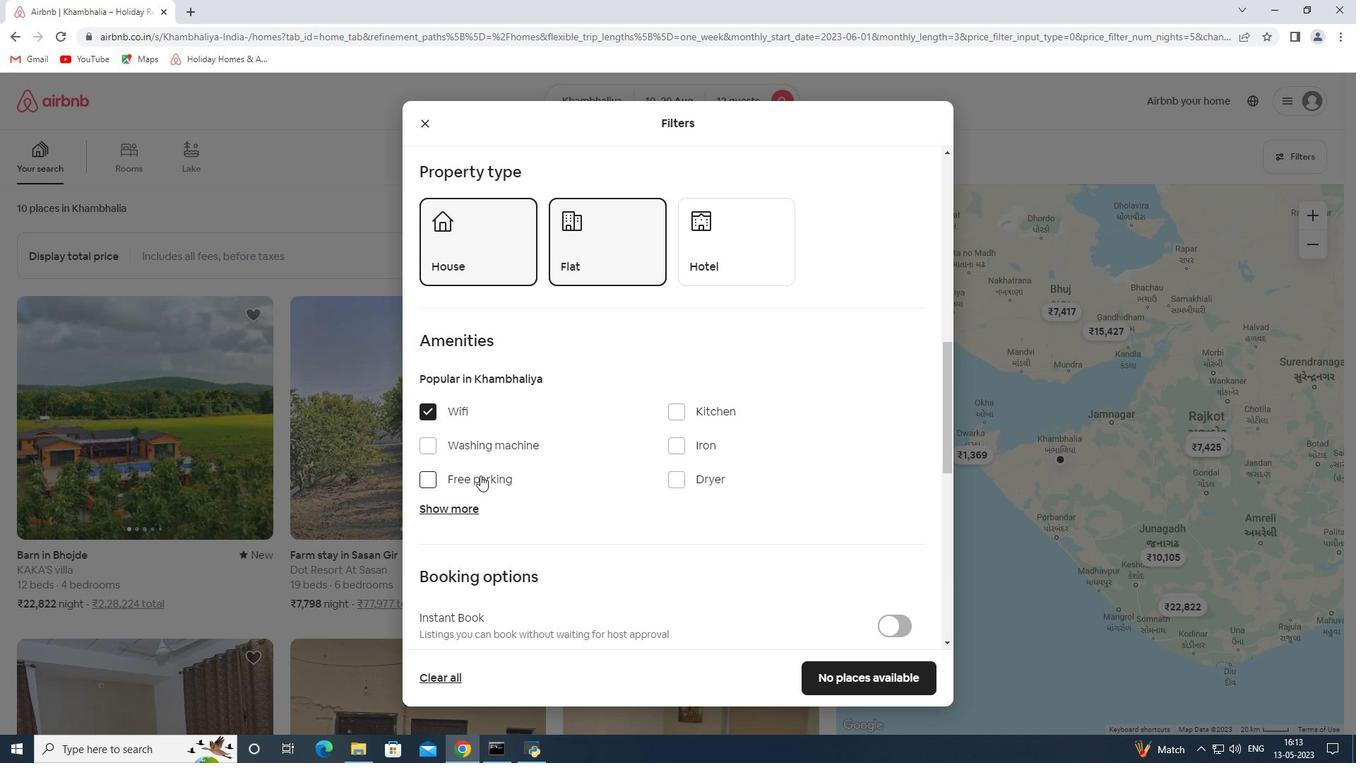 
Action: Mouse moved to (462, 503)
Screenshot: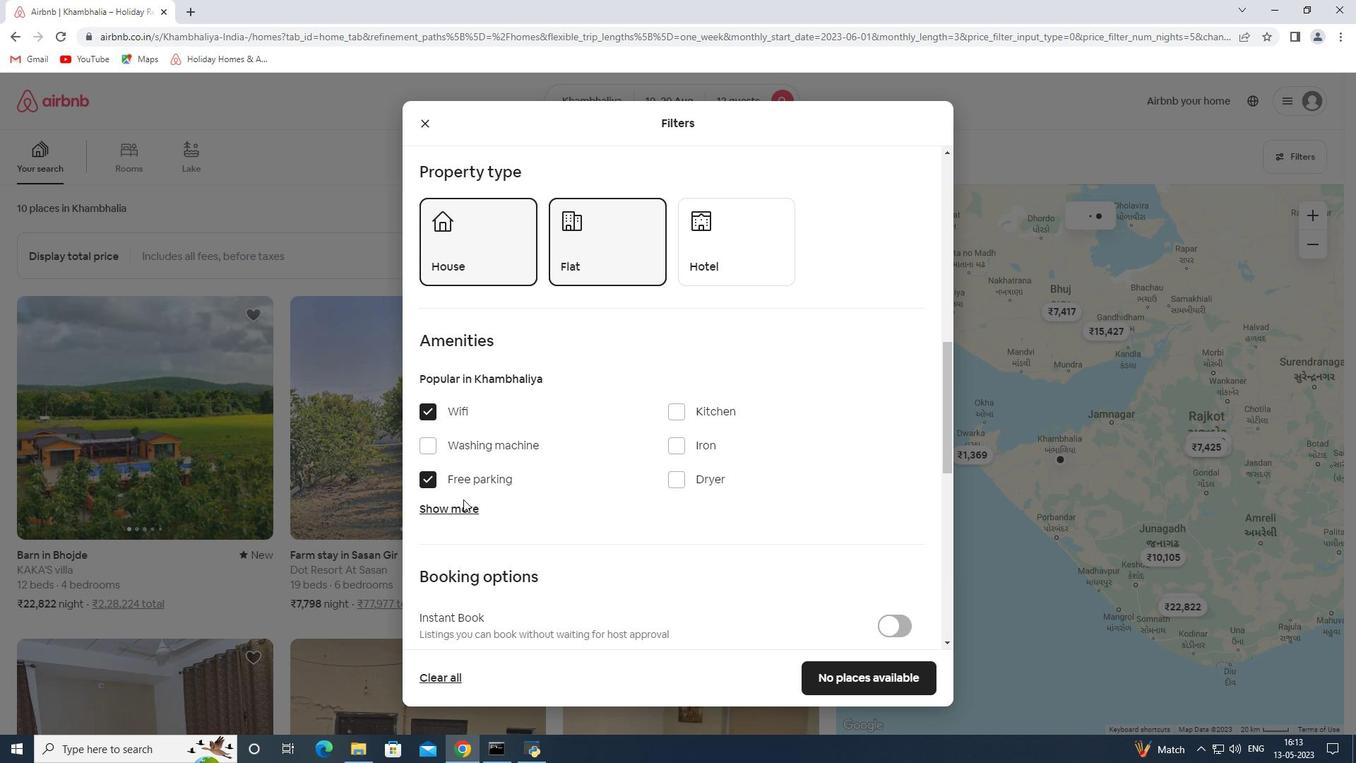 
Action: Mouse pressed left at (462, 503)
Screenshot: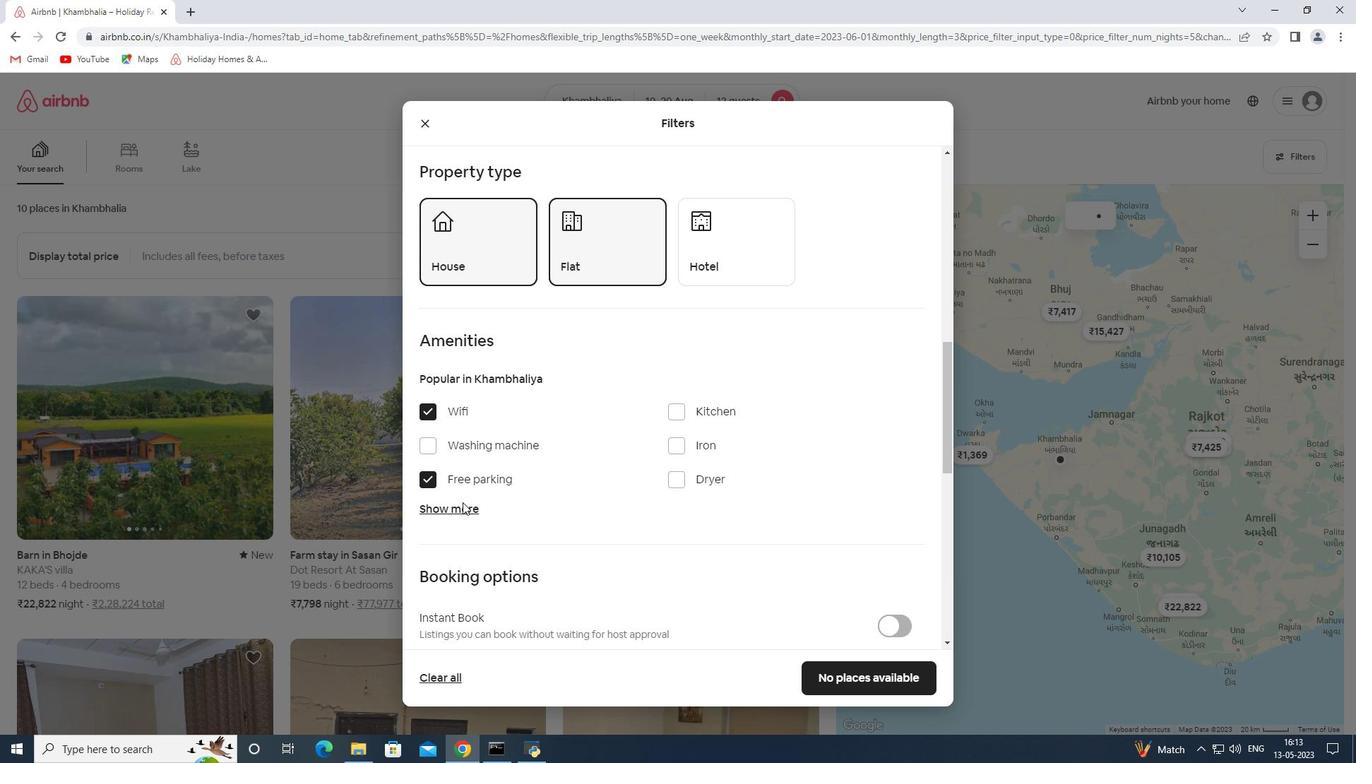 
Action: Mouse moved to (701, 594)
Screenshot: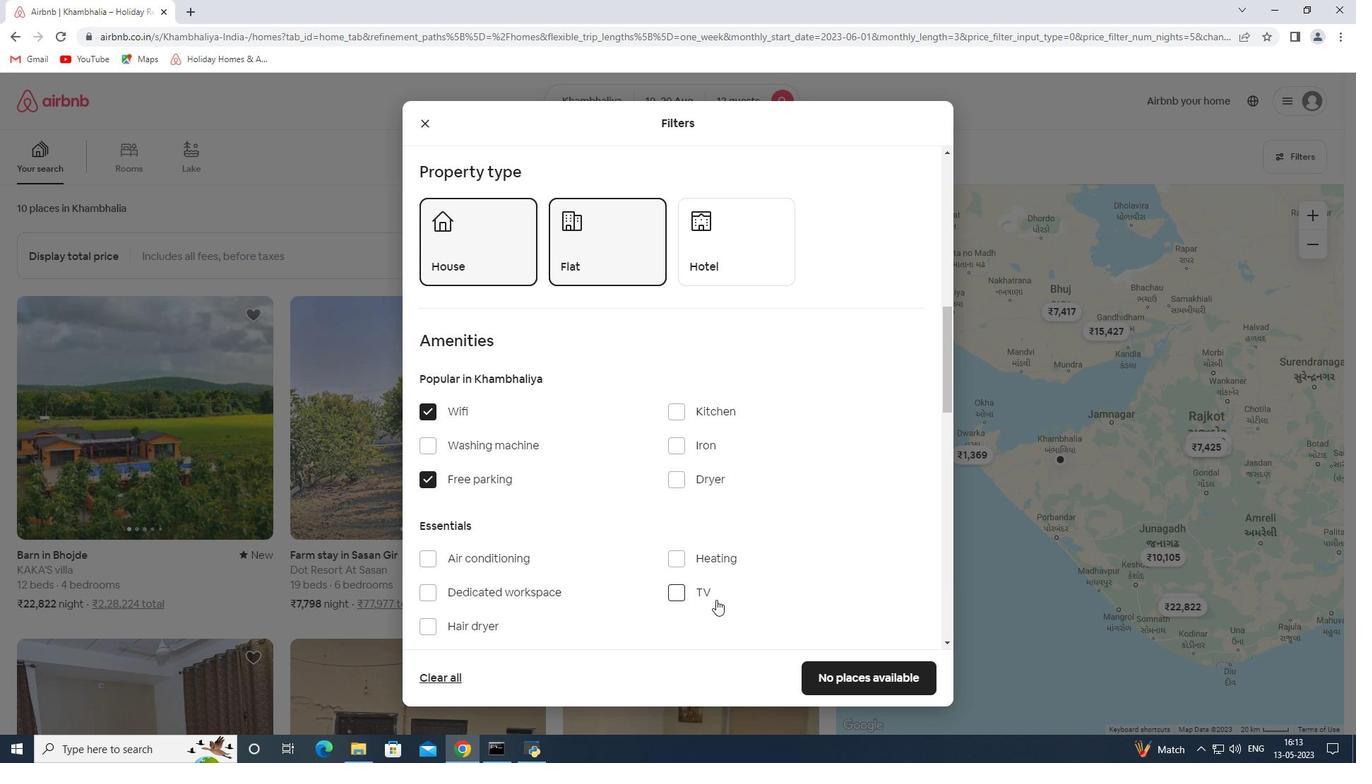 
Action: Mouse pressed left at (701, 594)
Screenshot: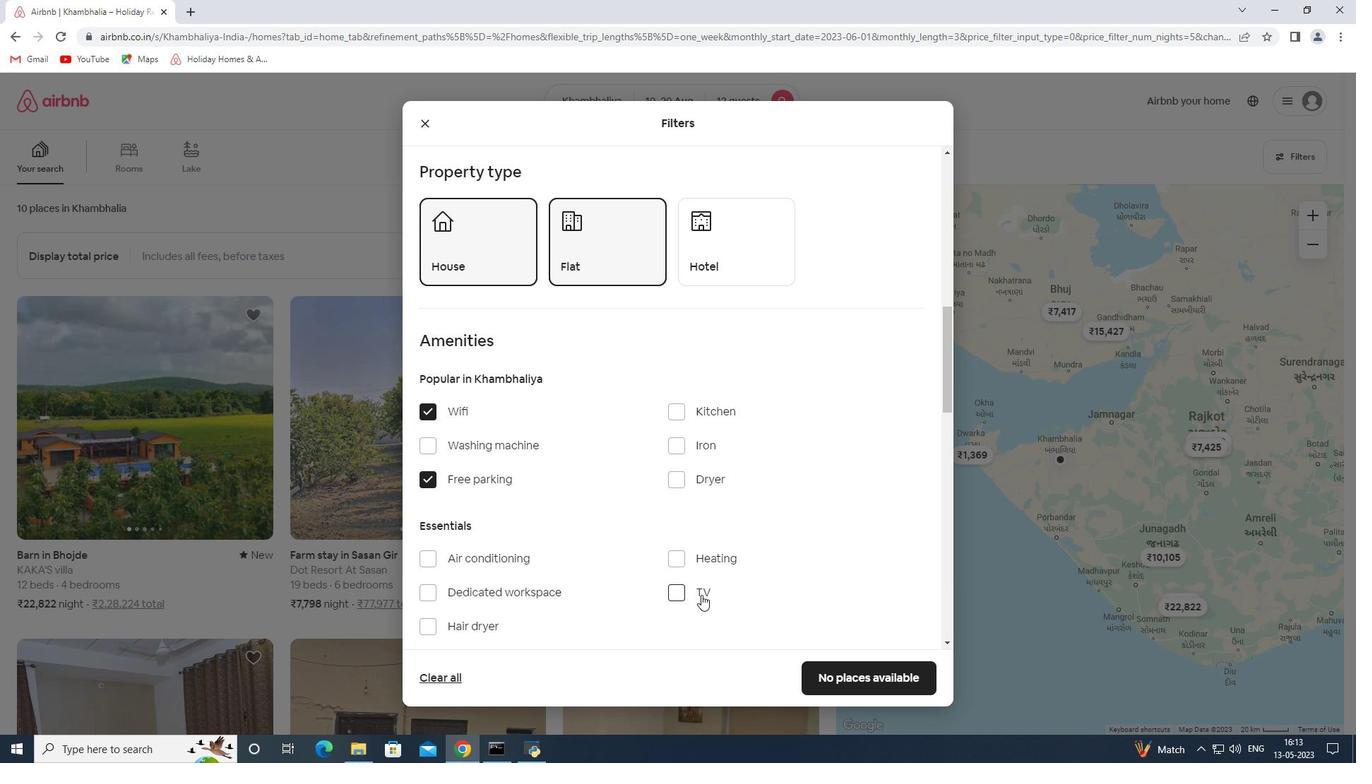 
Action: Mouse moved to (625, 556)
Screenshot: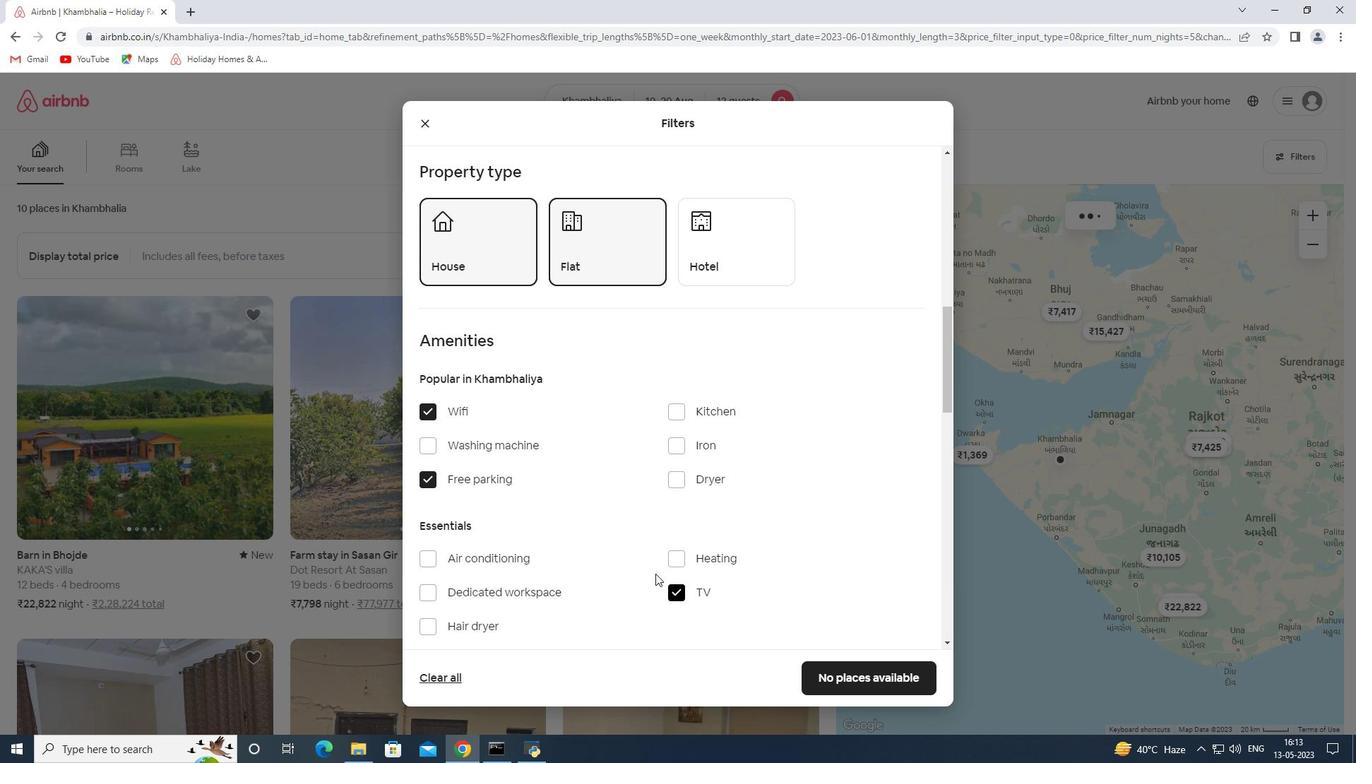 
Action: Mouse scrolled (625, 556) with delta (0, 0)
Screenshot: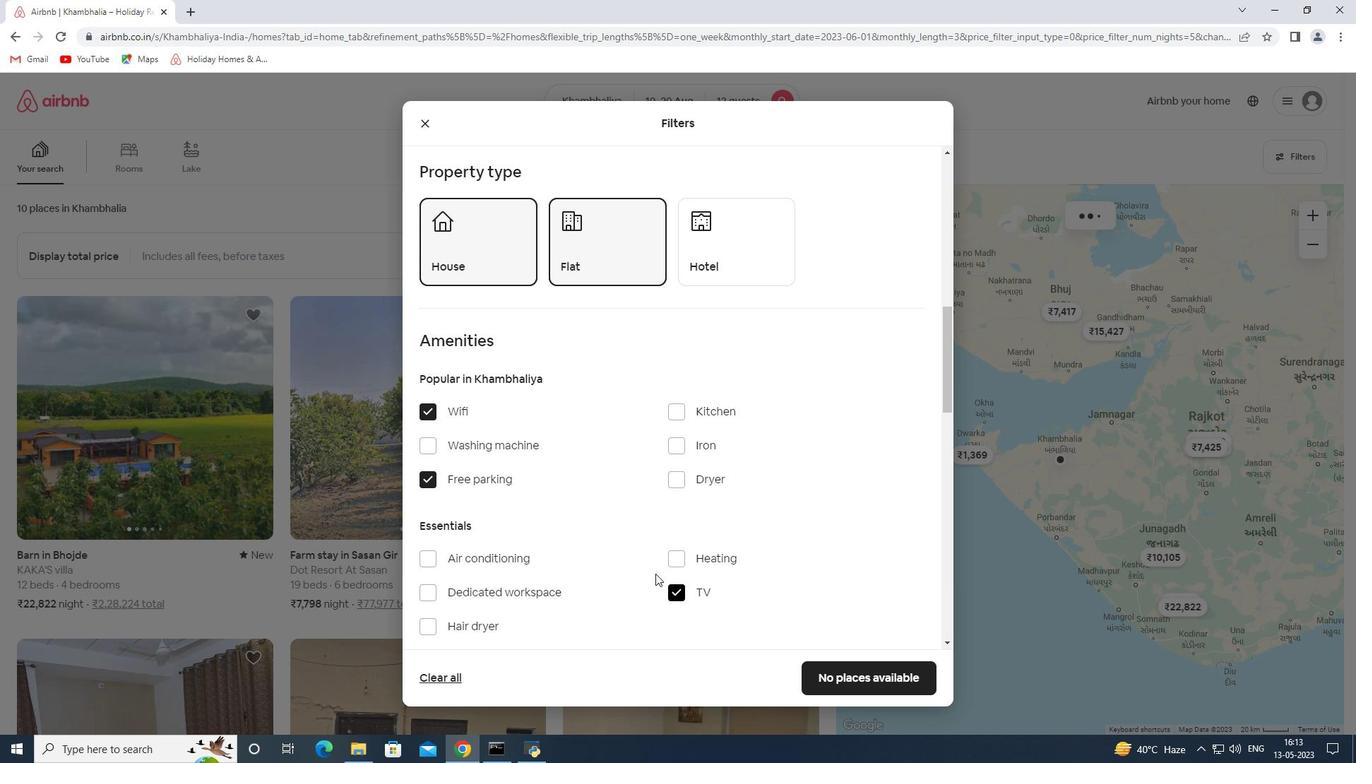 
Action: Mouse moved to (623, 556)
Screenshot: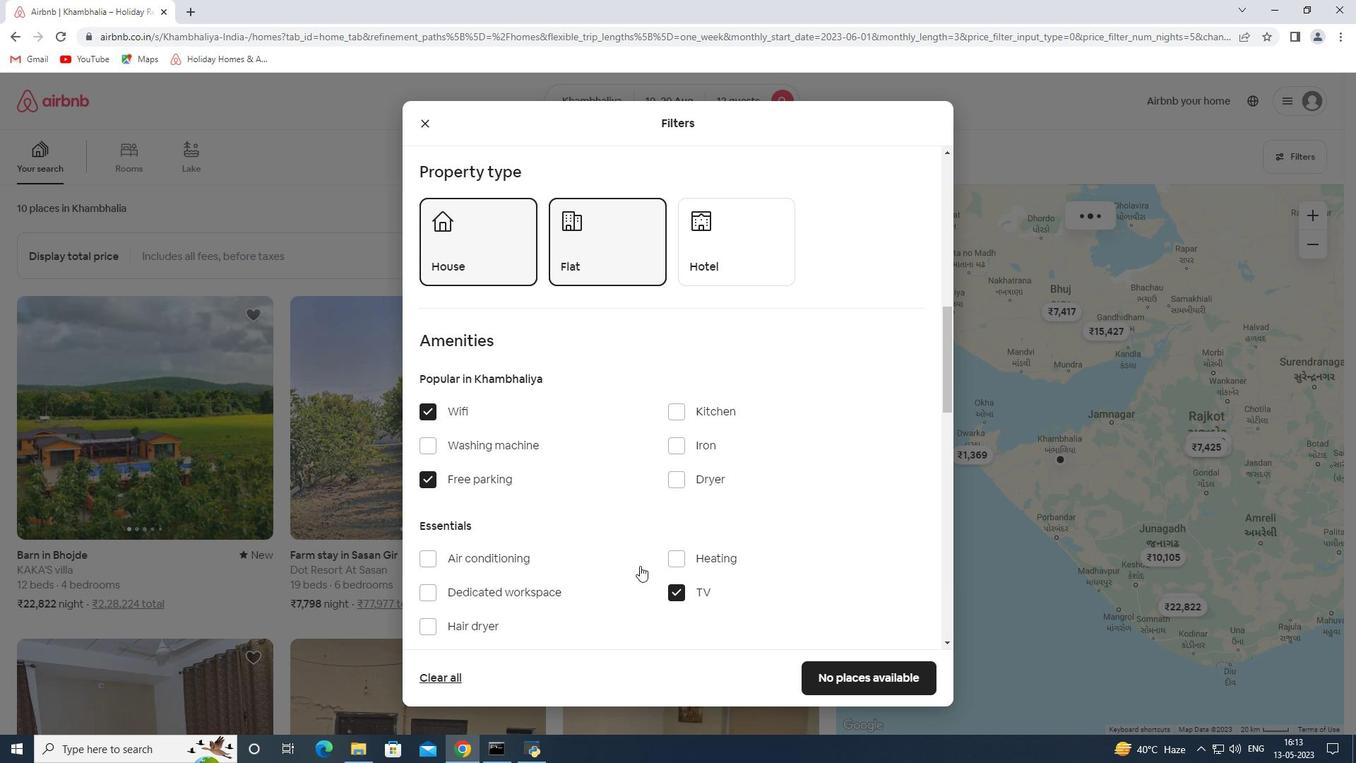 
Action: Mouse scrolled (623, 555) with delta (0, 0)
Screenshot: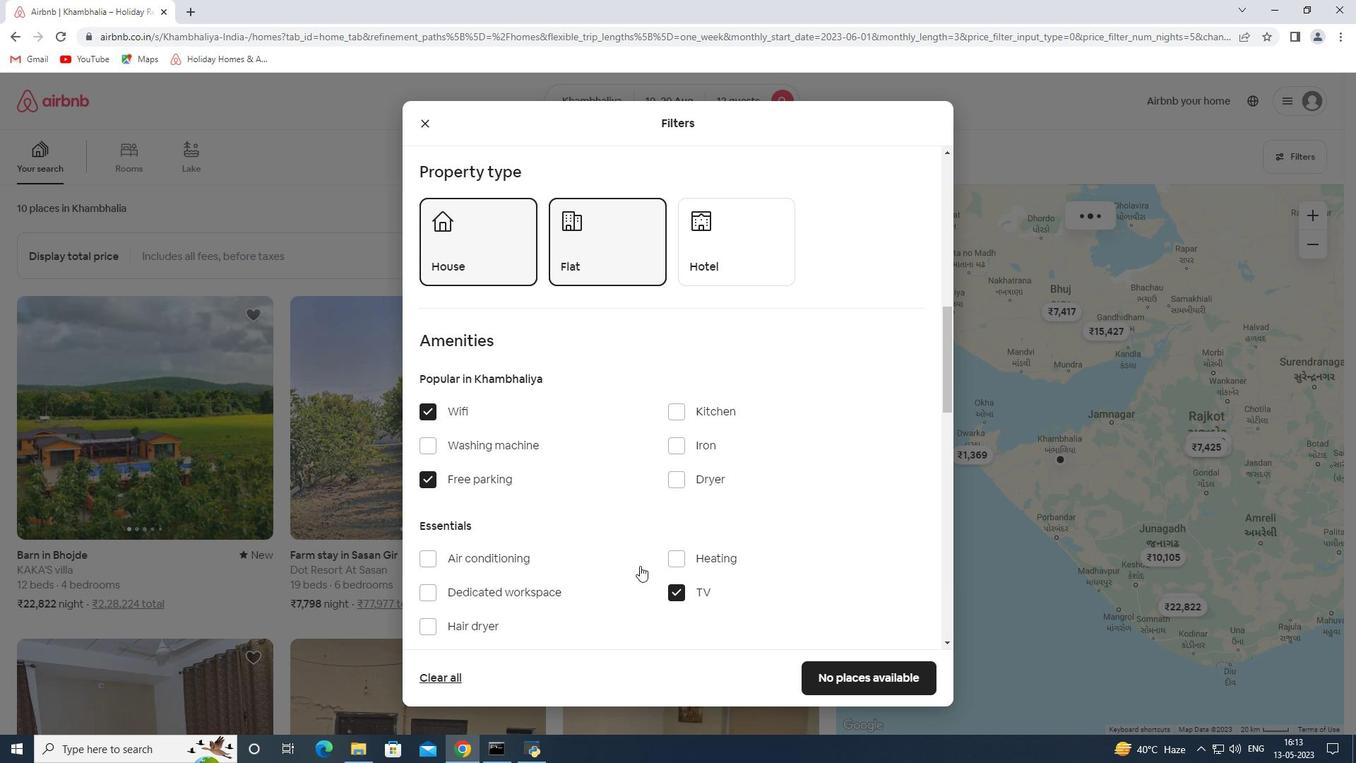 
Action: Mouse moved to (623, 555)
Screenshot: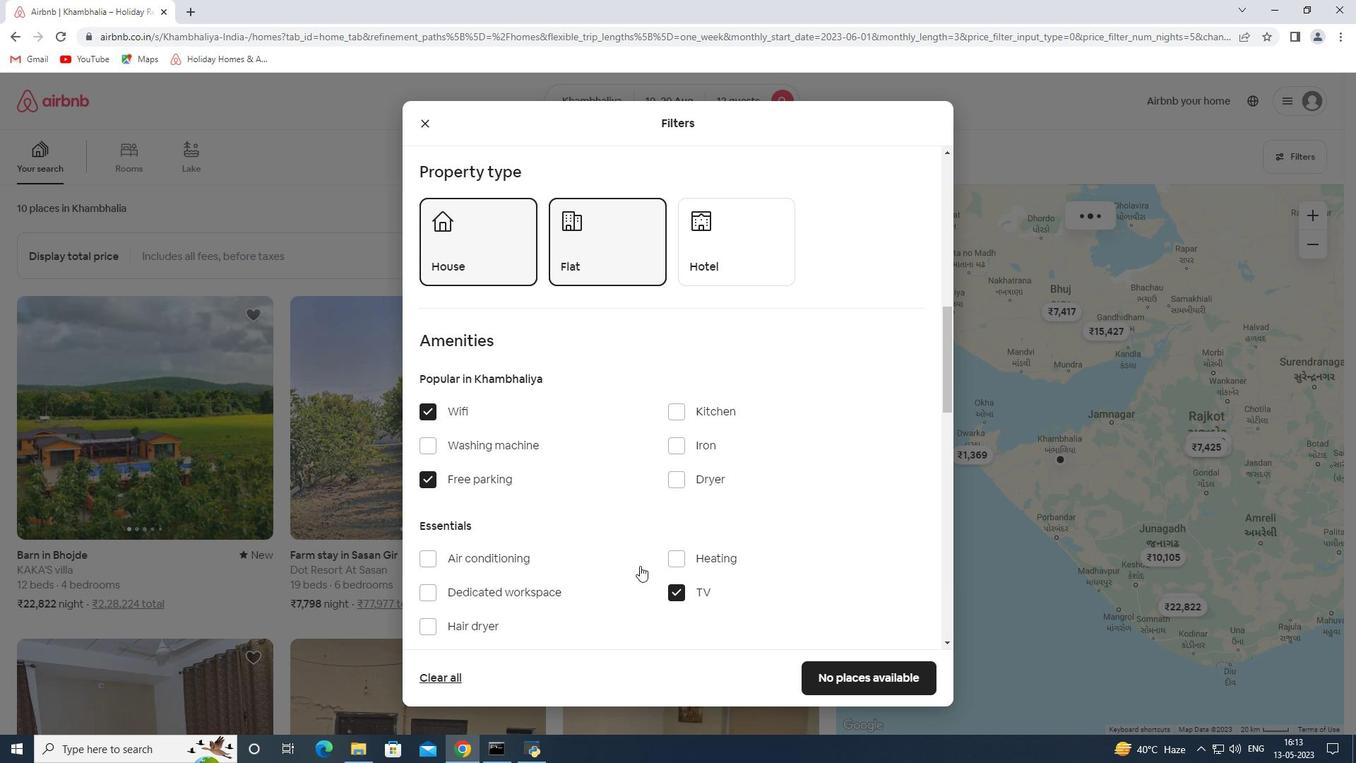 
Action: Mouse scrolled (623, 554) with delta (0, 0)
Screenshot: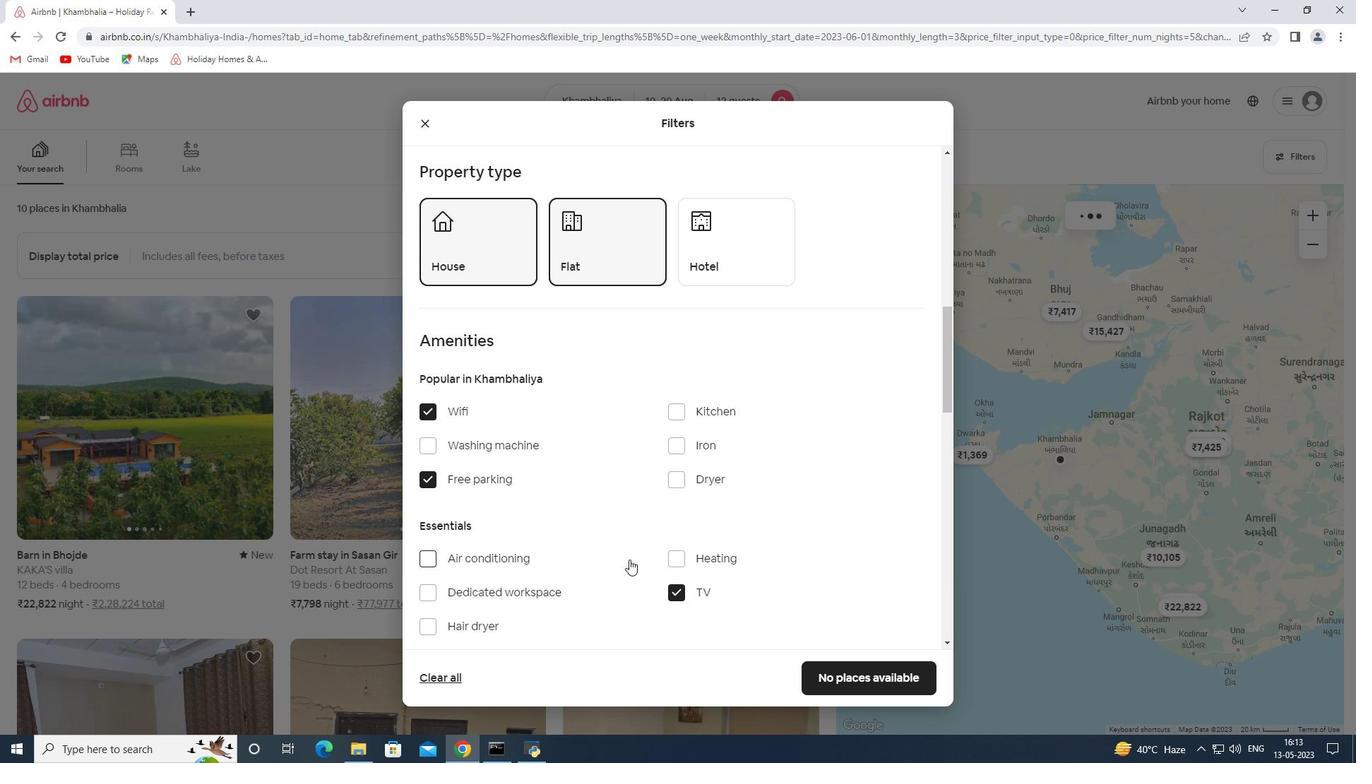 
Action: Mouse moved to (456, 565)
Screenshot: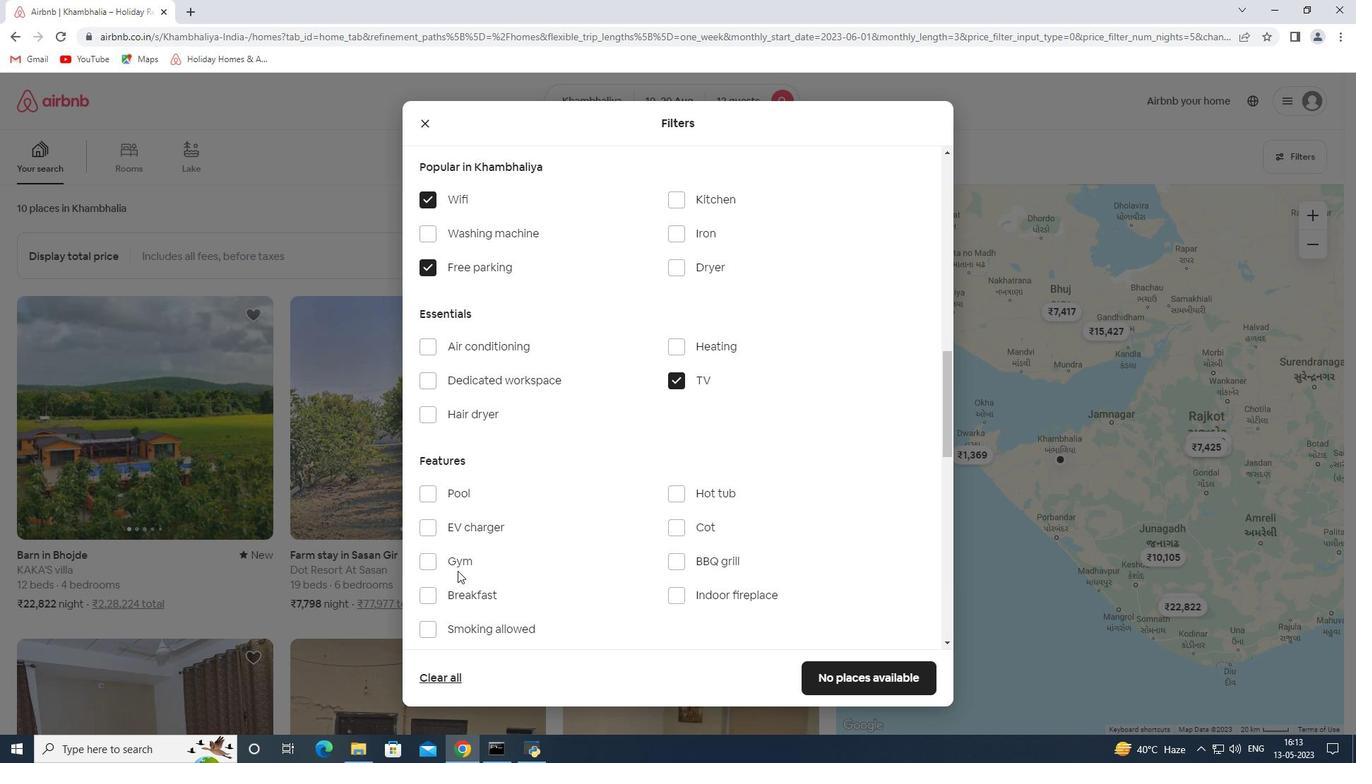 
Action: Mouse pressed left at (456, 565)
Screenshot: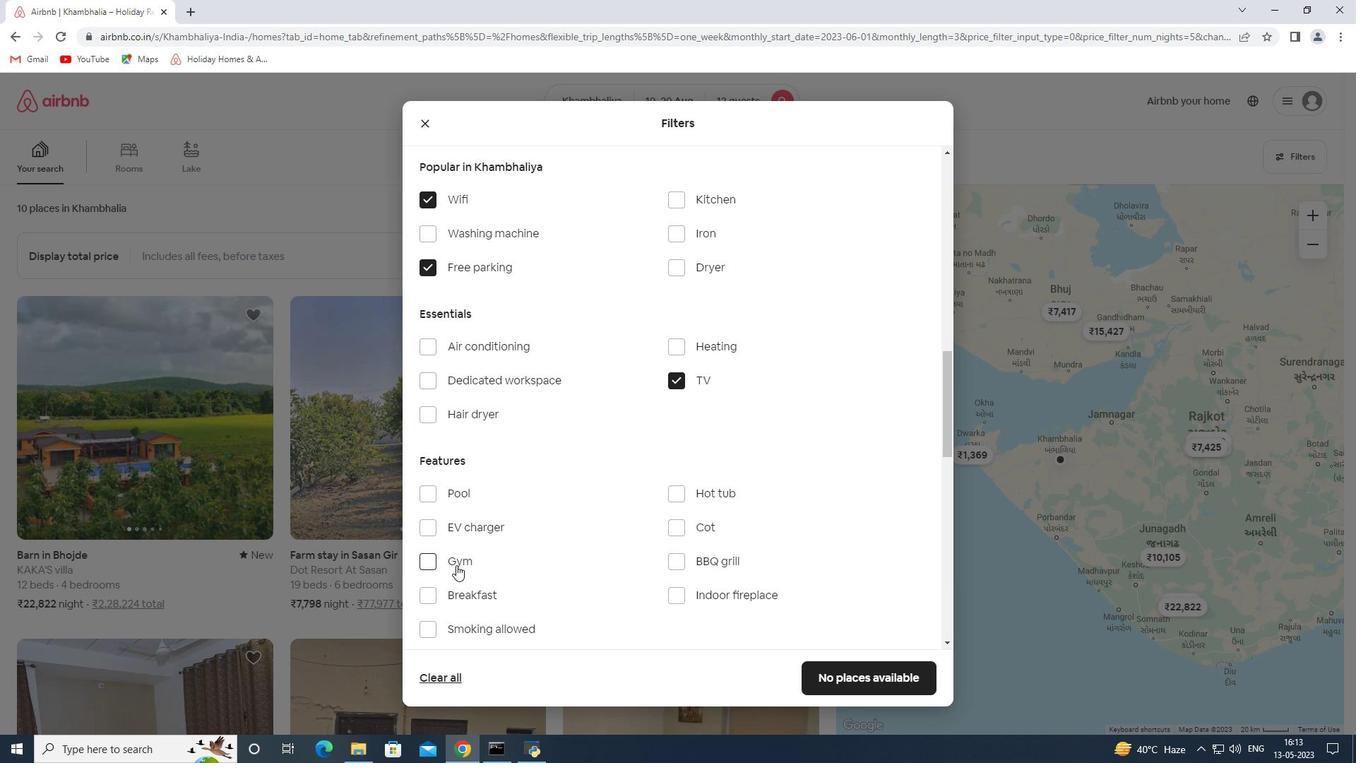 
Action: Mouse moved to (465, 599)
Screenshot: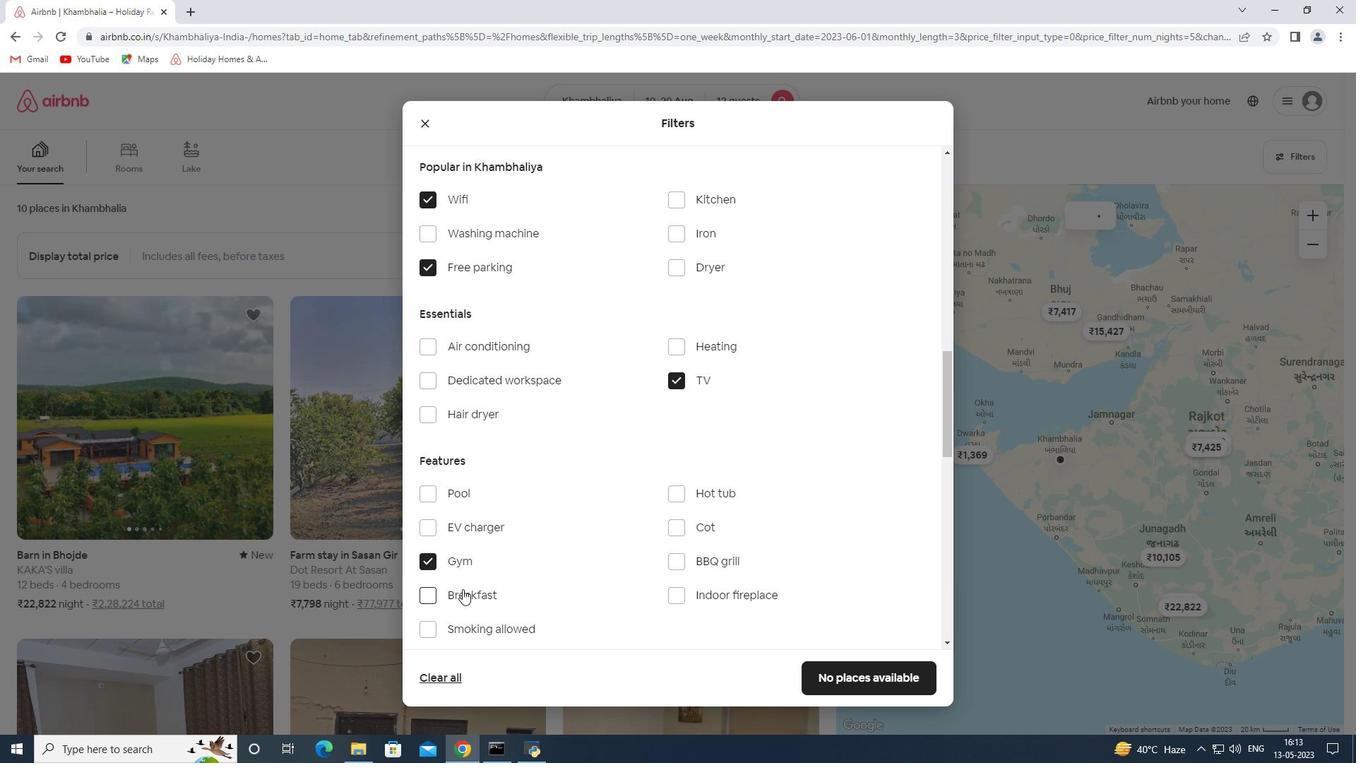 
Action: Mouse pressed left at (465, 599)
Screenshot: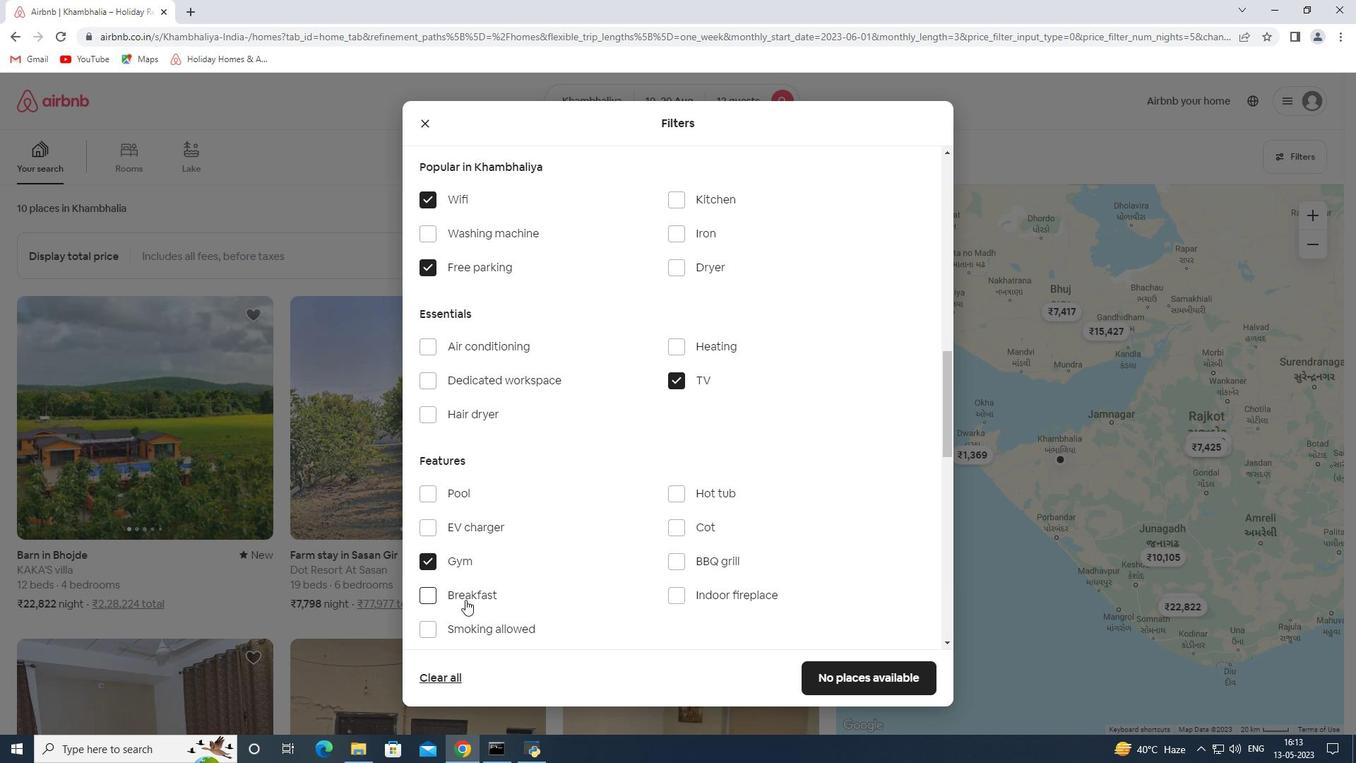 
Action: Mouse moved to (479, 585)
Screenshot: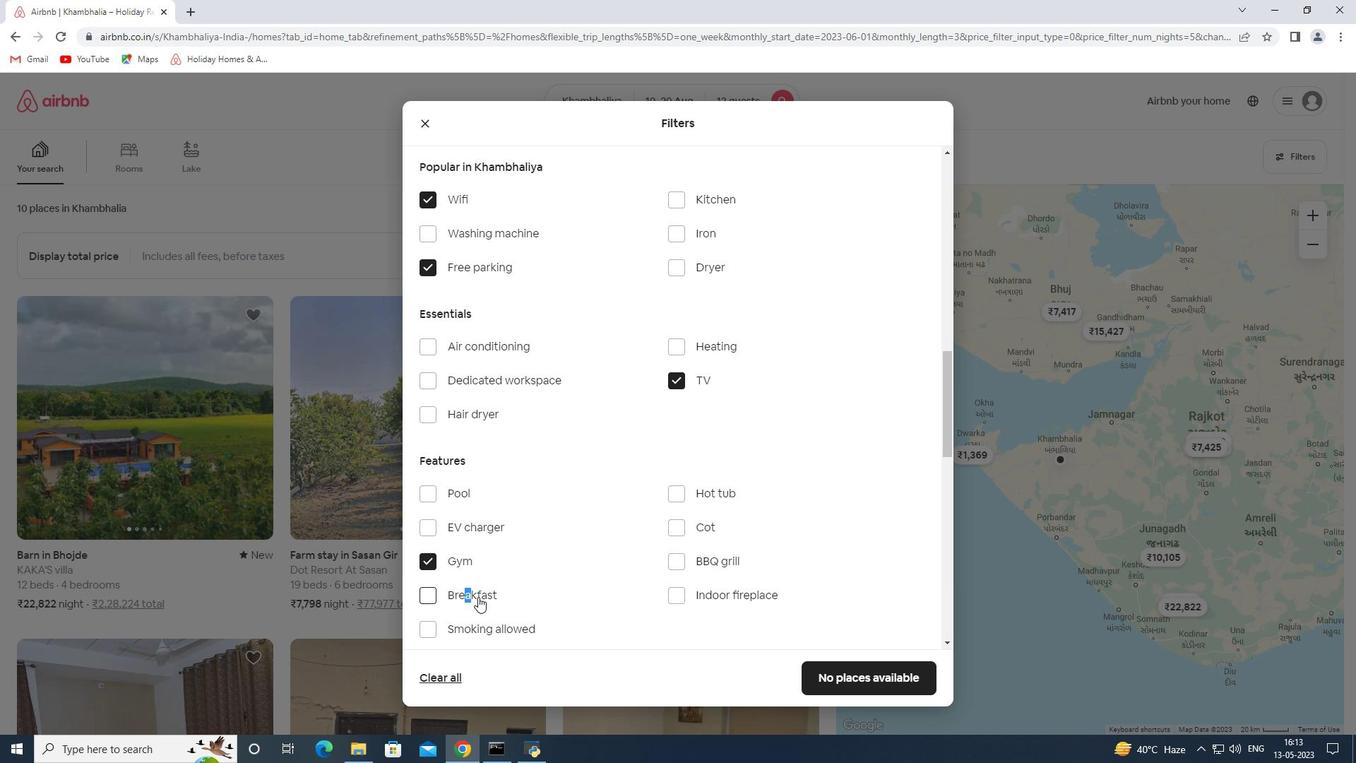 
Action: Mouse pressed left at (479, 585)
Screenshot: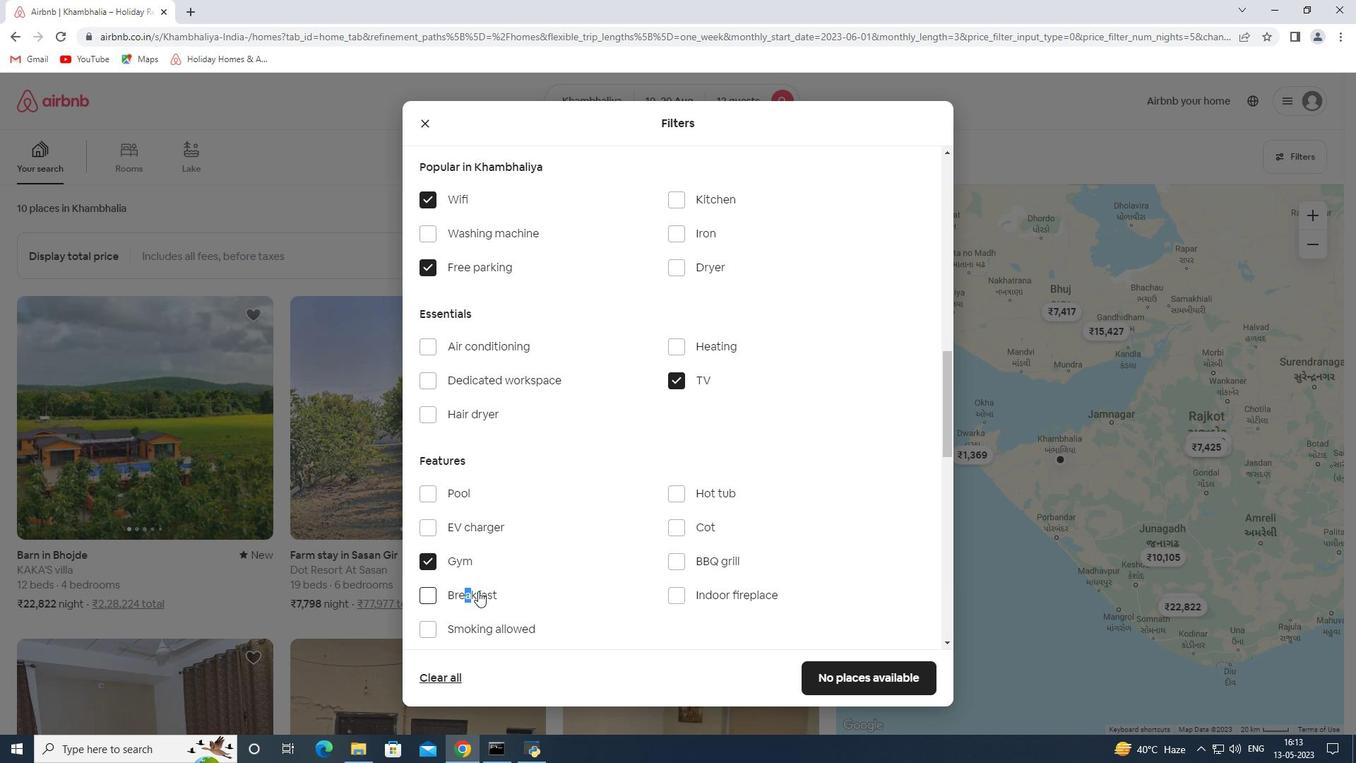 
Action: Mouse moved to (480, 587)
Screenshot: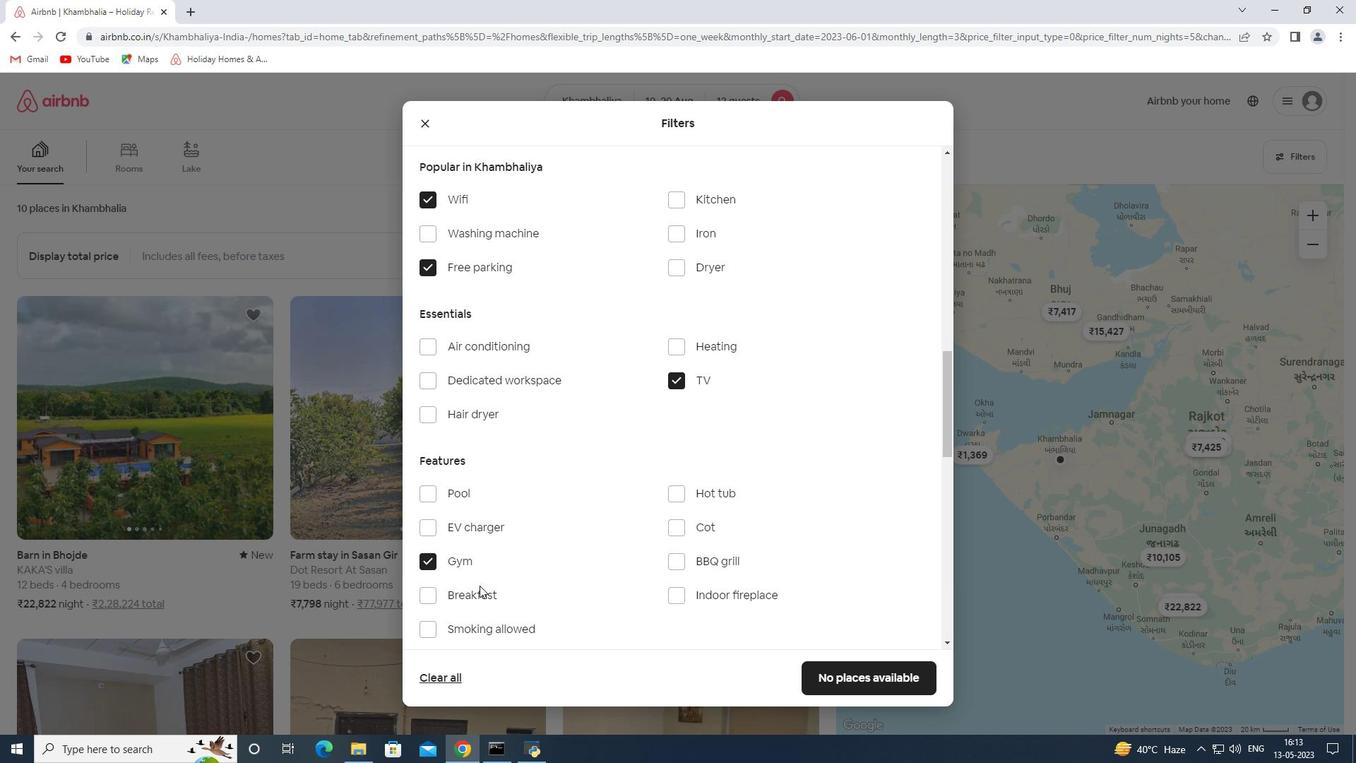 
Action: Mouse pressed left at (480, 587)
Screenshot: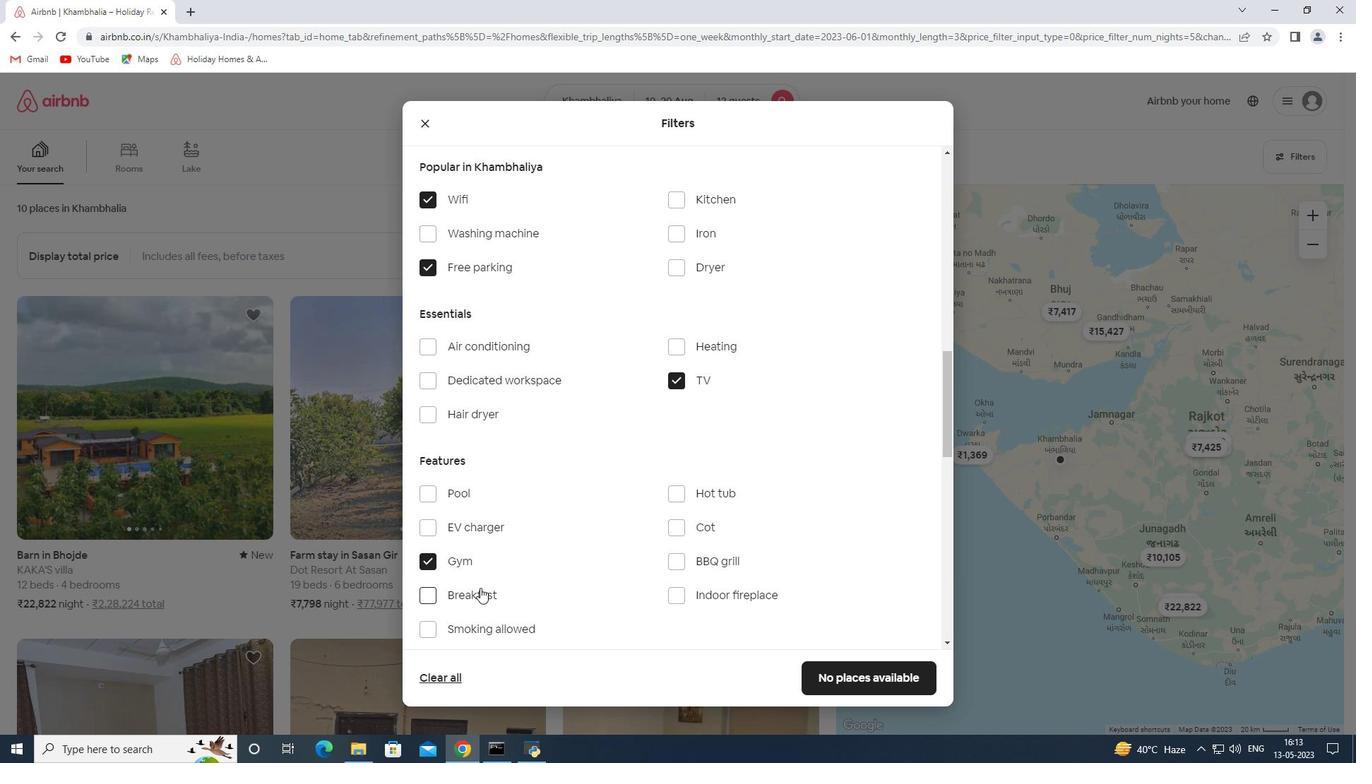 
Action: Mouse moved to (584, 515)
Screenshot: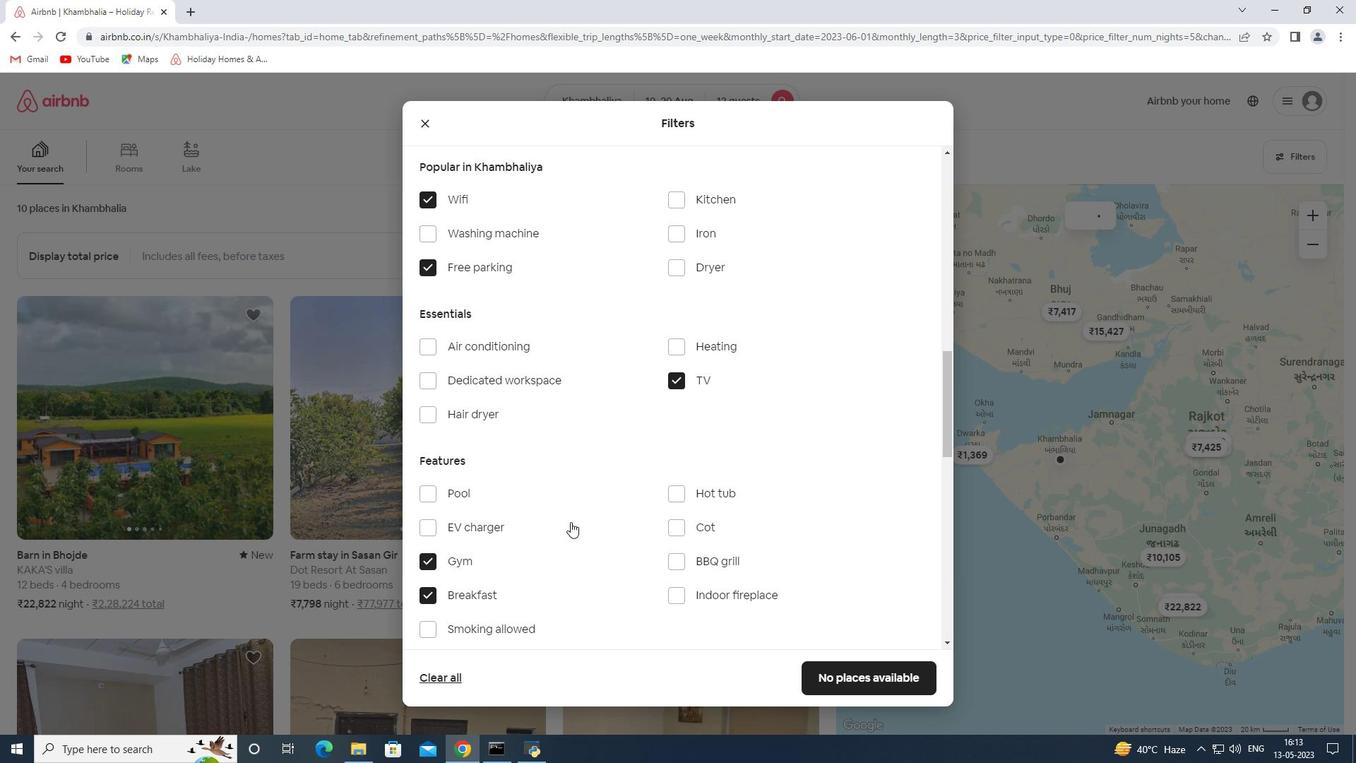 
Action: Mouse scrolled (584, 514) with delta (0, 0)
Screenshot: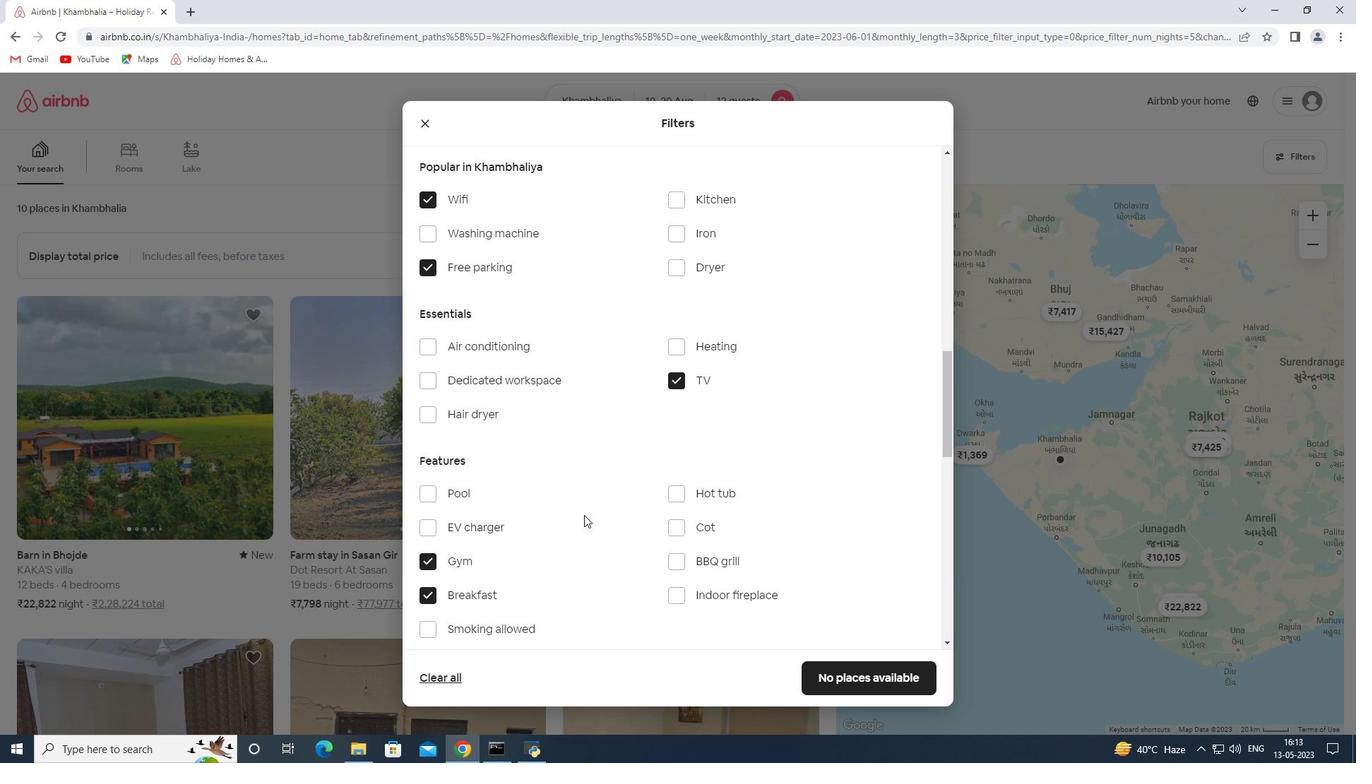 
Action: Mouse scrolled (584, 514) with delta (0, 0)
Screenshot: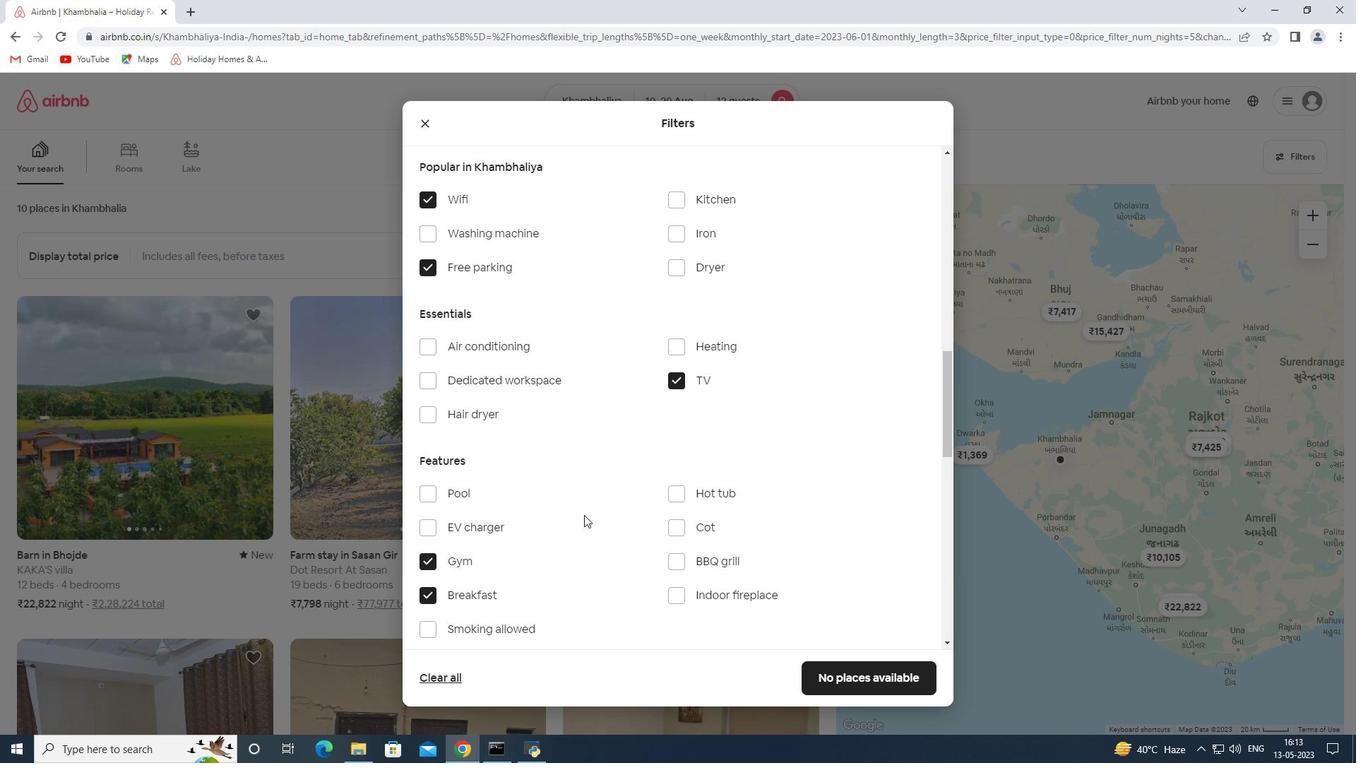 
Action: Mouse moved to (693, 510)
Screenshot: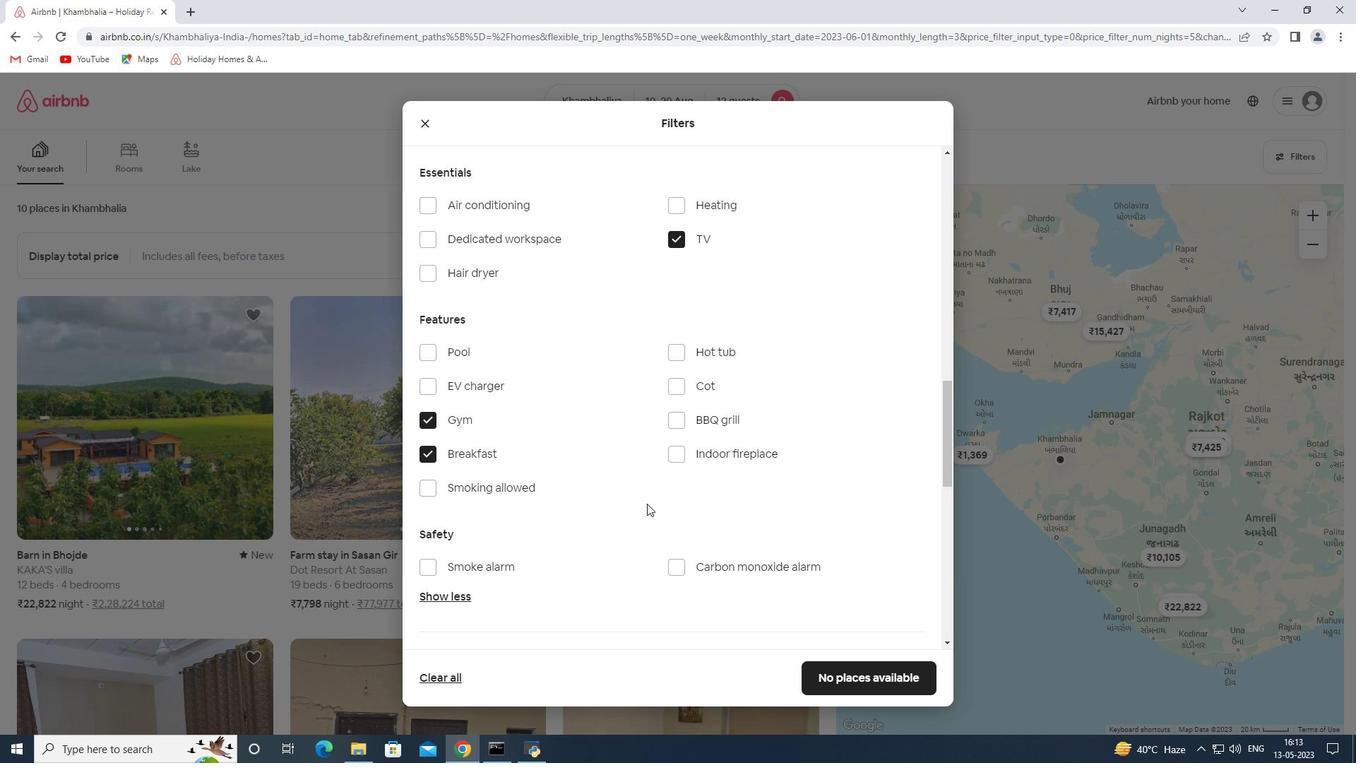
Action: Mouse scrolled (693, 509) with delta (0, 0)
Screenshot: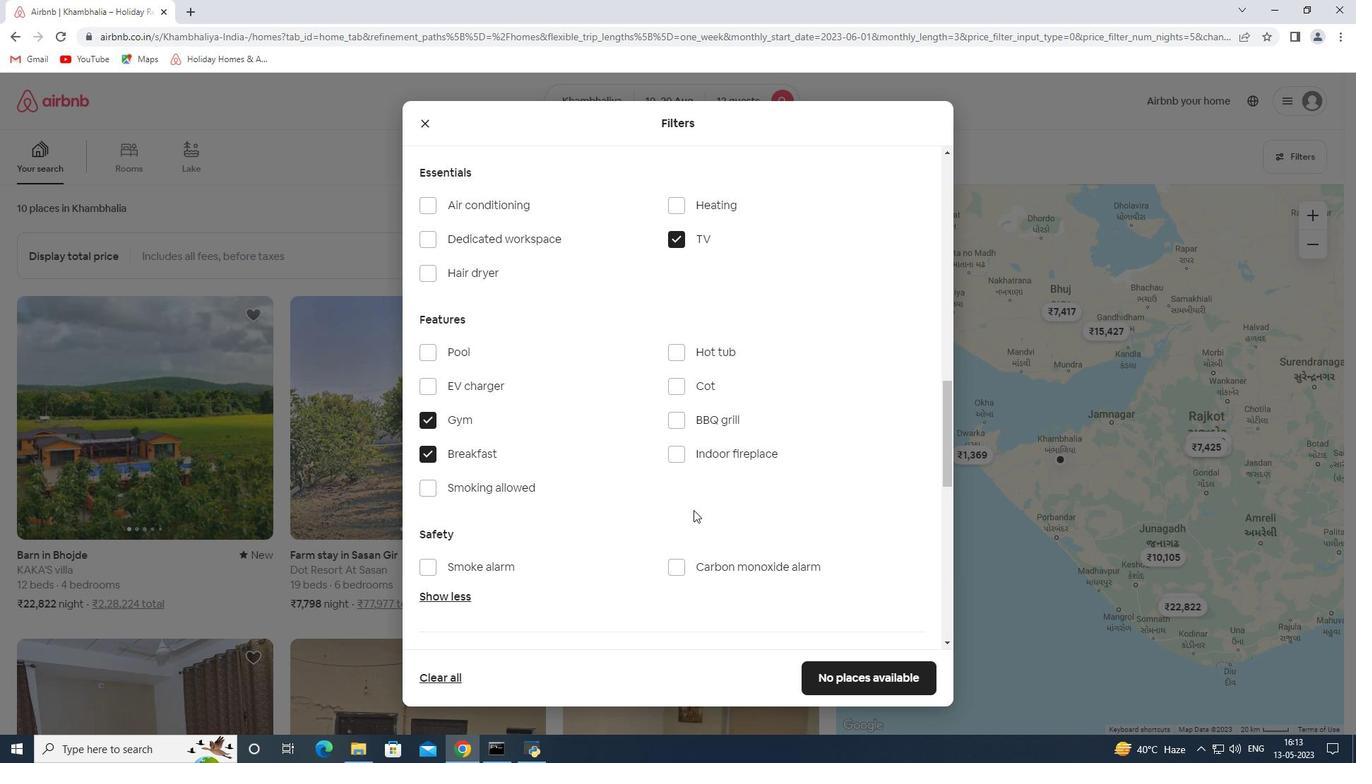 
Action: Mouse scrolled (693, 509) with delta (0, 0)
Screenshot: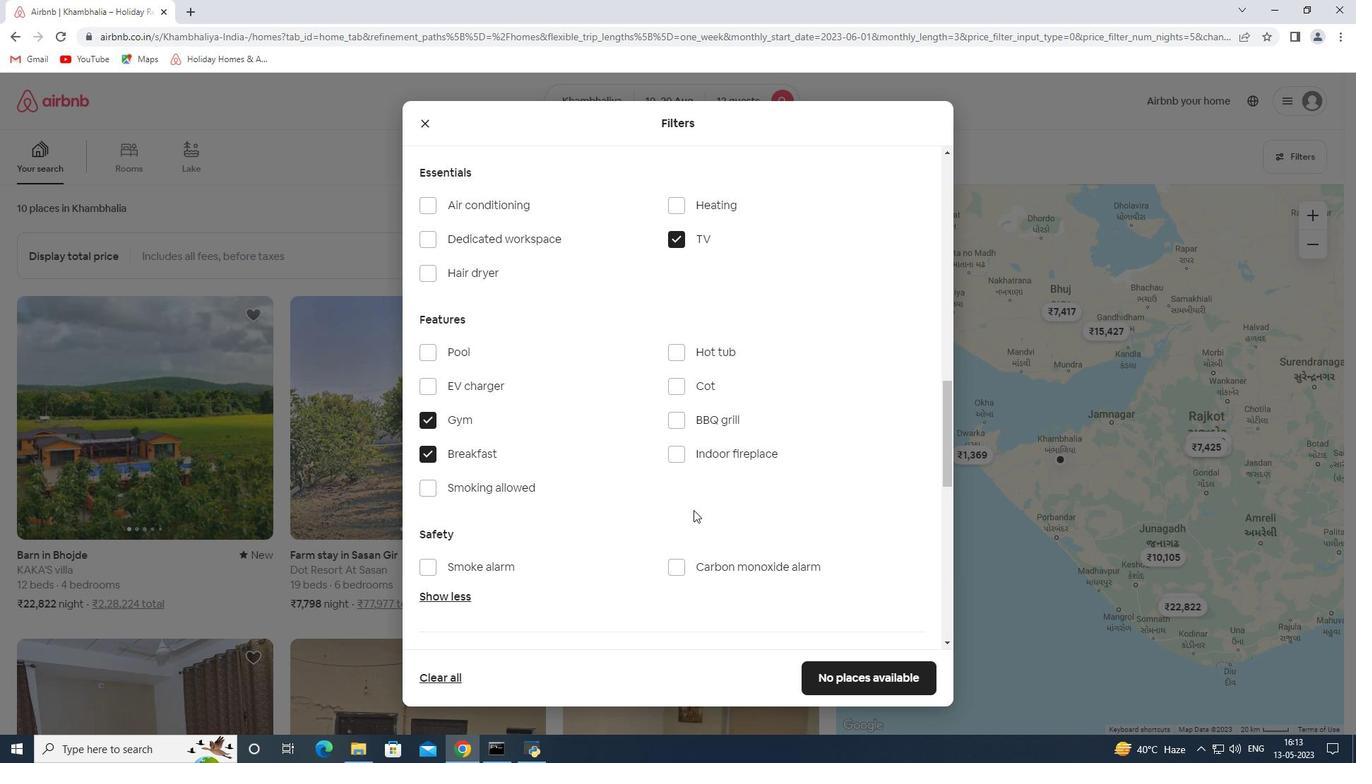 
Action: Mouse scrolled (693, 509) with delta (0, 0)
Screenshot: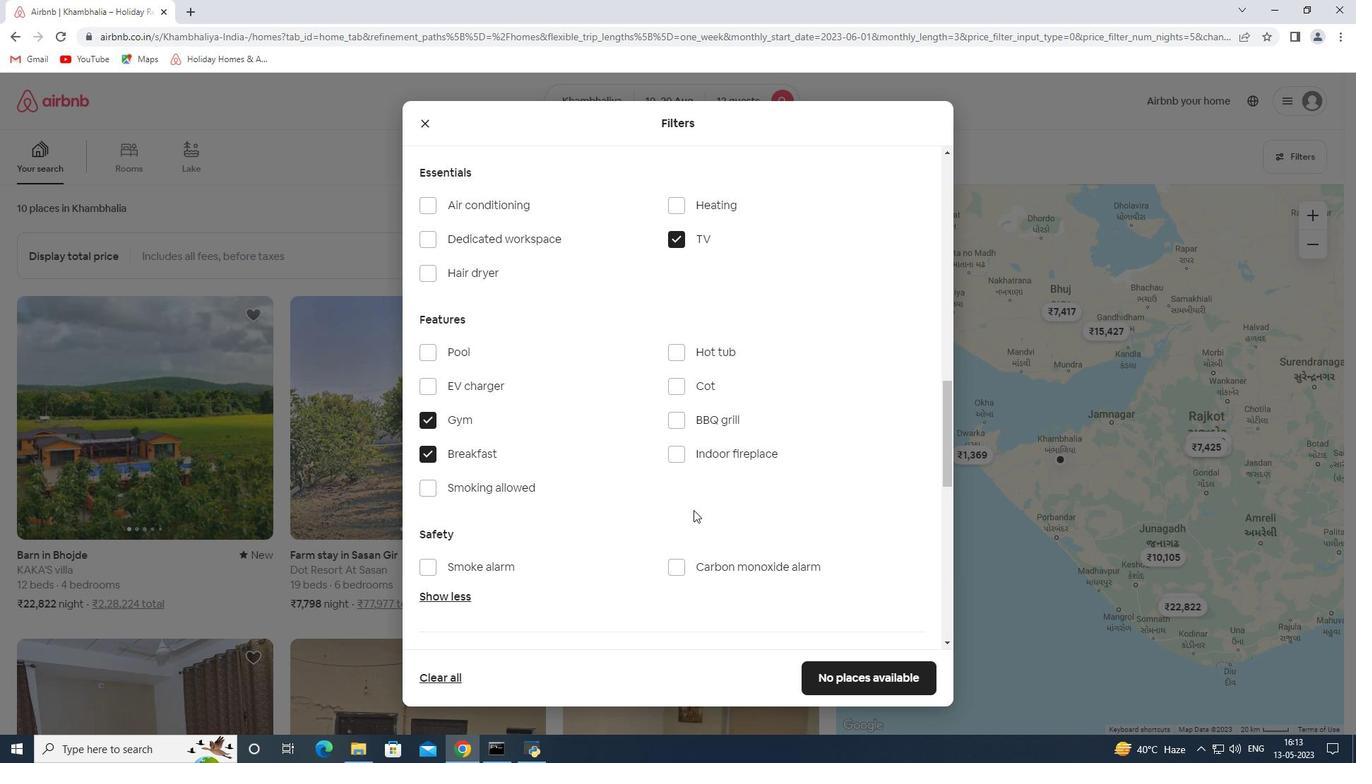 
Action: Mouse moved to (903, 551)
Screenshot: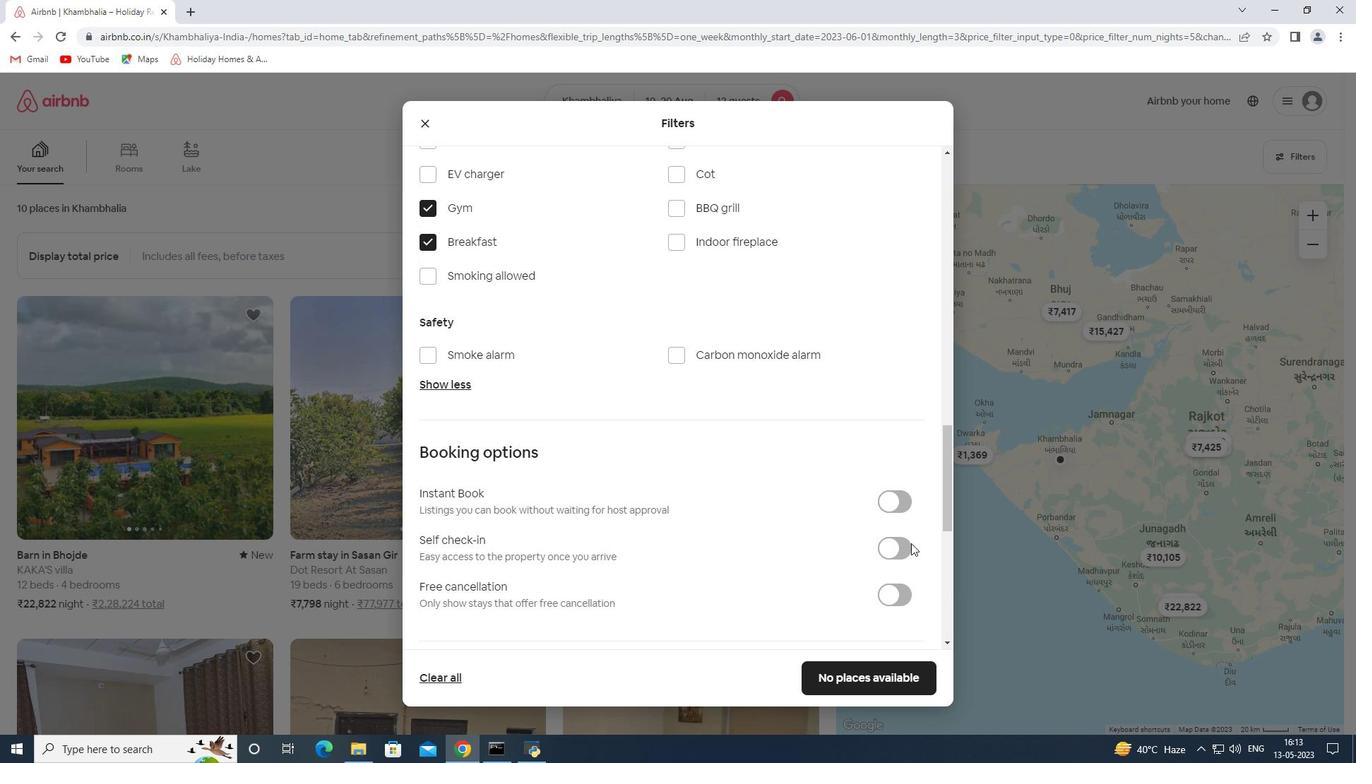 
Action: Mouse pressed left at (903, 551)
Screenshot: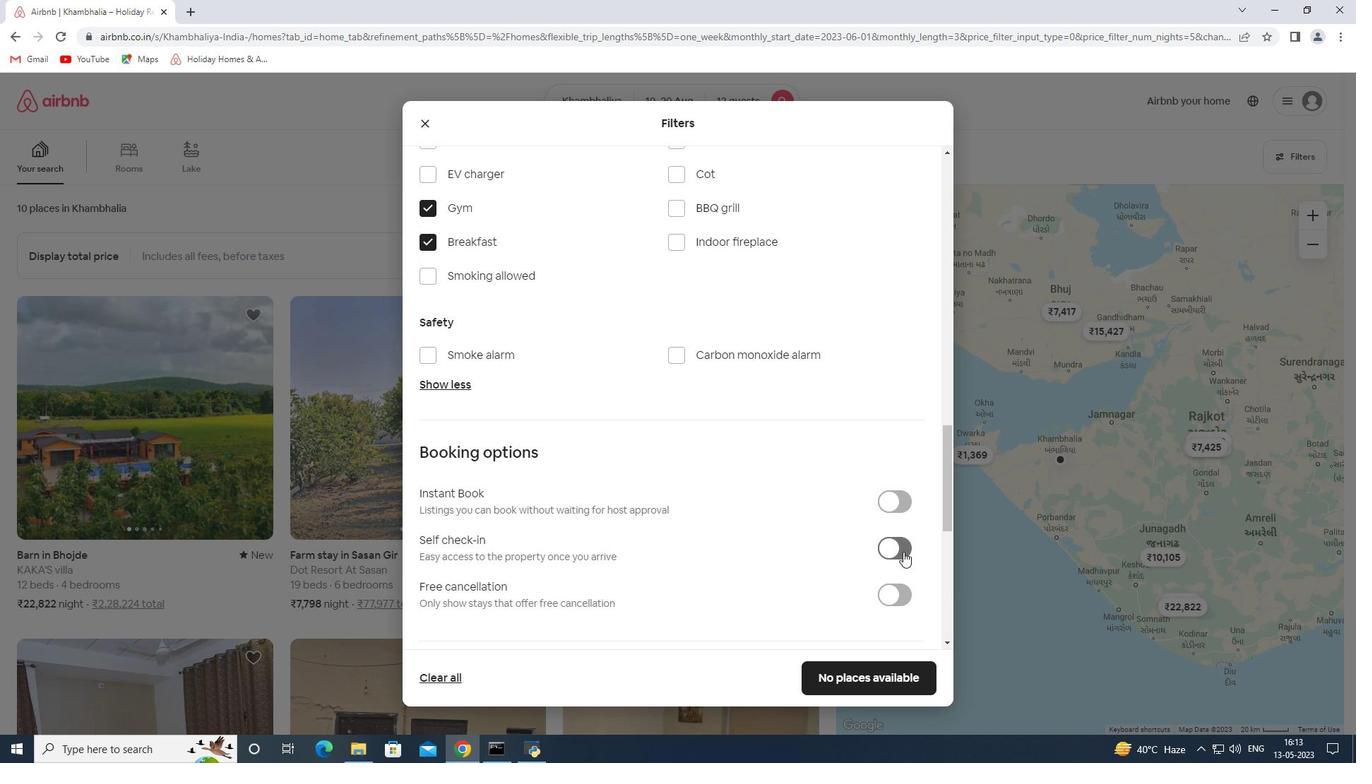 
Action: Mouse moved to (856, 539)
Screenshot: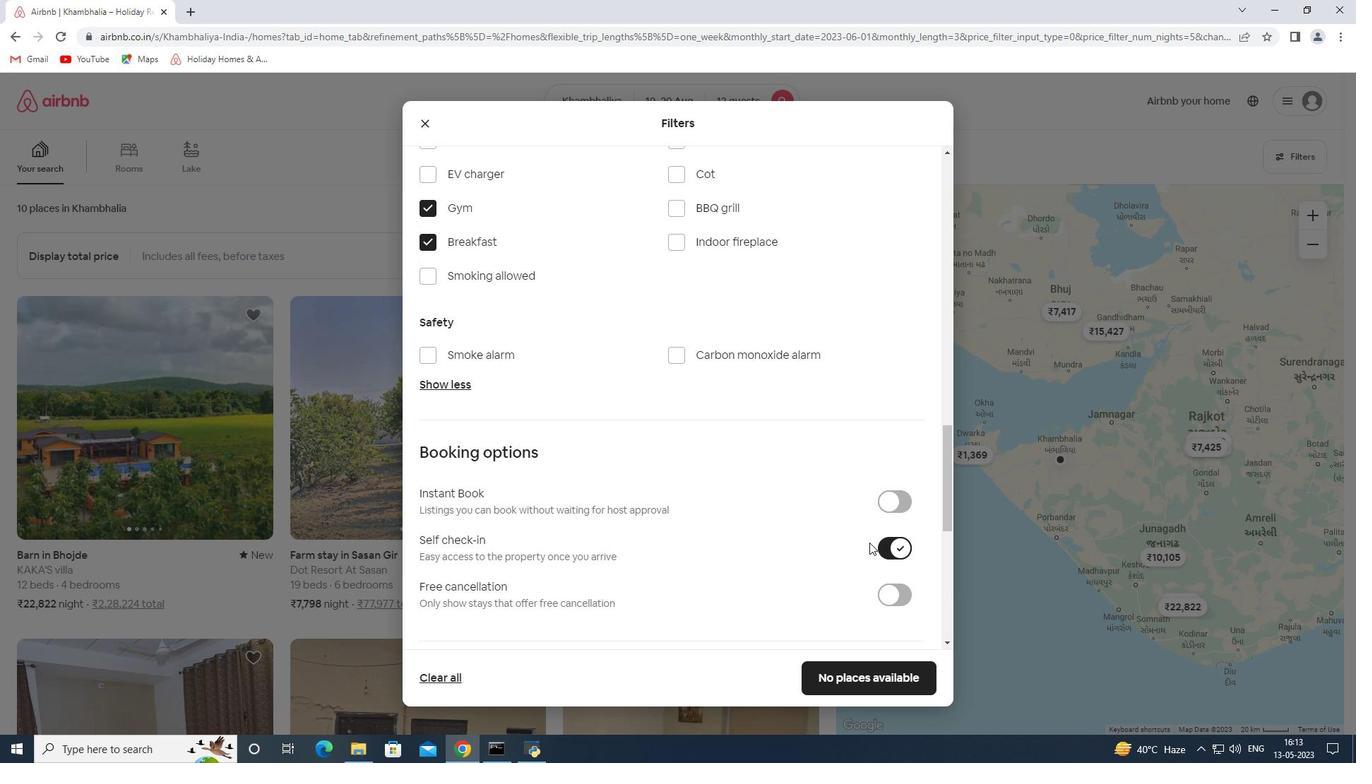 
Action: Mouse scrolled (856, 538) with delta (0, 0)
Screenshot: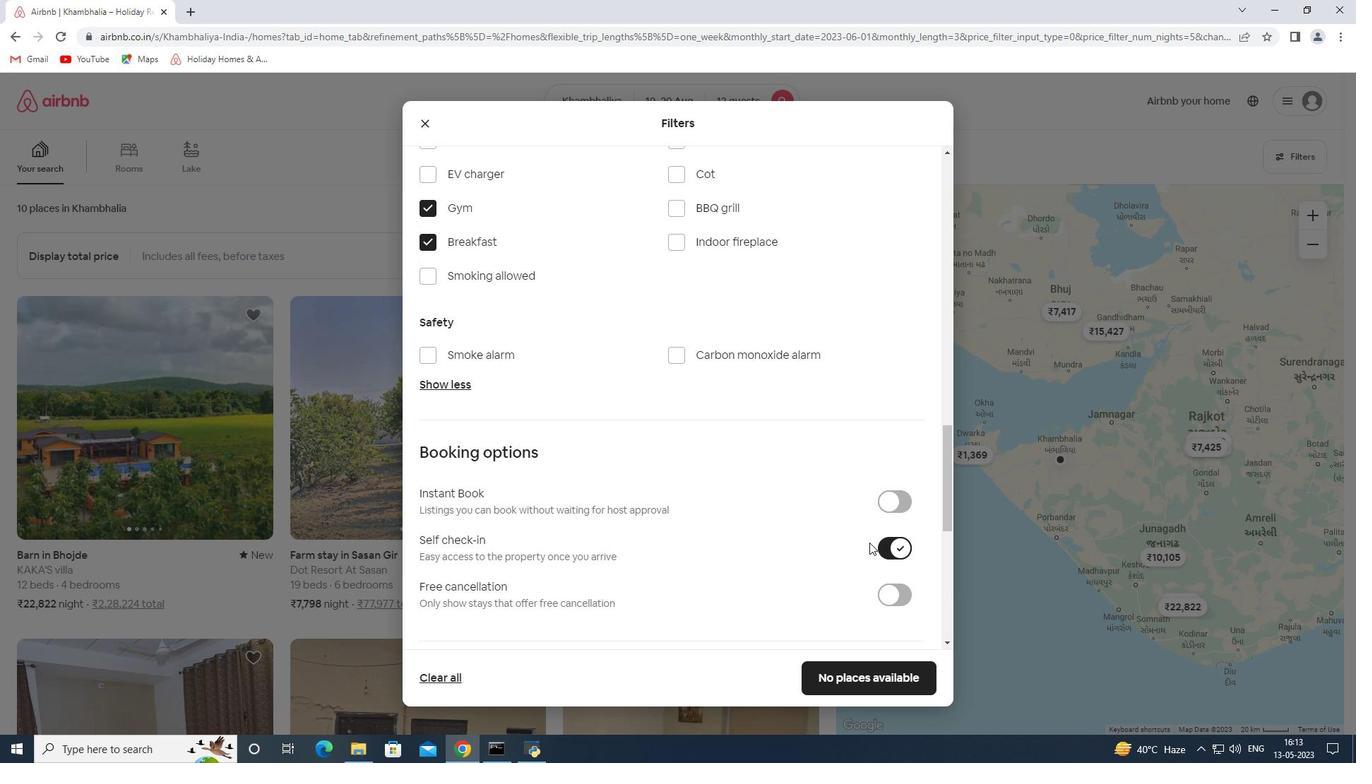 
Action: Mouse moved to (856, 539)
Screenshot: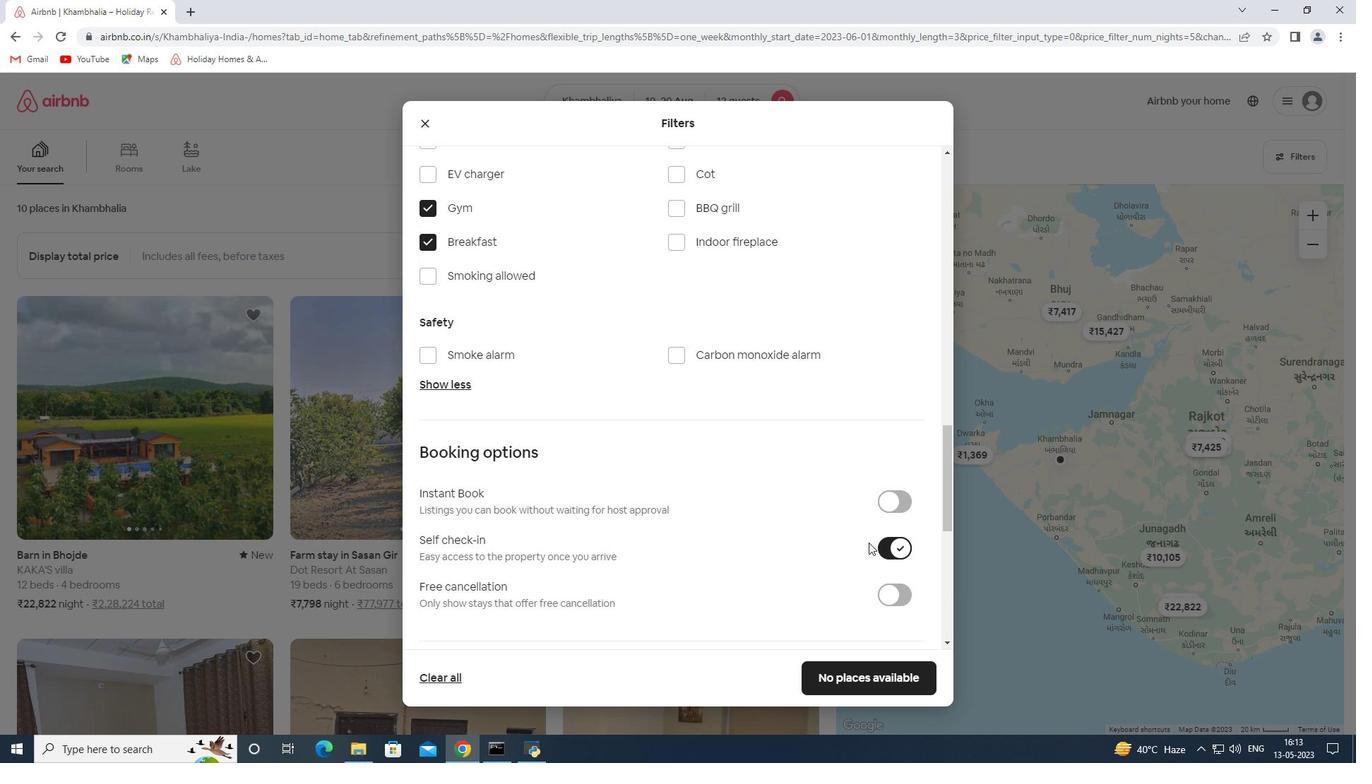
Action: Mouse scrolled (856, 538) with delta (0, 0)
Screenshot: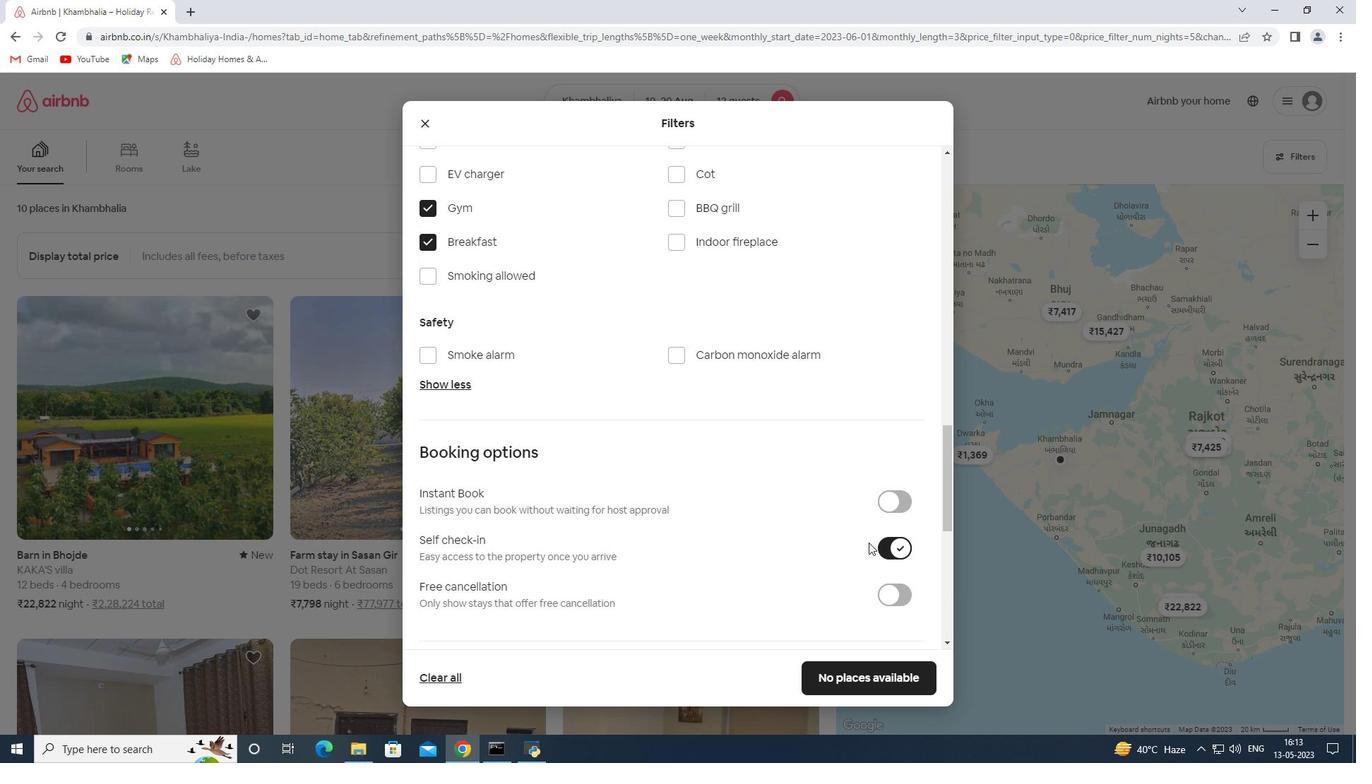 
Action: Mouse scrolled (856, 538) with delta (0, 0)
Screenshot: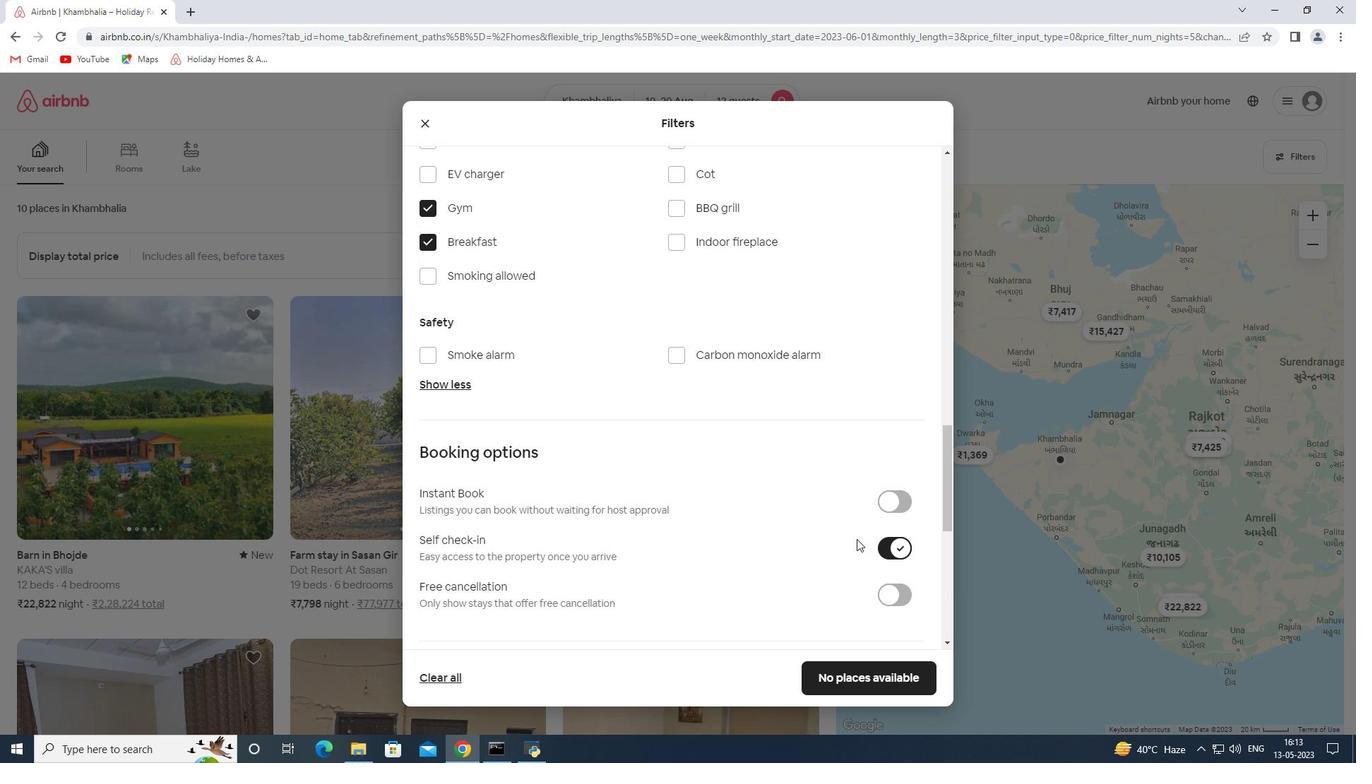 
Action: Mouse moved to (674, 510)
Screenshot: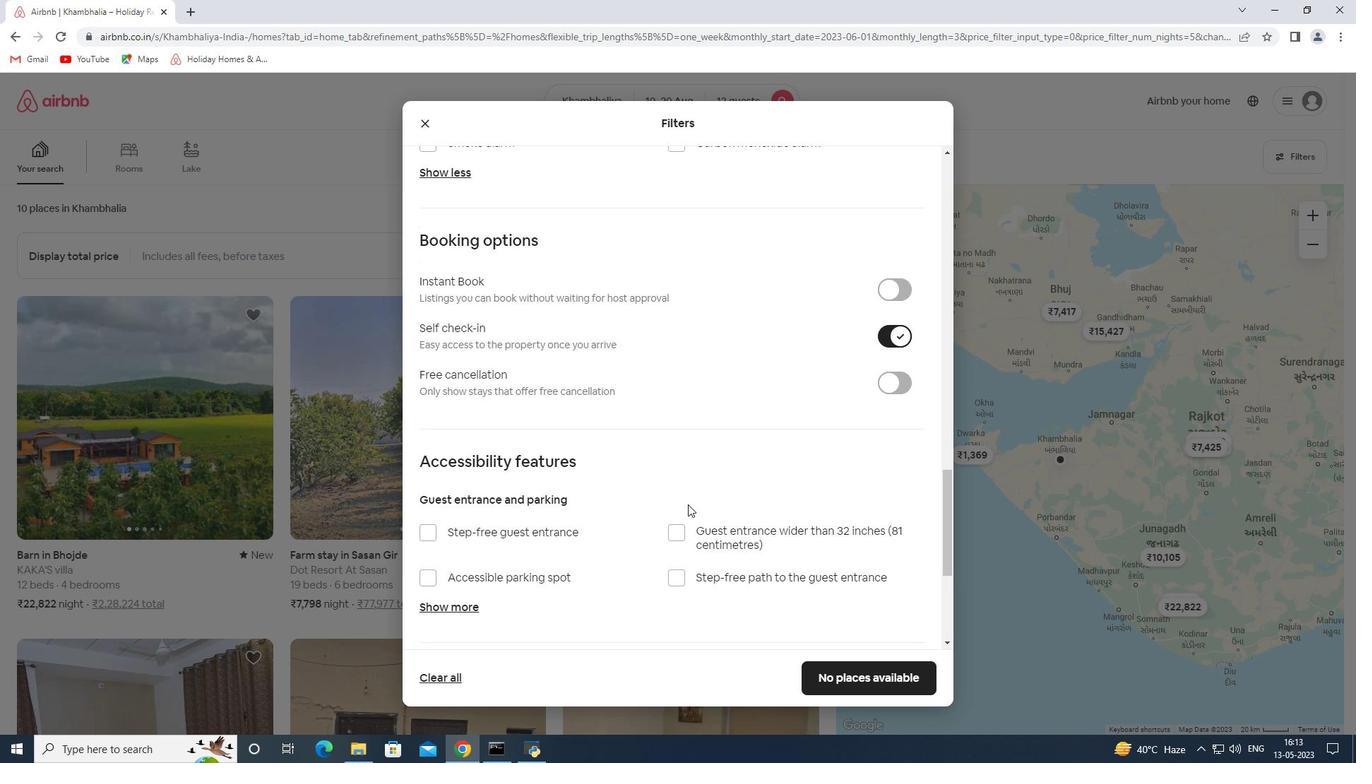 
Action: Mouse scrolled (674, 509) with delta (0, 0)
Screenshot: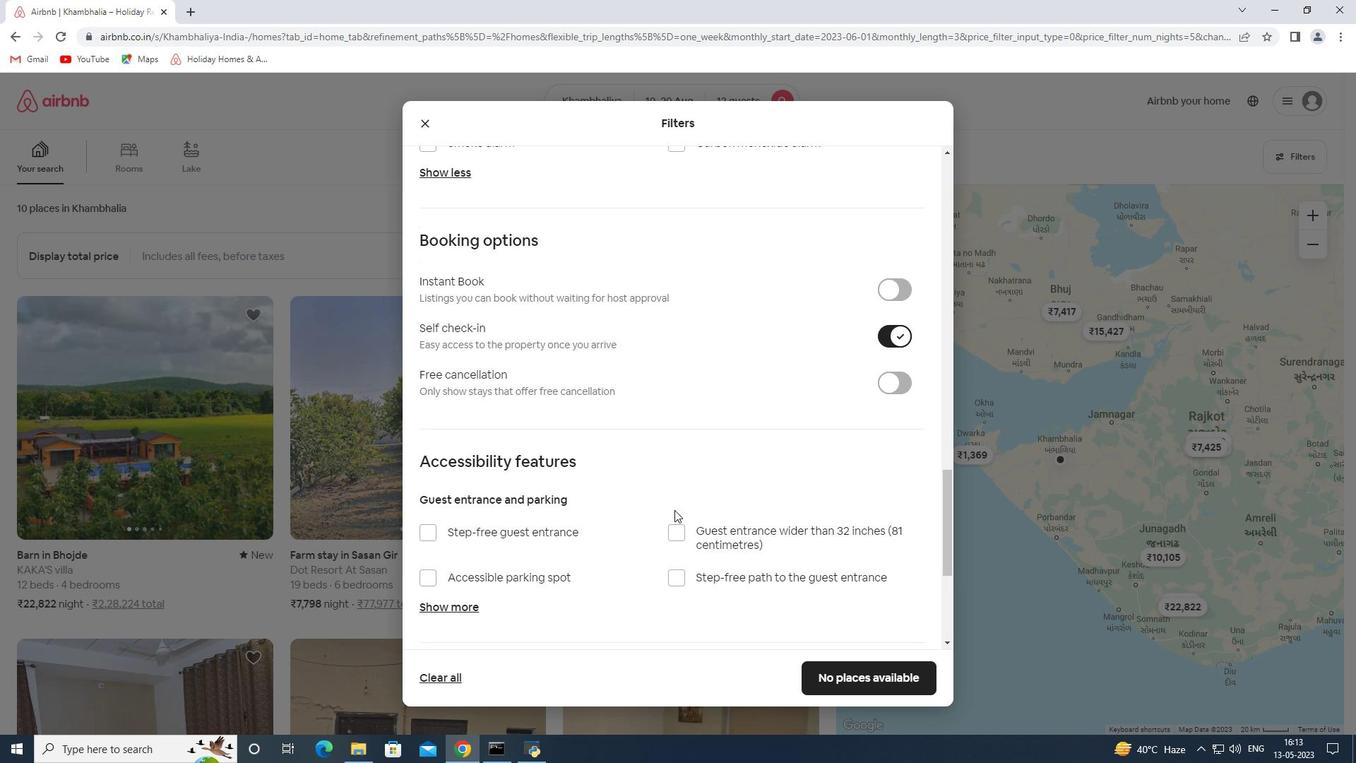 
Action: Mouse scrolled (674, 509) with delta (0, 0)
Screenshot: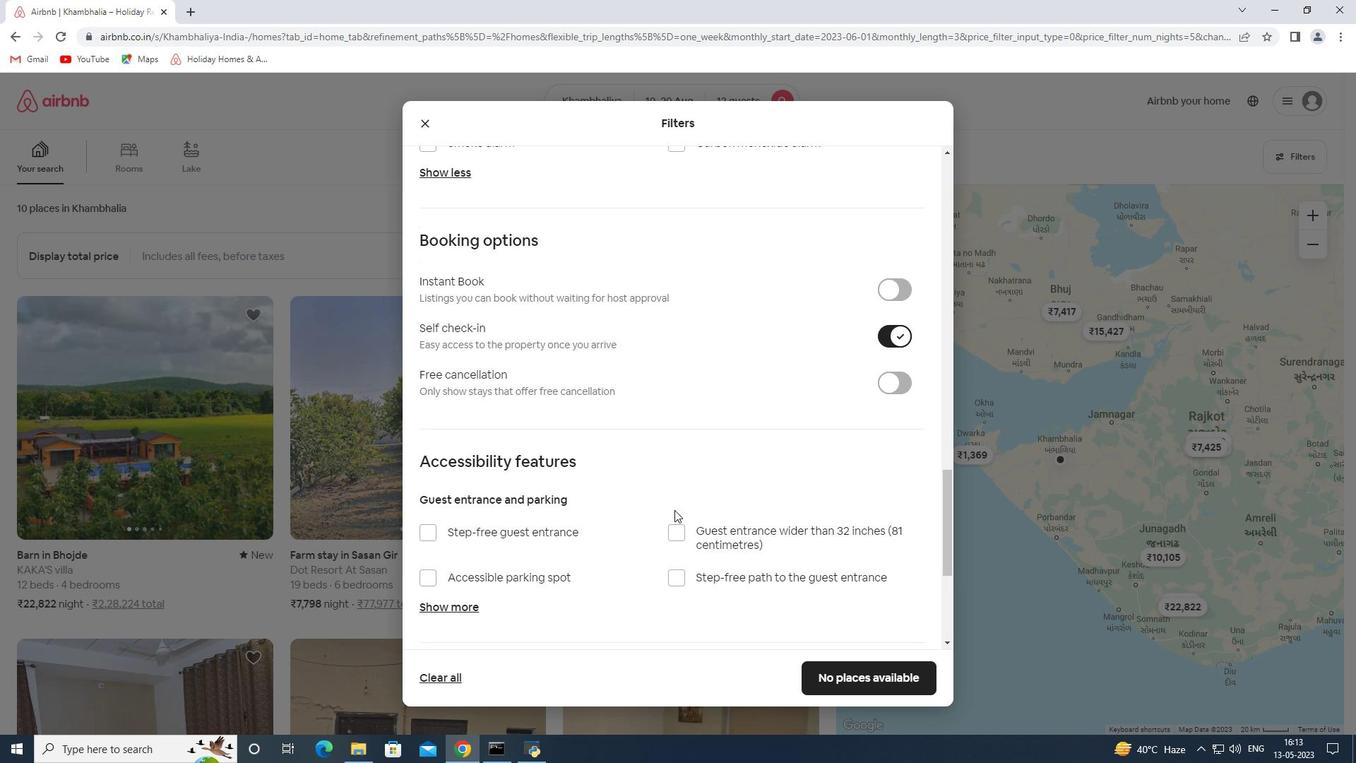 
Action: Mouse moved to (806, 553)
Screenshot: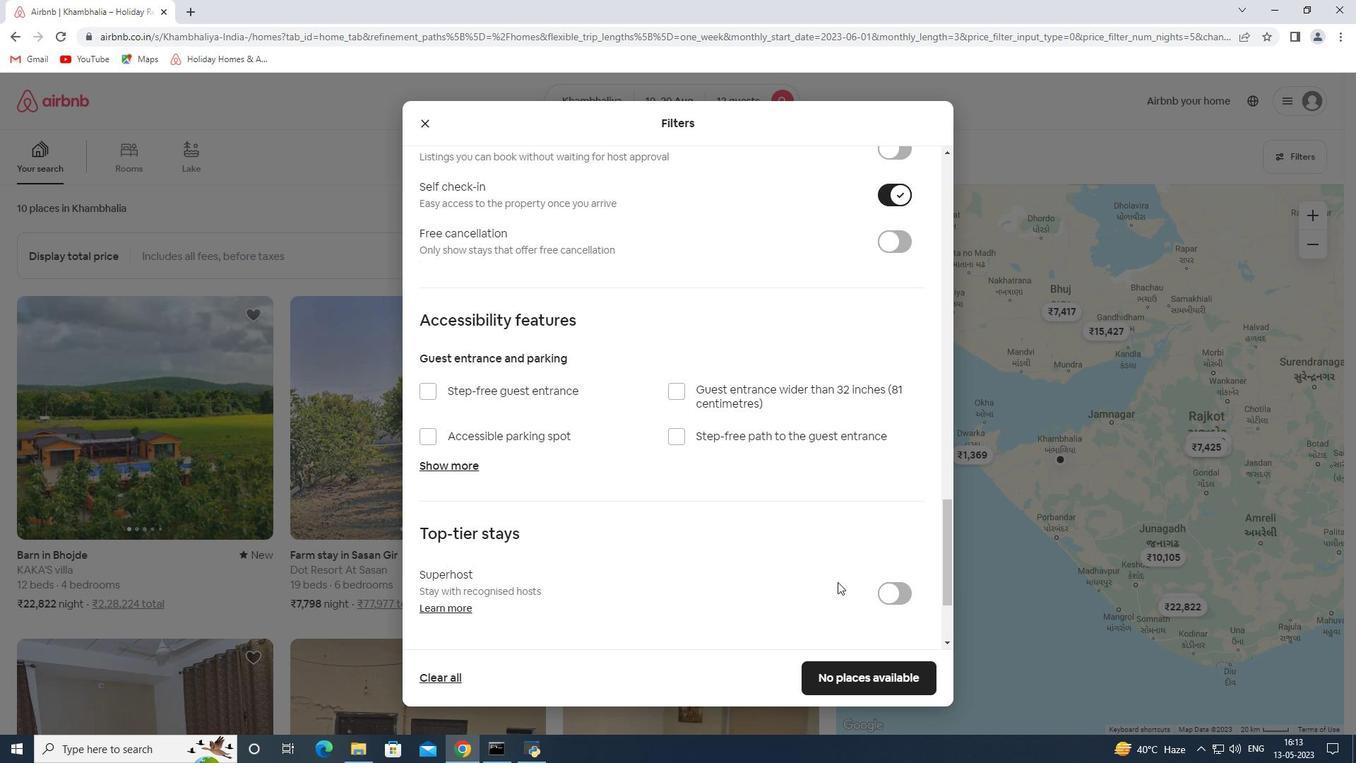 
Action: Mouse scrolled (806, 552) with delta (0, 0)
Screenshot: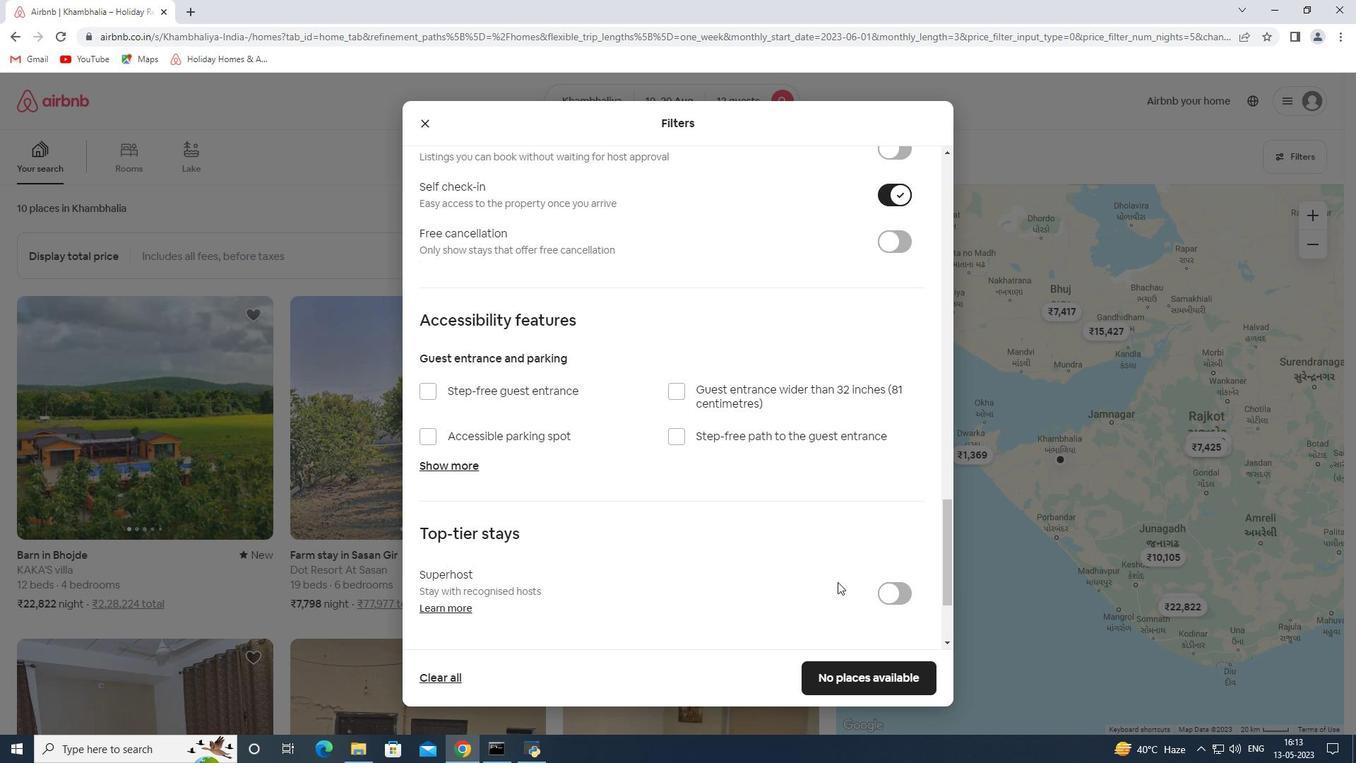 
Action: Mouse moved to (800, 548)
Screenshot: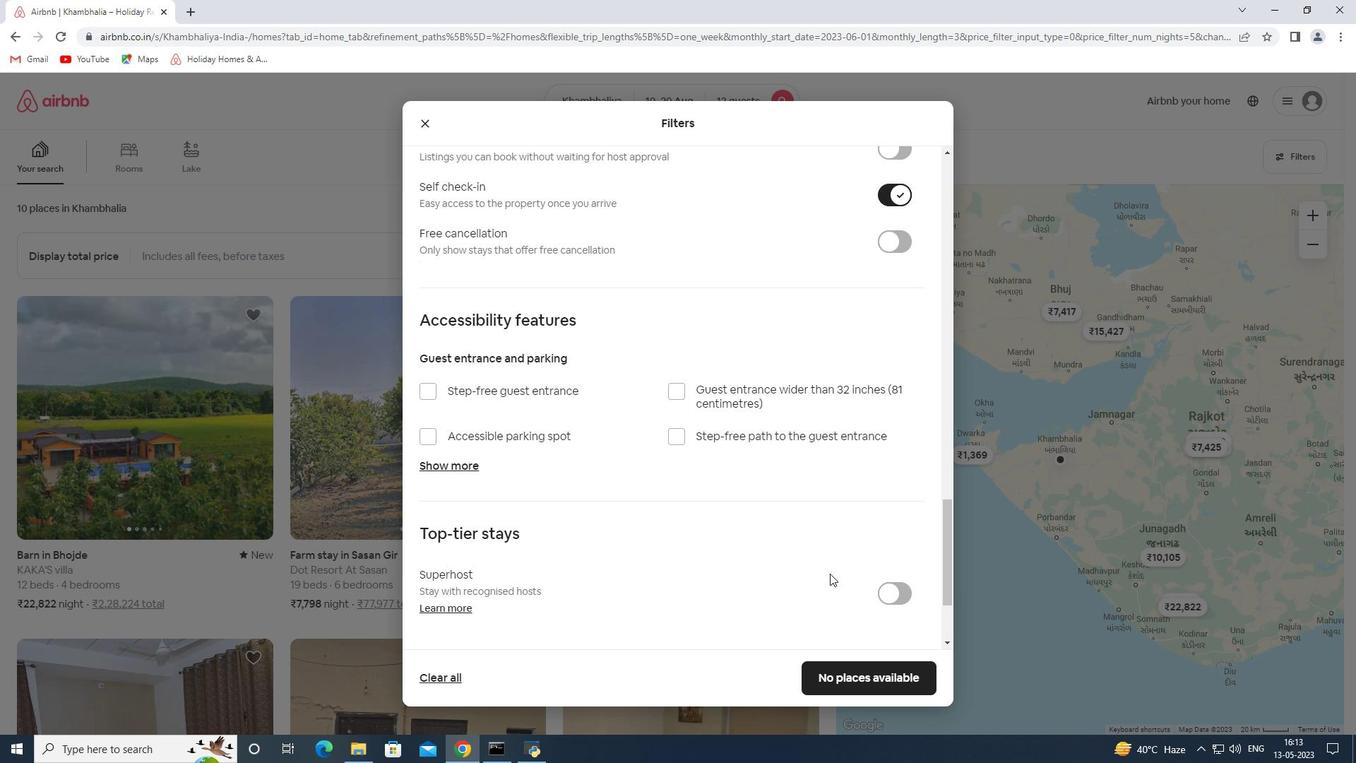 
Action: Mouse scrolled (800, 547) with delta (0, 0)
Screenshot: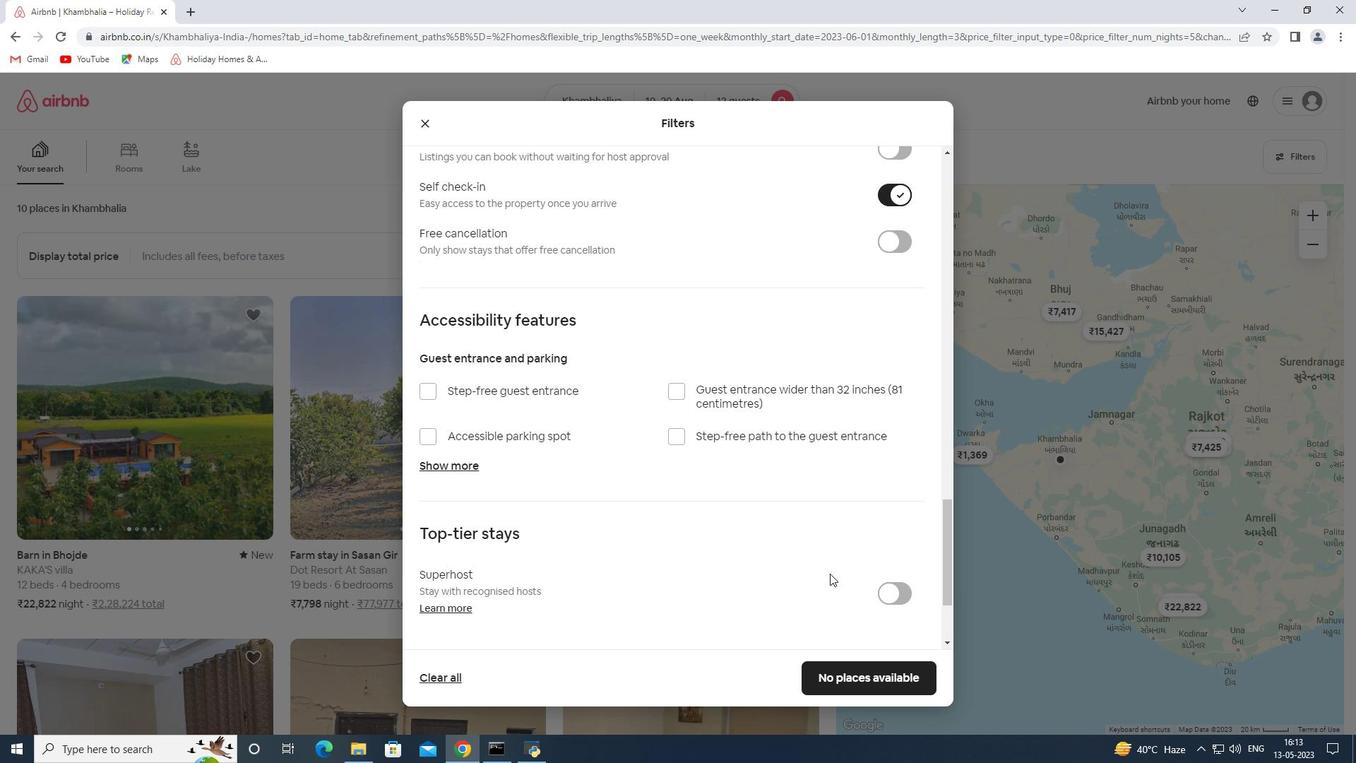 
Action: Mouse moved to (796, 545)
Screenshot: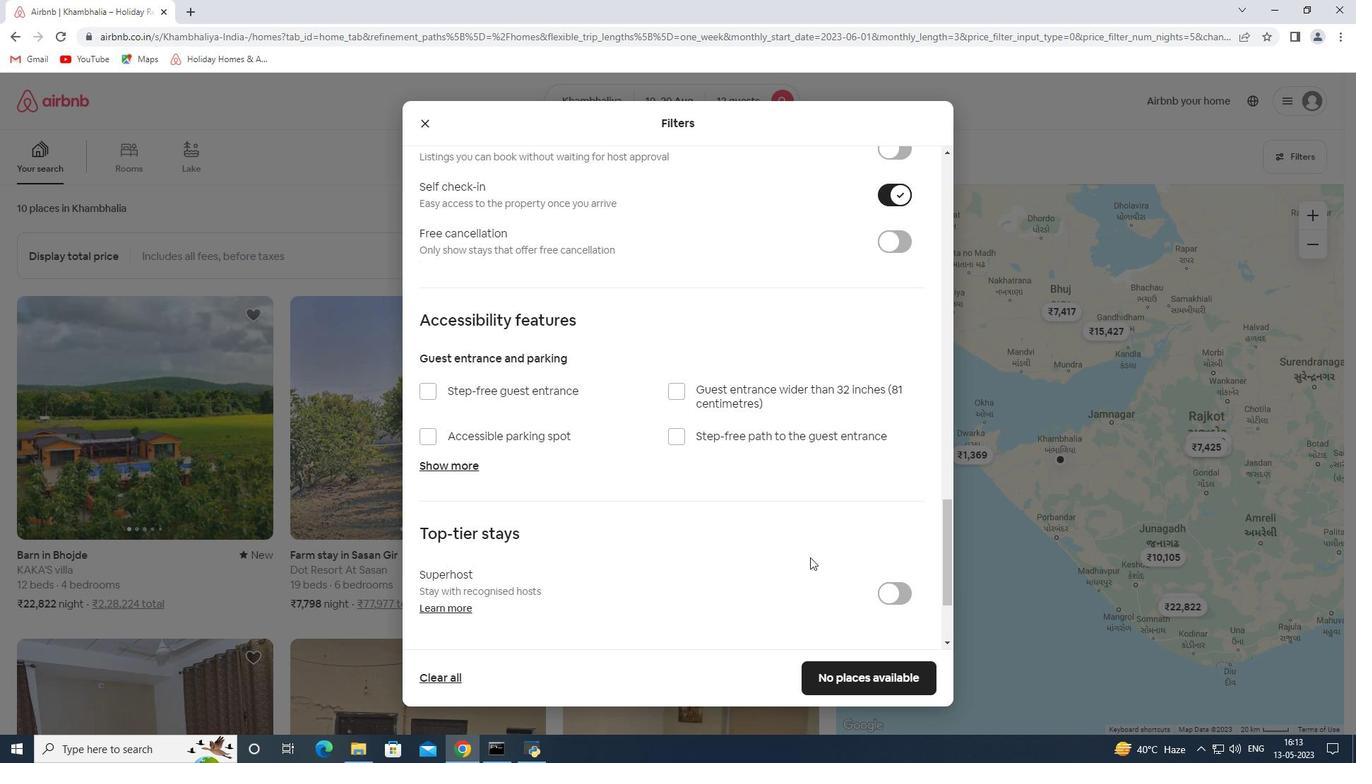 
Action: Mouse scrolled (796, 544) with delta (0, 0)
Screenshot: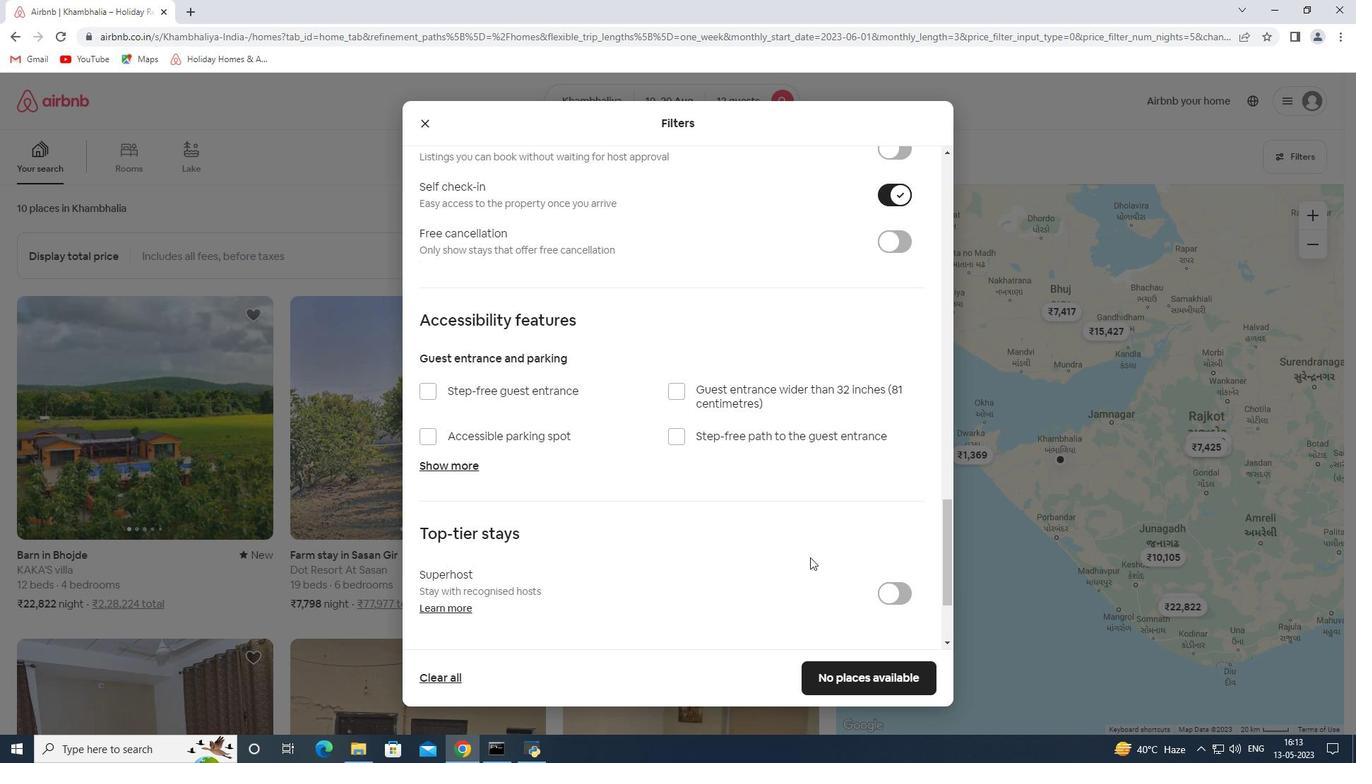 
Action: Mouse moved to (464, 576)
Screenshot: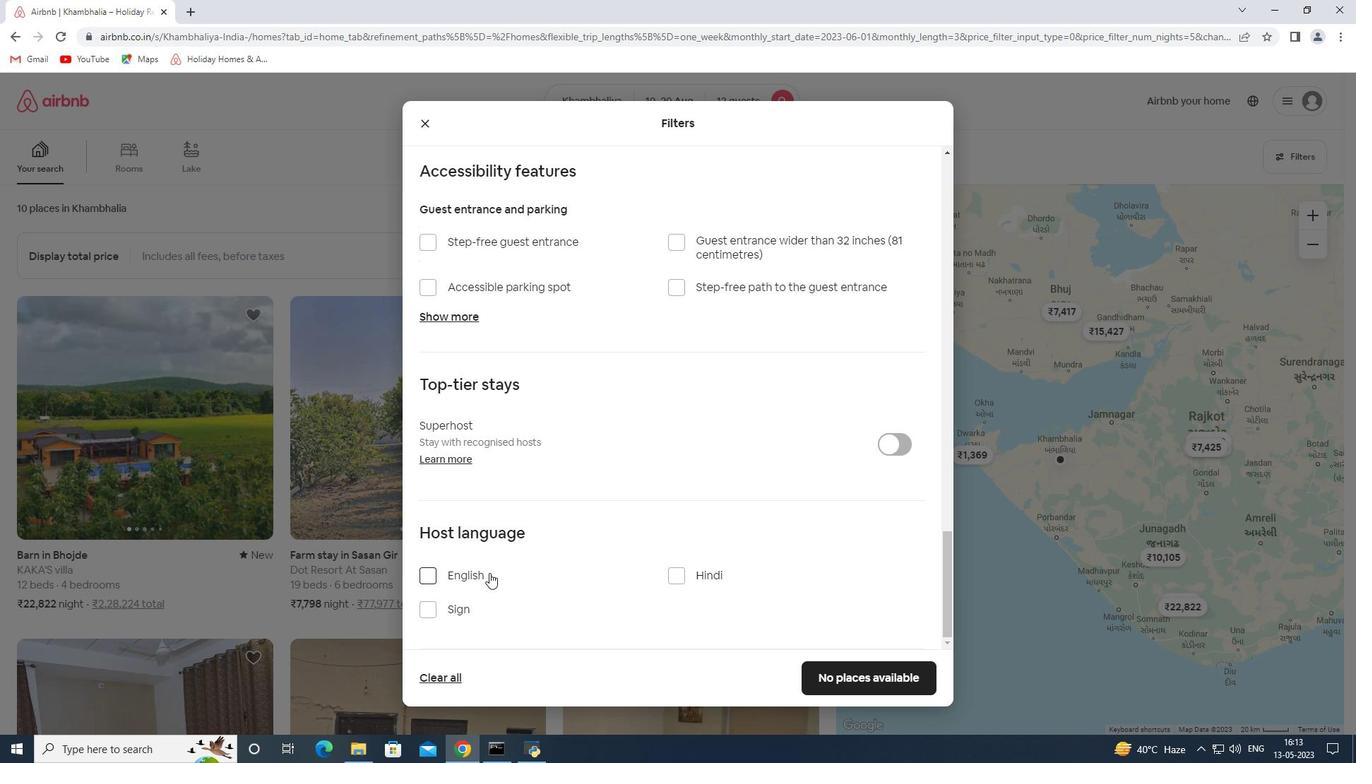 
Action: Mouse pressed left at (464, 576)
Screenshot: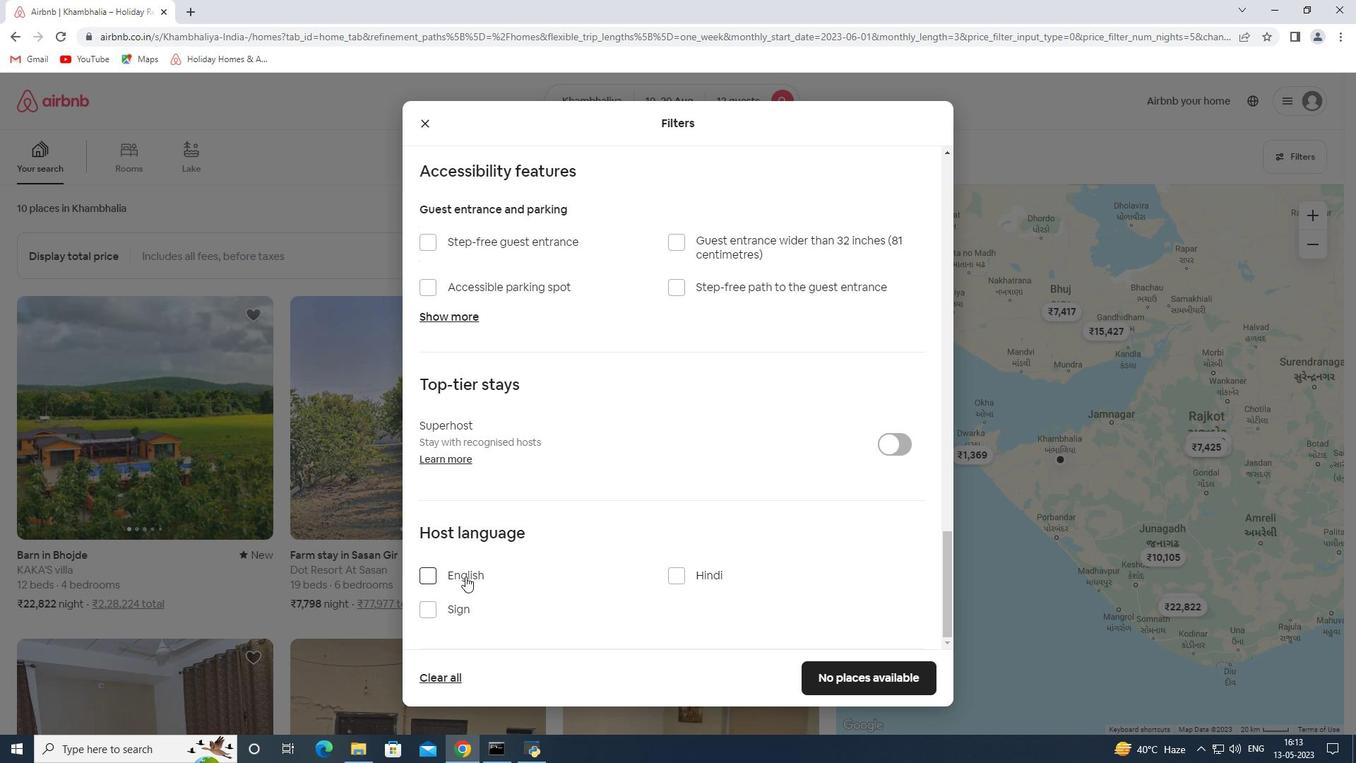 
Action: Mouse moved to (876, 685)
Screenshot: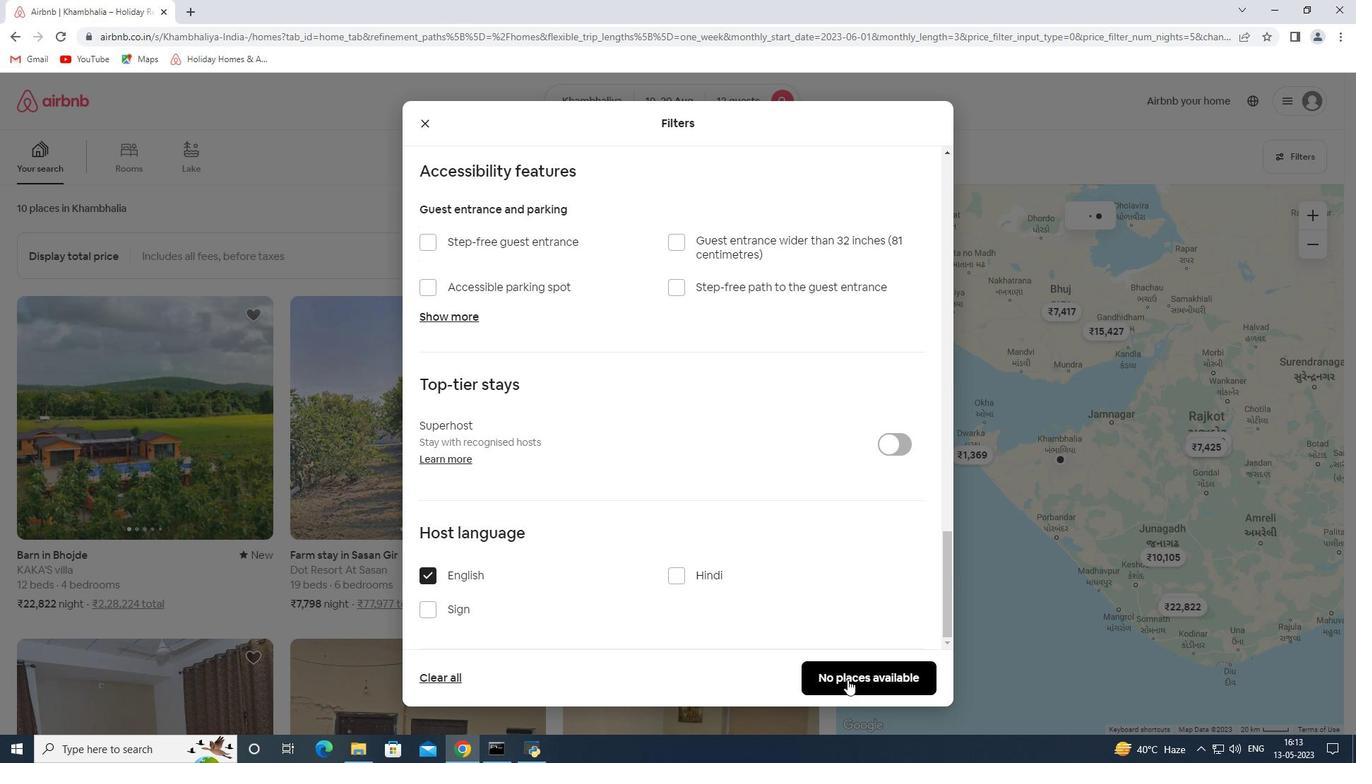 
Action: Mouse pressed left at (876, 685)
Screenshot: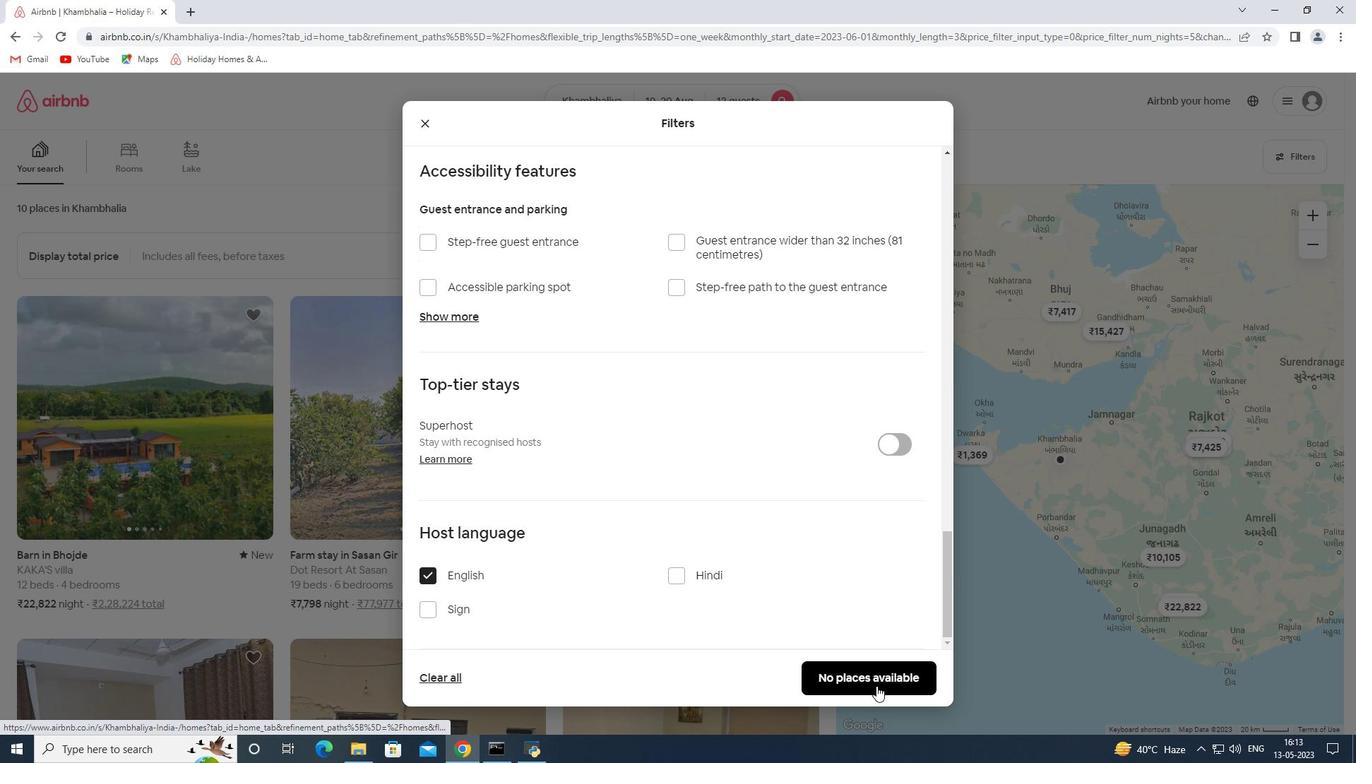 
